 Task: Look for space in Rietberg, Germany from 11th June, 2023 to 15th June, 2023 for 2 adults in price range Rs.7000 to Rs.16000. Place can be private room with 1  bedroom having 2 beds and 1 bathroom. Property type can be house, flat, guest house, hotel. Booking option can be shelf check-in. Required host language is English.
Action: Mouse moved to (300, 146)
Screenshot: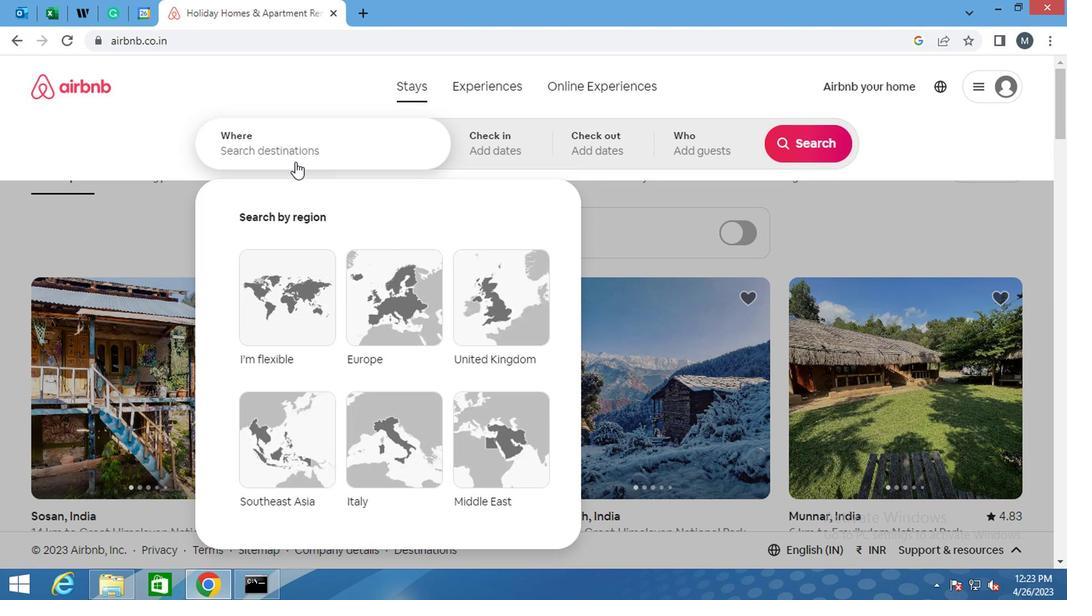 
Action: Mouse pressed left at (300, 146)
Screenshot: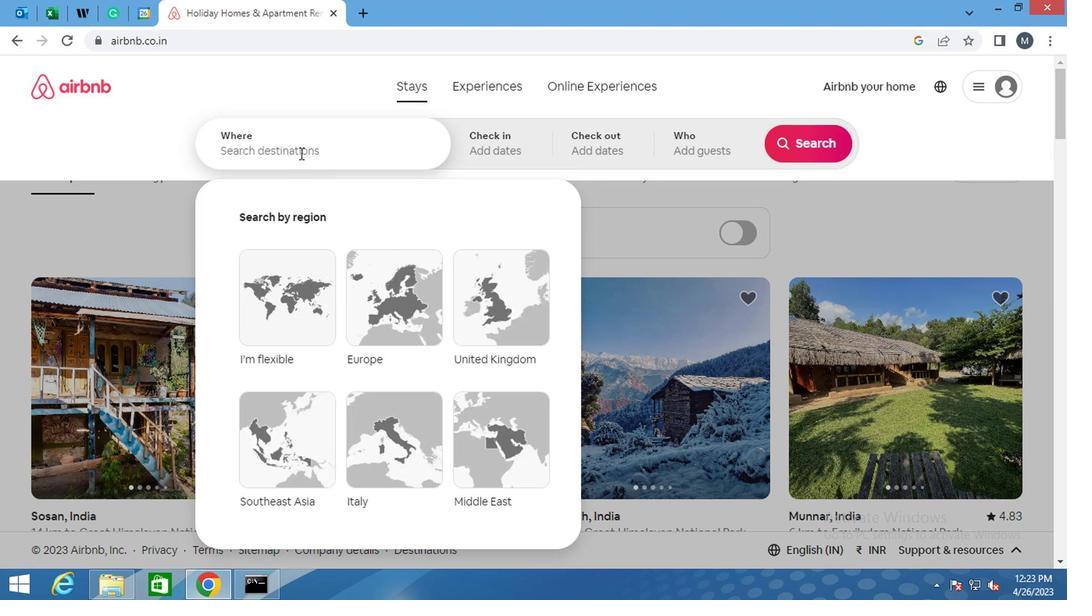 
Action: Mouse moved to (300, 147)
Screenshot: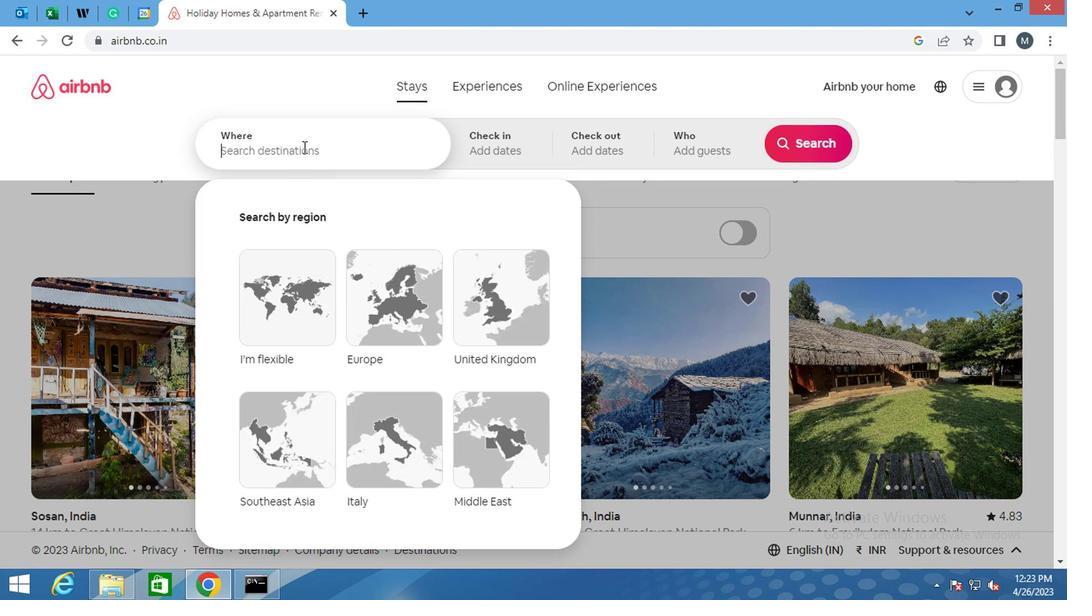 
Action: Key pressed <Key.shift><Key.shift>RIETBERG,<Key.space><Key.shift>GER
Screenshot: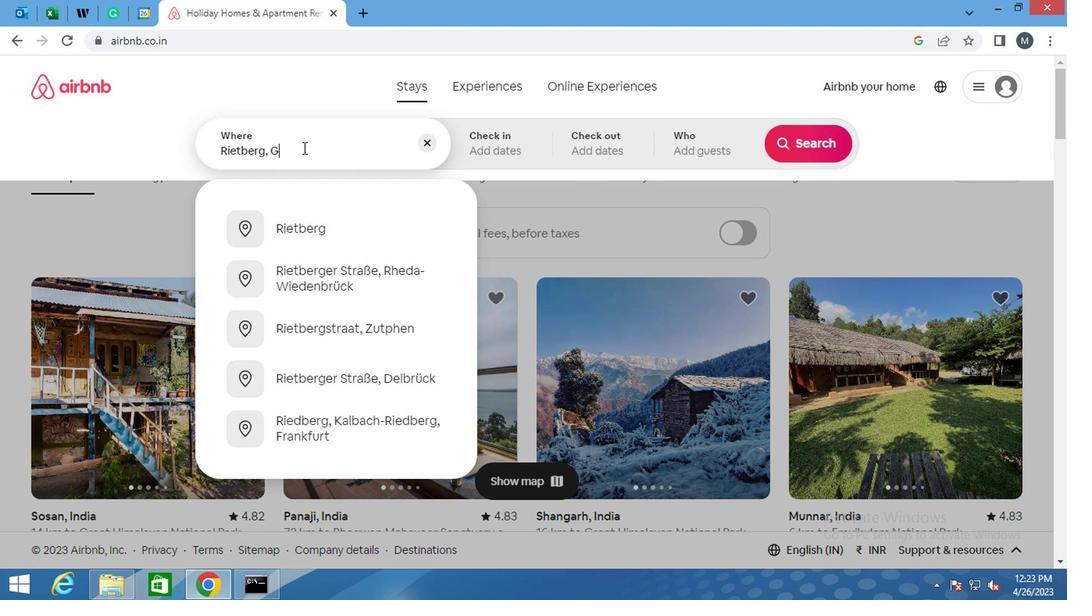 
Action: Mouse moved to (300, 230)
Screenshot: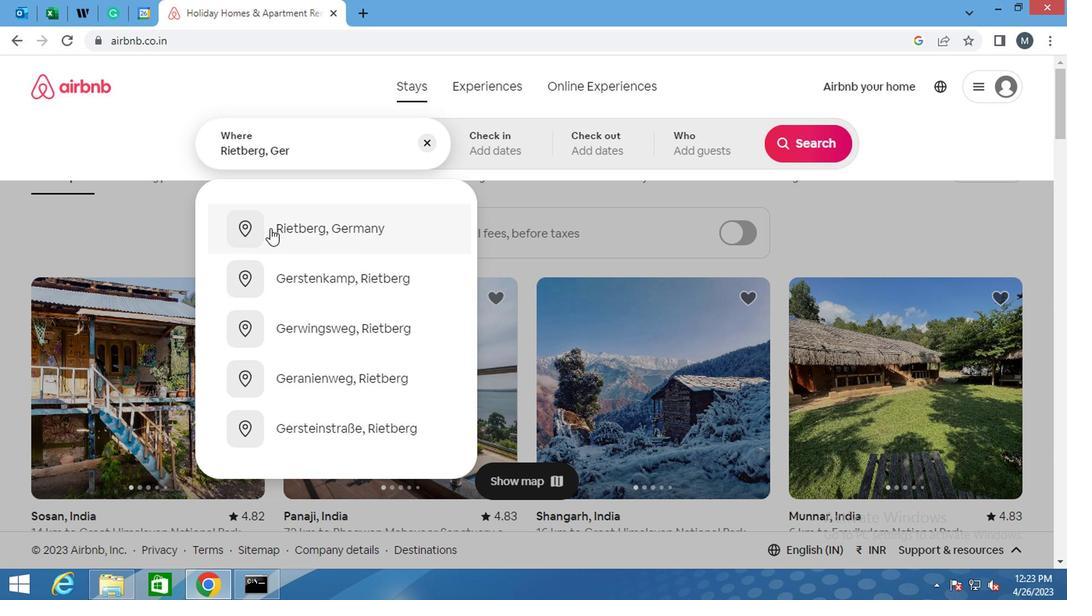 
Action: Mouse pressed left at (300, 230)
Screenshot: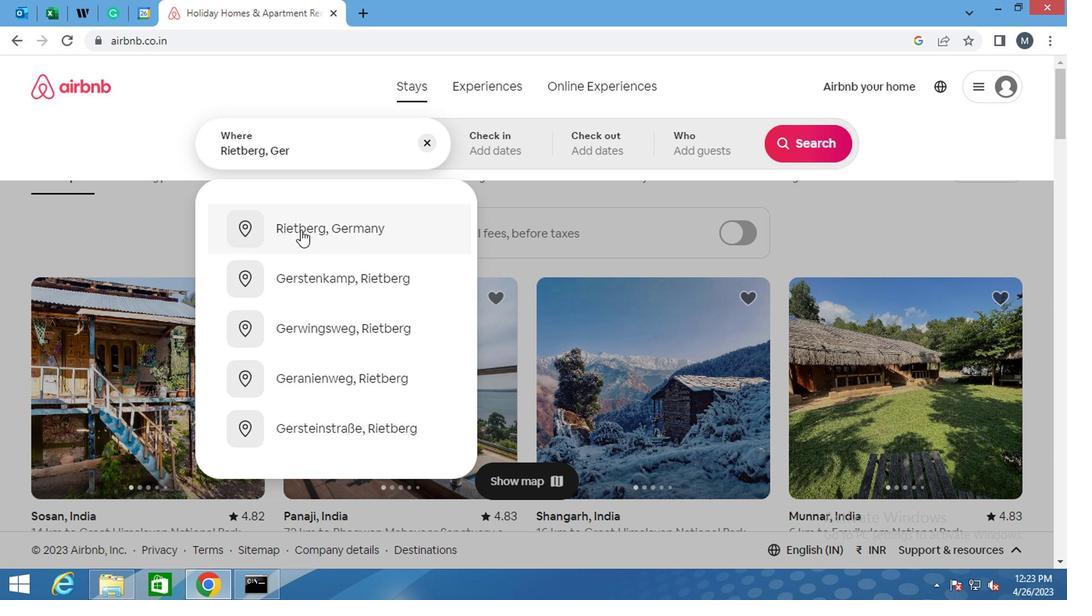 
Action: Mouse moved to (367, 237)
Screenshot: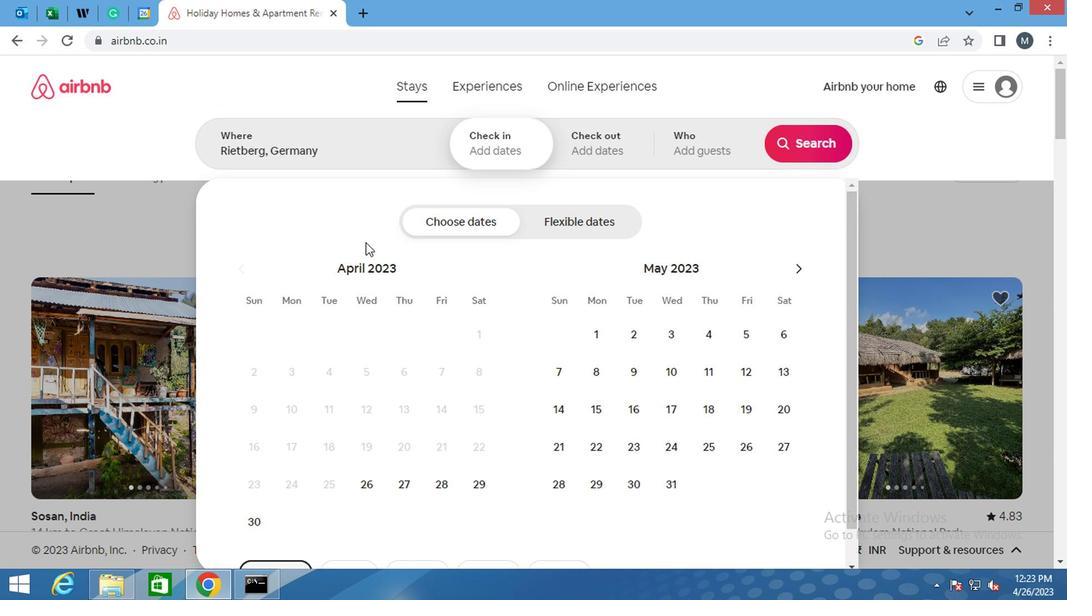 
Action: Mouse pressed left at (367, 237)
Screenshot: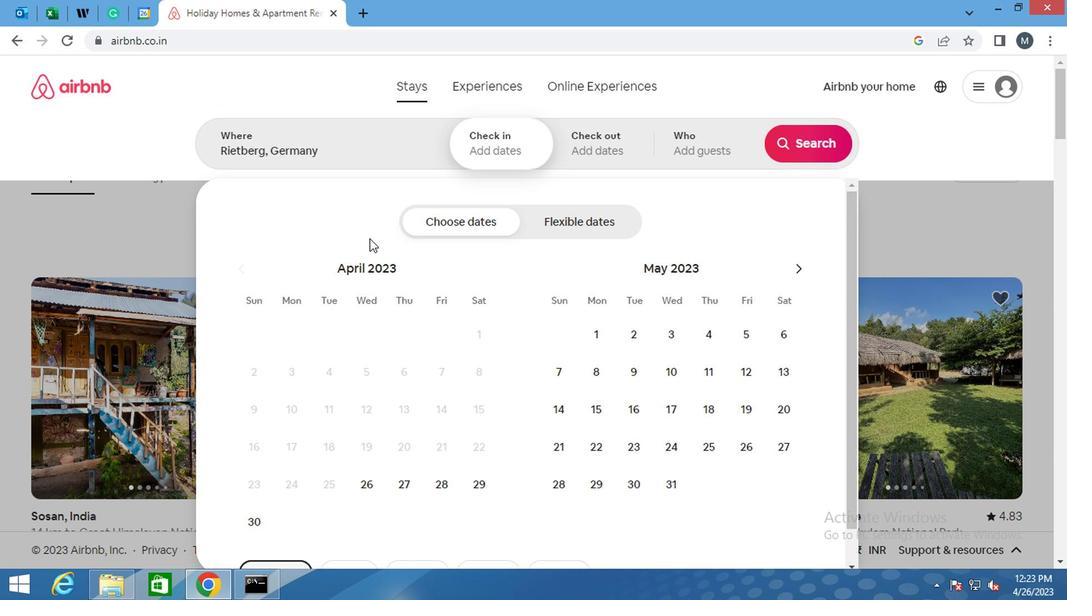 
Action: Mouse moved to (789, 267)
Screenshot: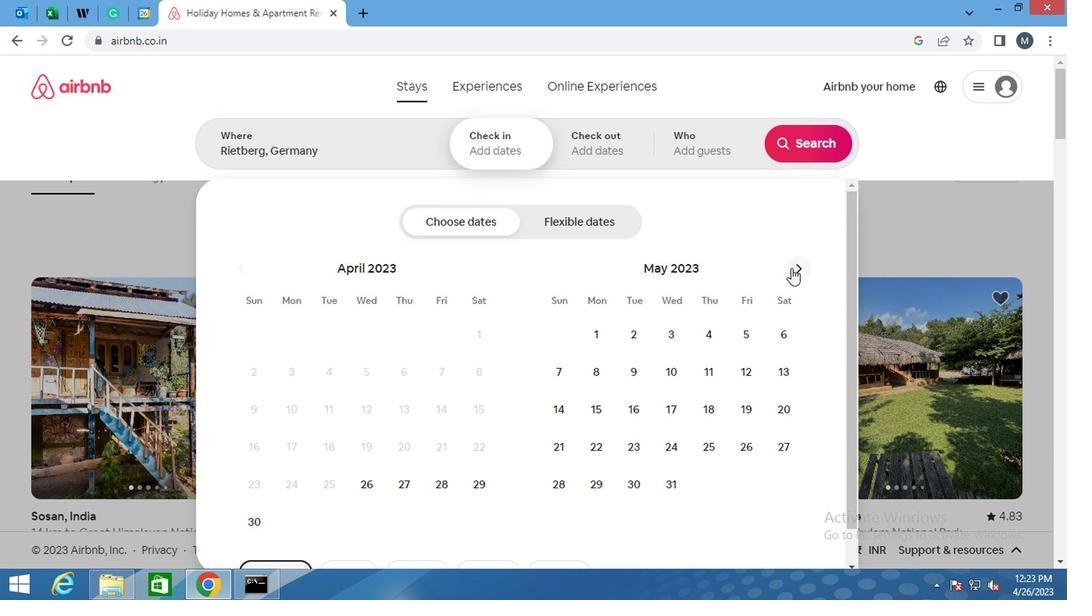 
Action: Mouse pressed left at (789, 267)
Screenshot: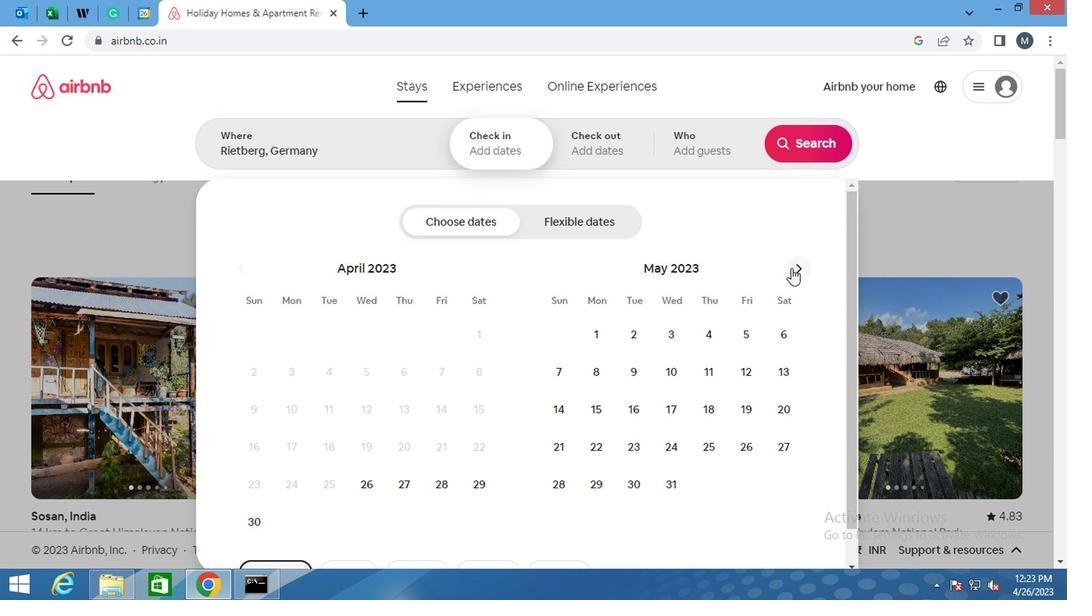 
Action: Mouse moved to (559, 415)
Screenshot: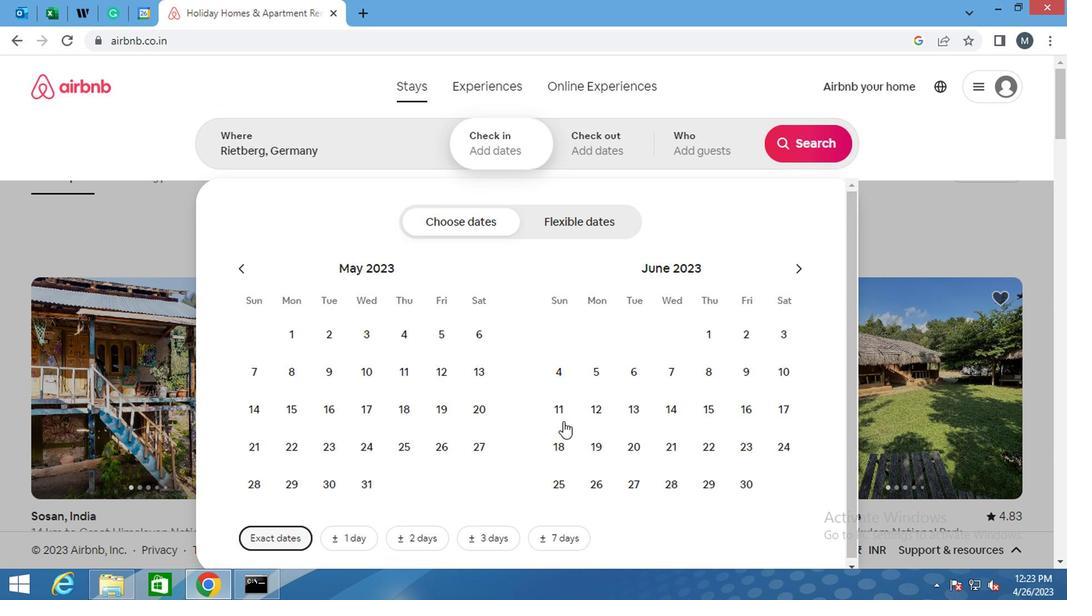 
Action: Mouse pressed left at (559, 415)
Screenshot: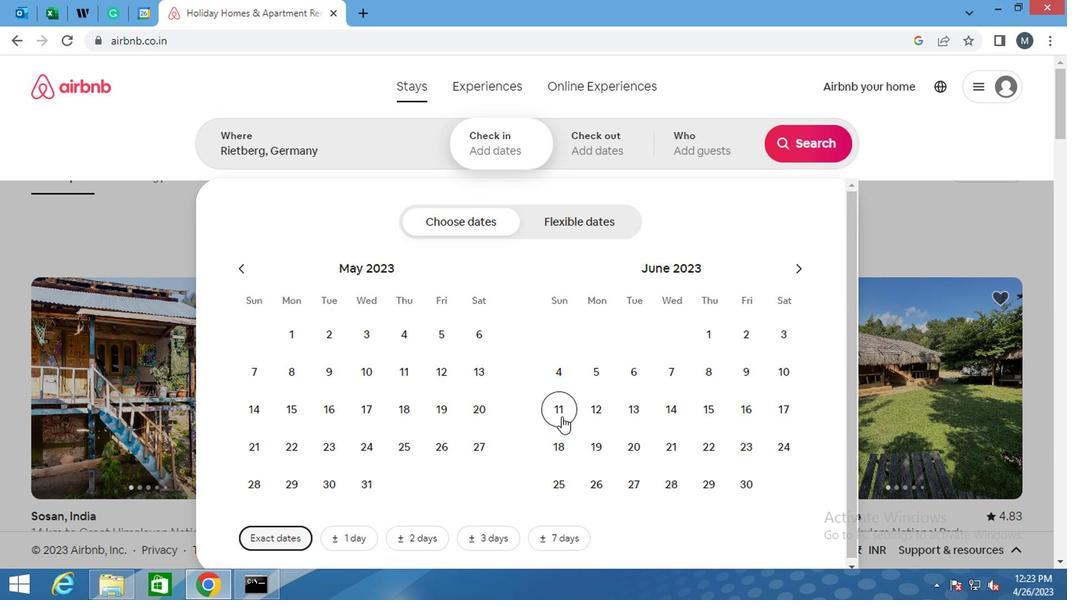 
Action: Mouse moved to (698, 407)
Screenshot: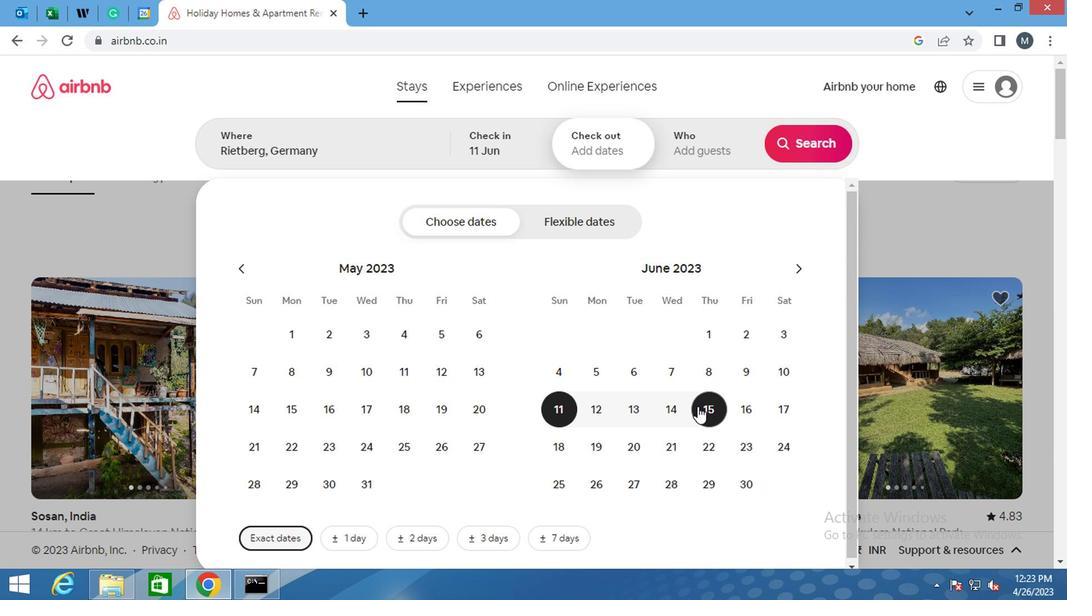 
Action: Mouse pressed left at (698, 407)
Screenshot: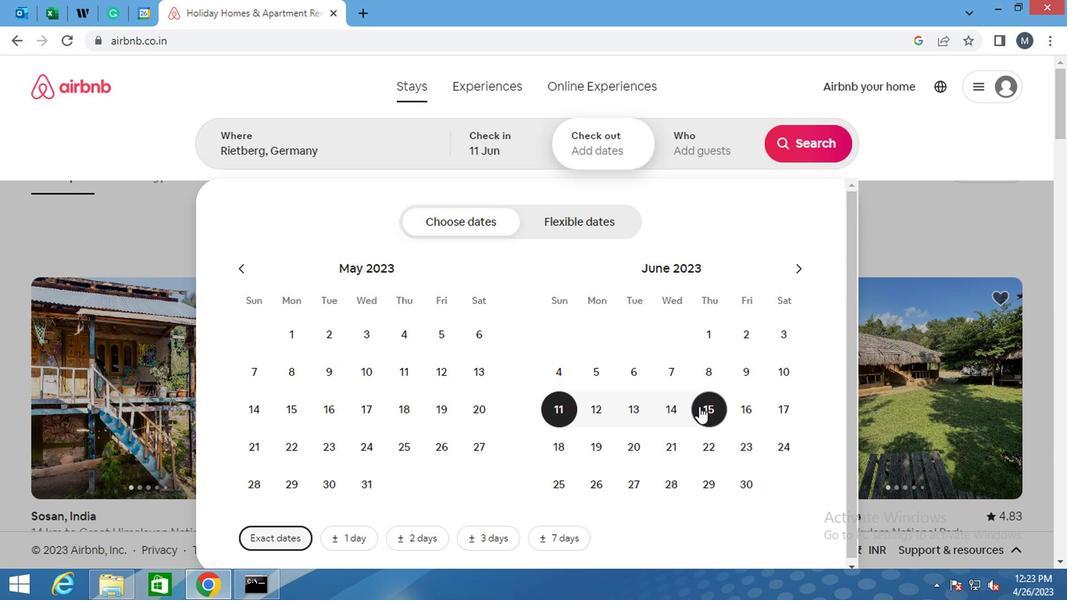 
Action: Mouse moved to (719, 138)
Screenshot: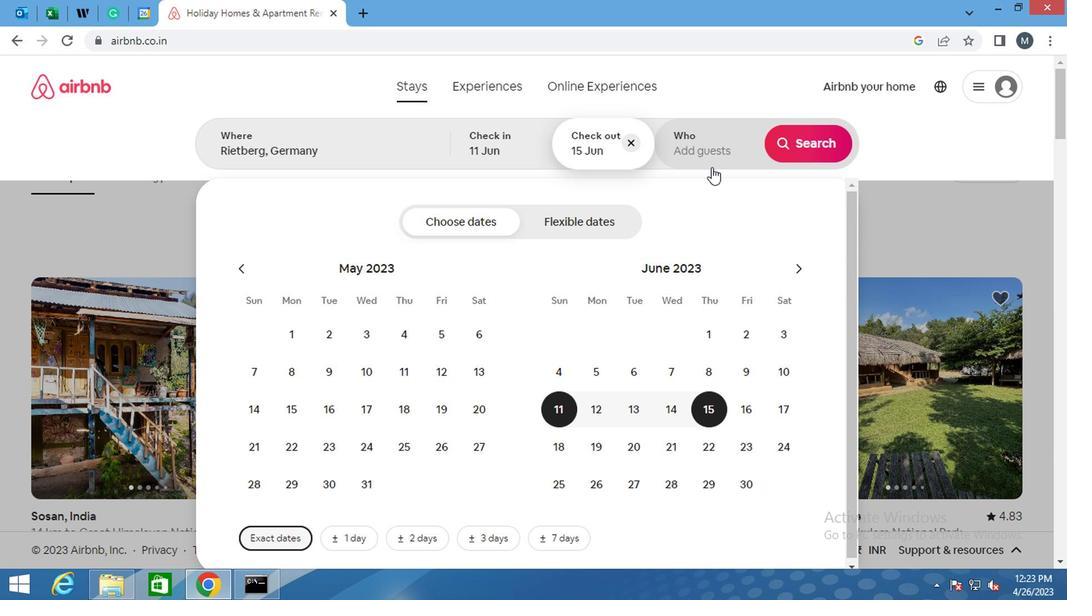 
Action: Mouse pressed left at (719, 138)
Screenshot: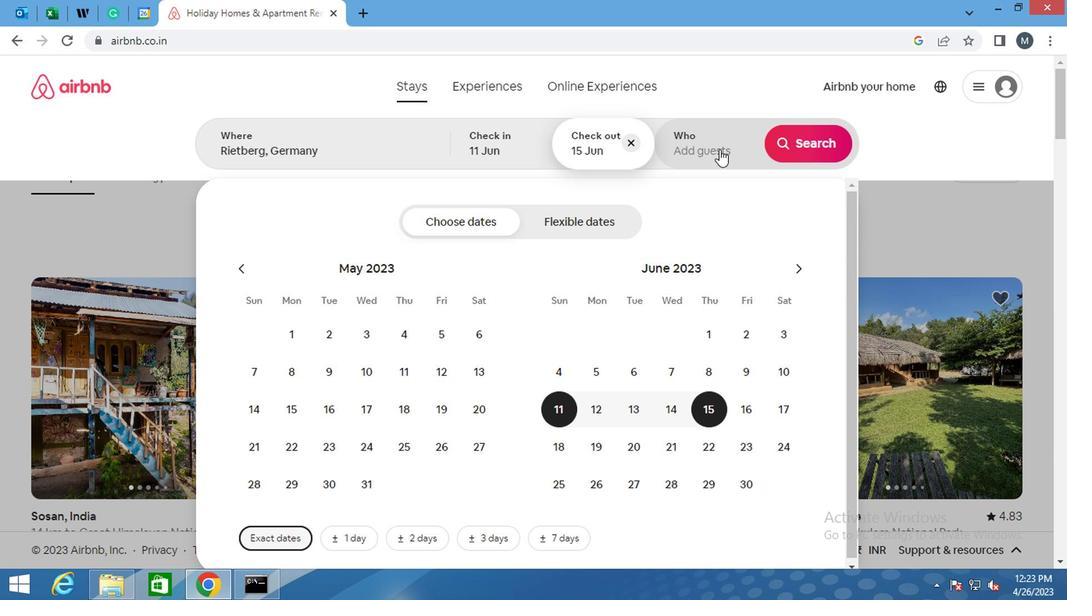 
Action: Mouse moved to (797, 226)
Screenshot: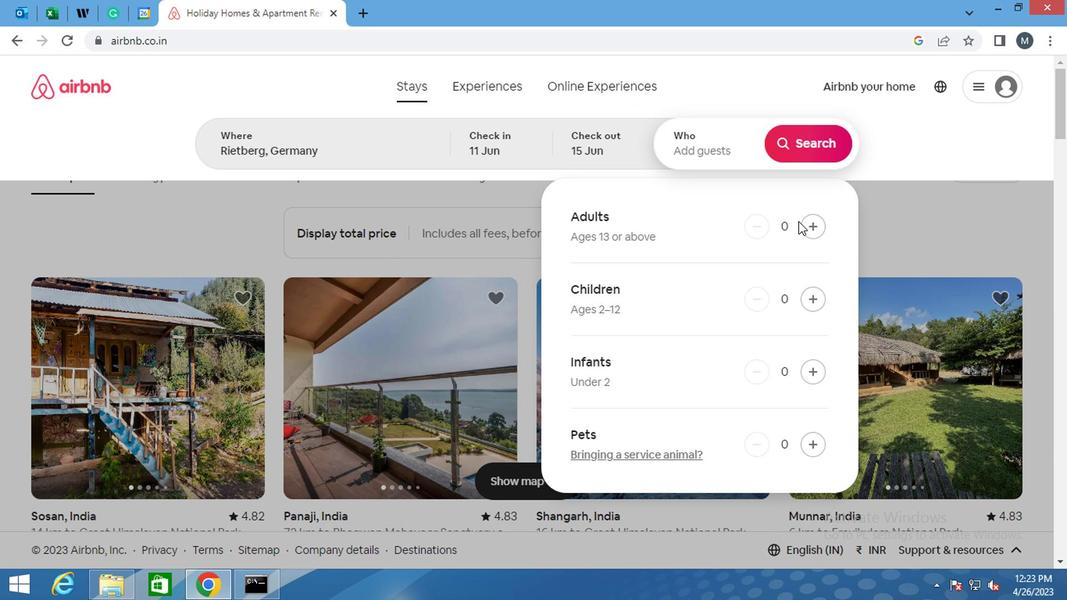 
Action: Mouse pressed left at (797, 226)
Screenshot: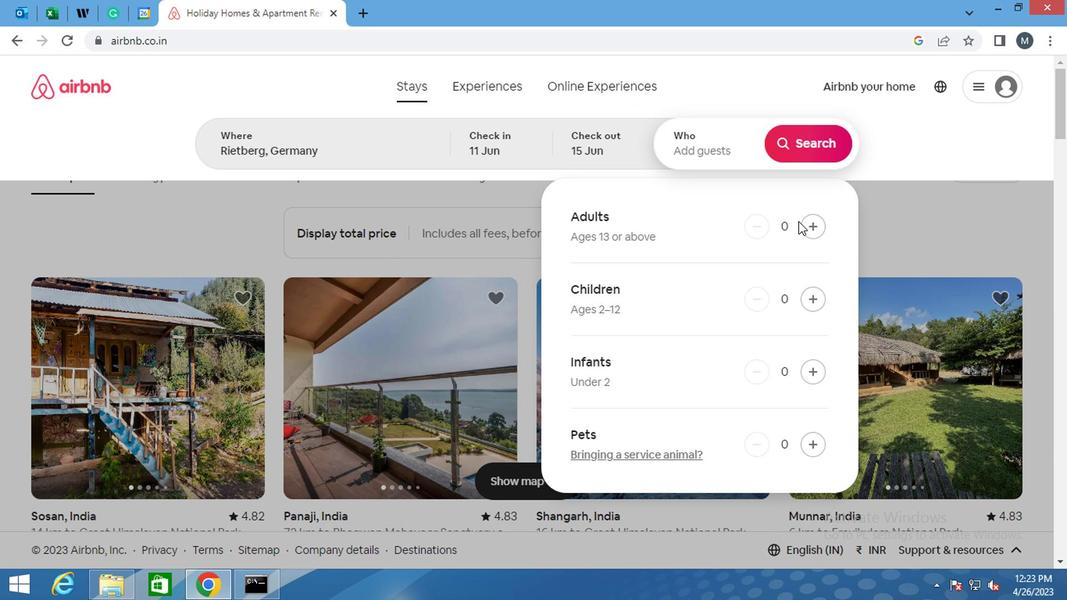 
Action: Mouse moved to (797, 227)
Screenshot: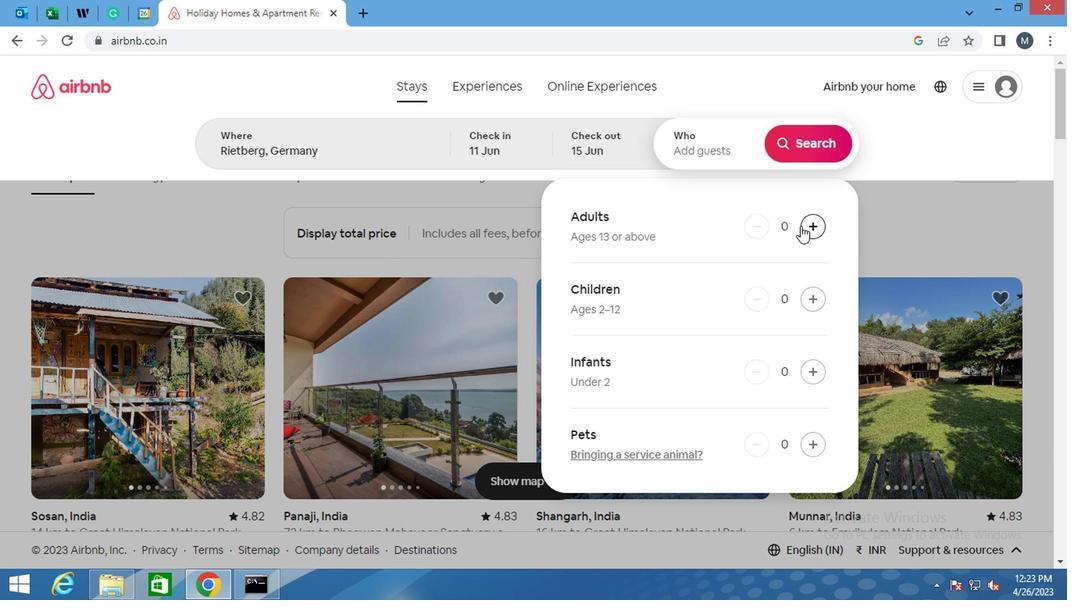 
Action: Mouse pressed left at (797, 227)
Screenshot: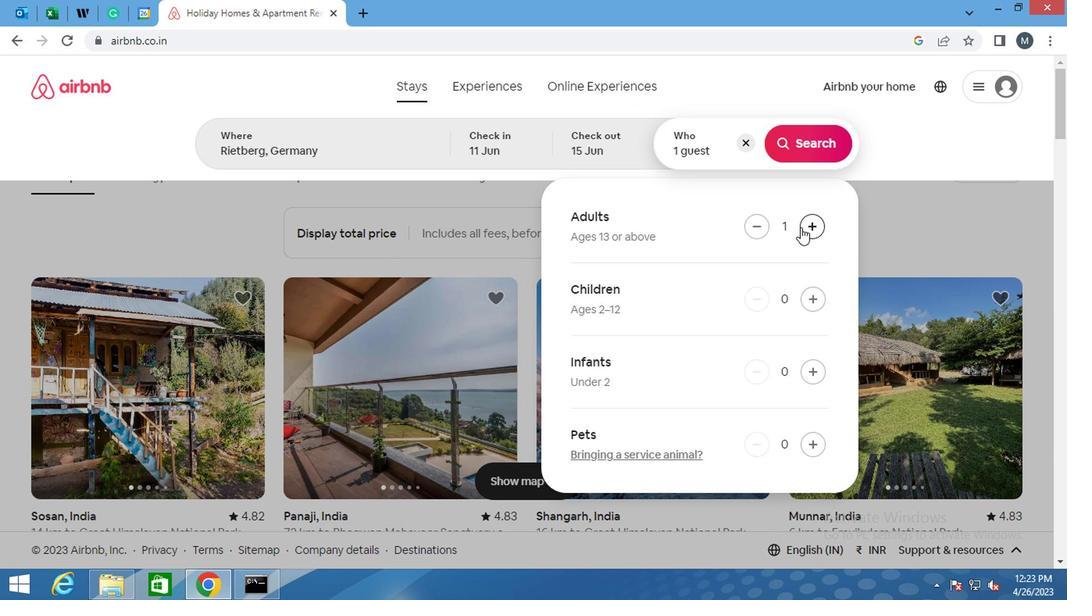 
Action: Mouse moved to (802, 137)
Screenshot: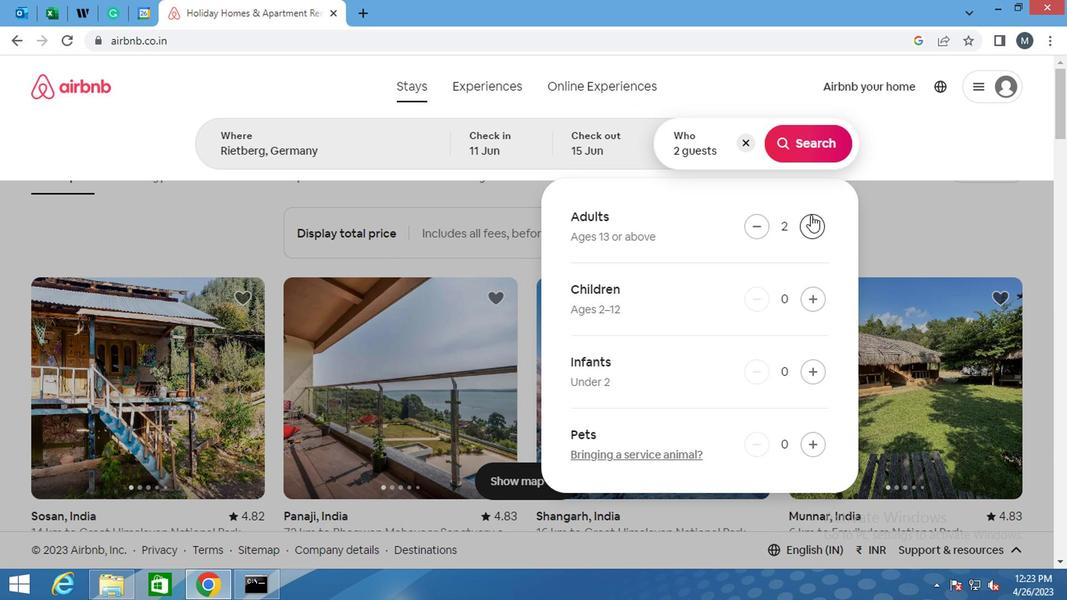 
Action: Mouse pressed left at (802, 137)
Screenshot: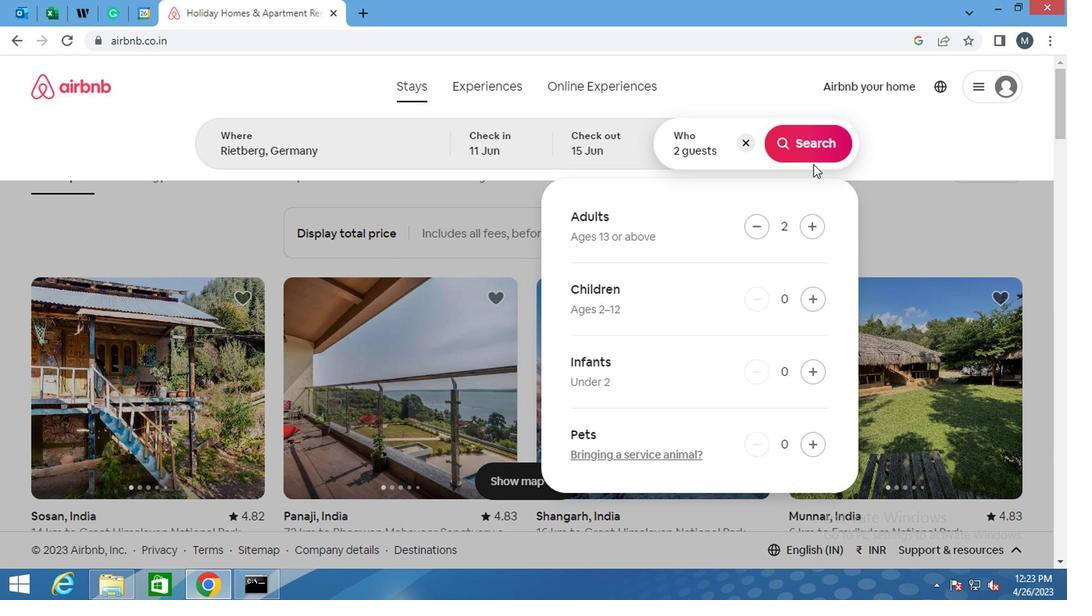 
Action: Mouse moved to (981, 148)
Screenshot: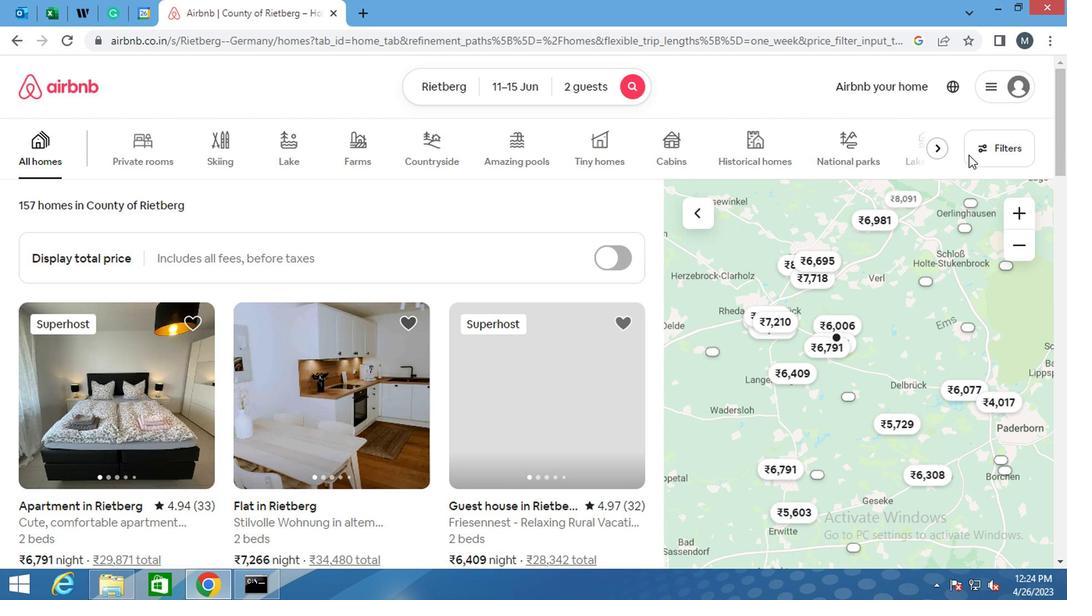
Action: Mouse pressed left at (981, 148)
Screenshot: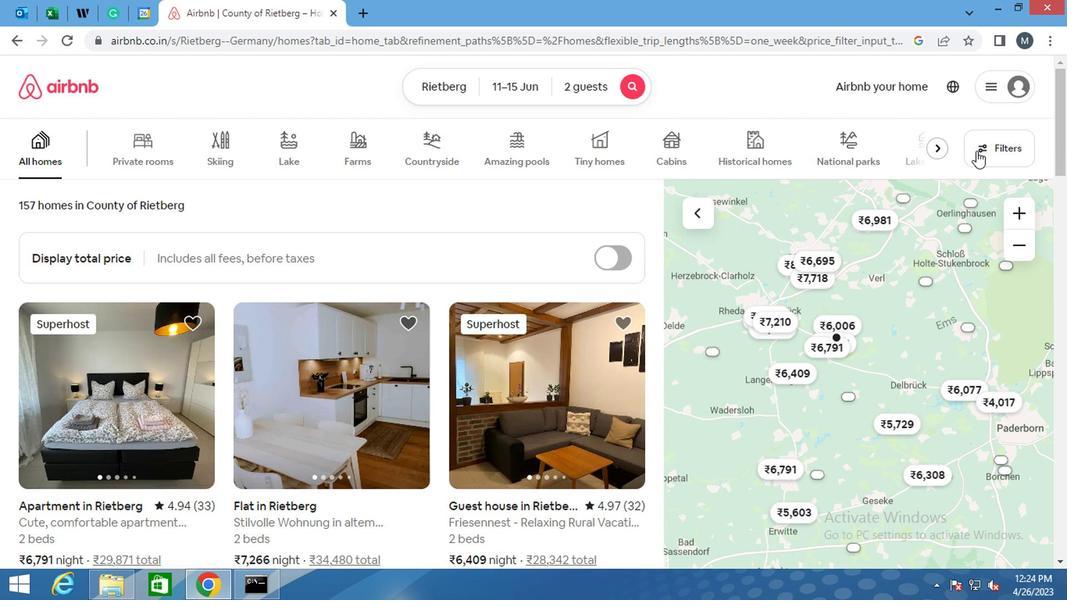 
Action: Mouse moved to (321, 342)
Screenshot: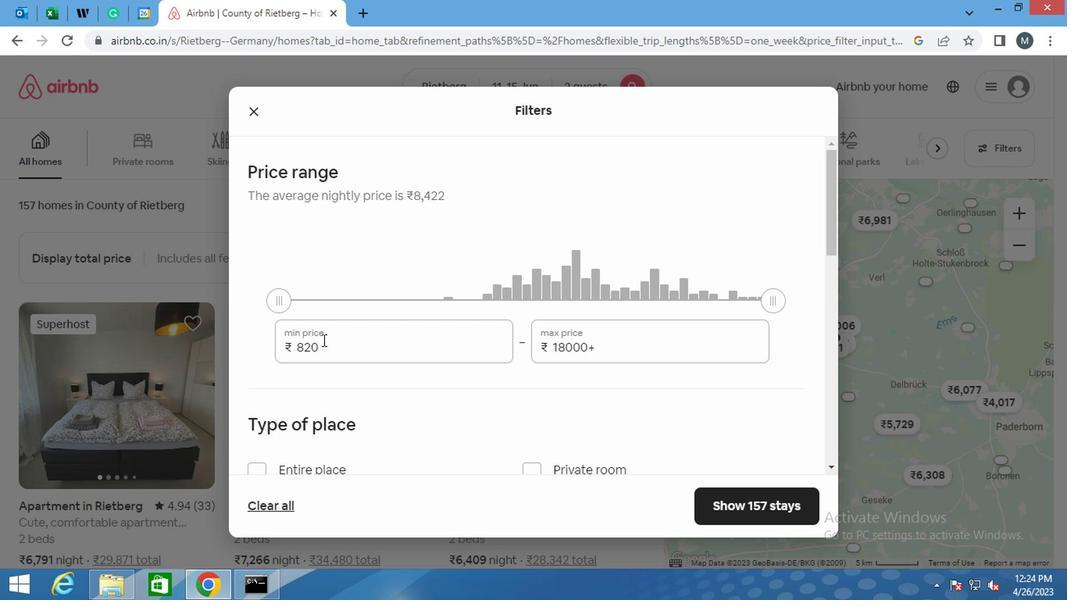 
Action: Mouse pressed left at (321, 342)
Screenshot: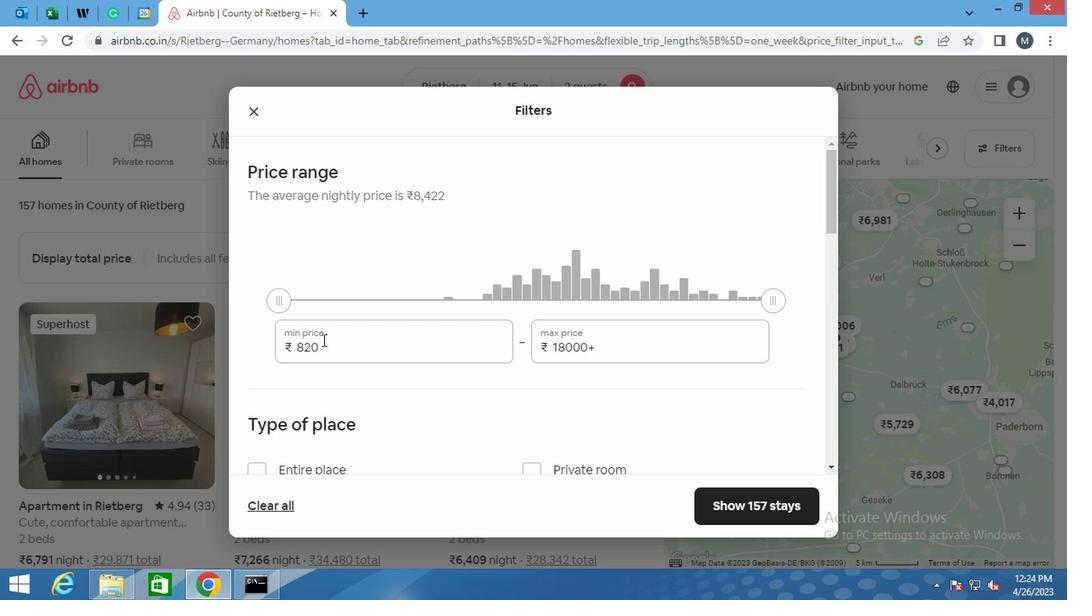 
Action: Mouse moved to (324, 343)
Screenshot: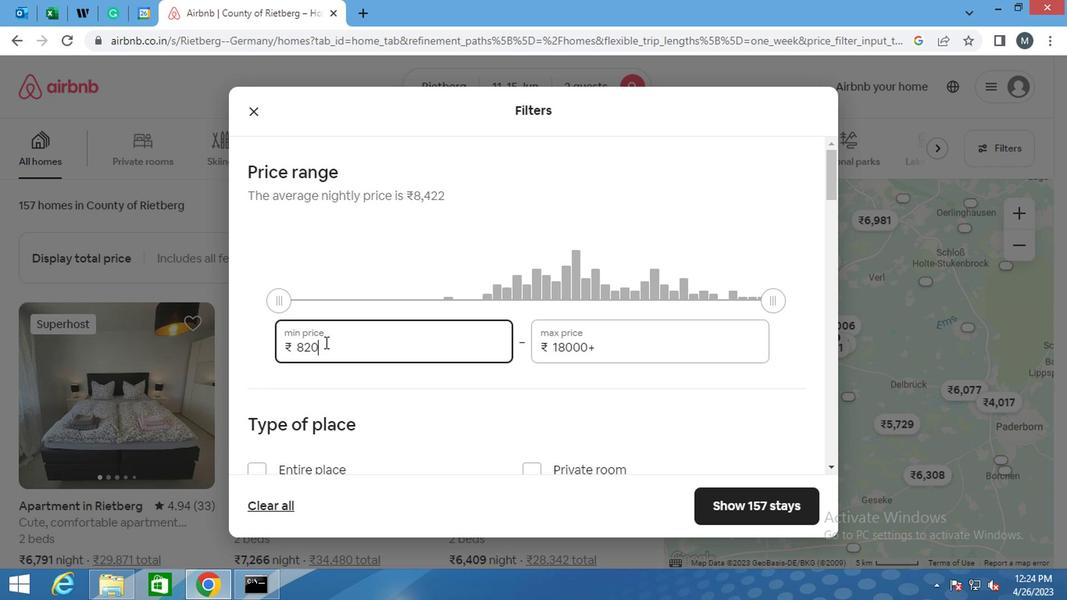 
Action: Key pressed <Key.backspace>
Screenshot: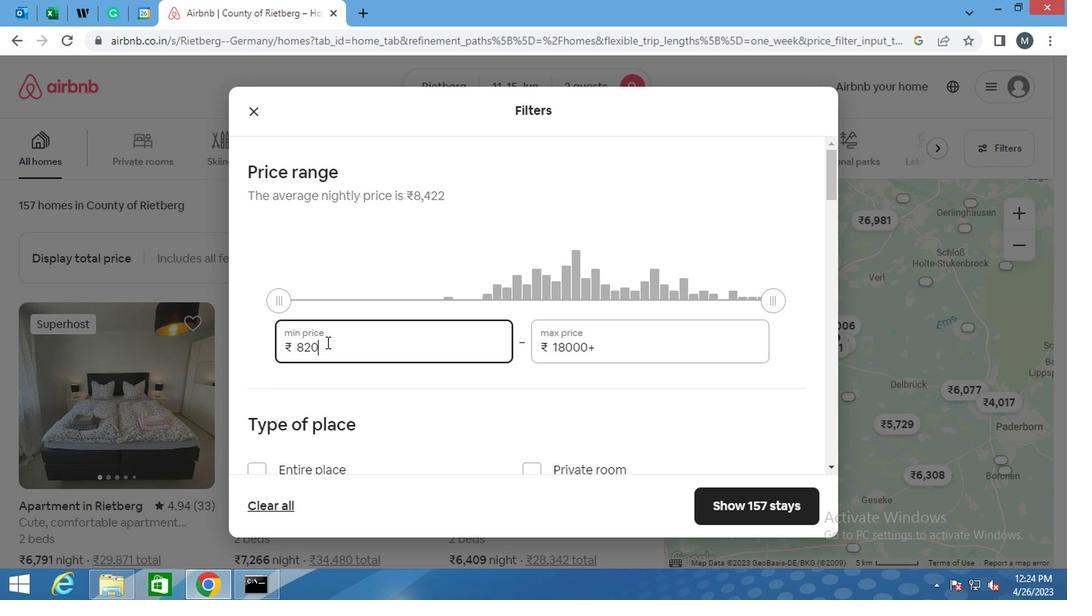 
Action: Mouse moved to (325, 343)
Screenshot: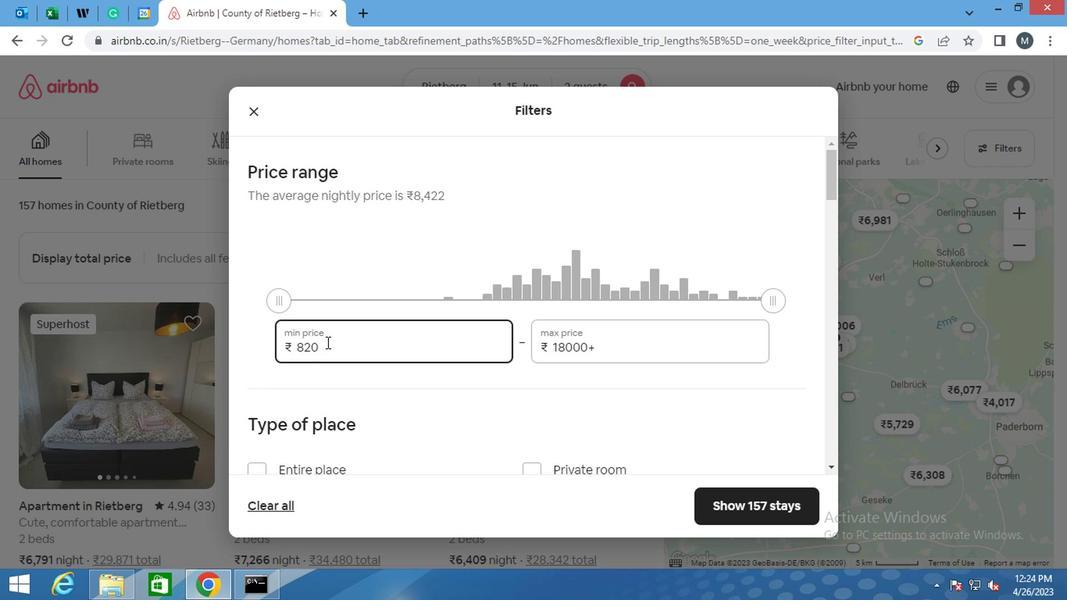 
Action: Key pressed <Key.backspace><Key.backspace>7000
Screenshot: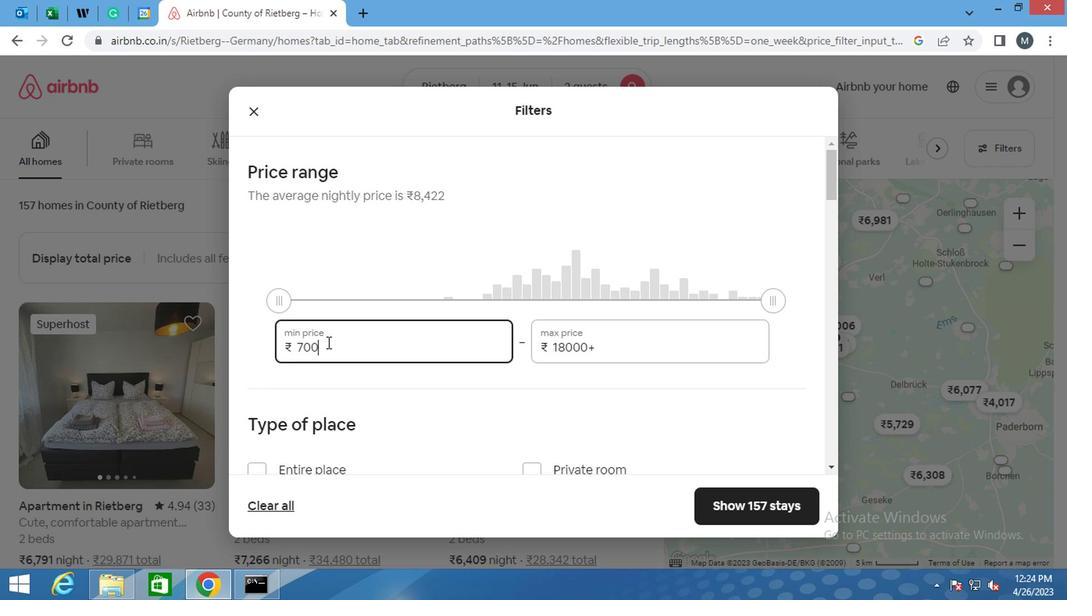 
Action: Mouse moved to (583, 347)
Screenshot: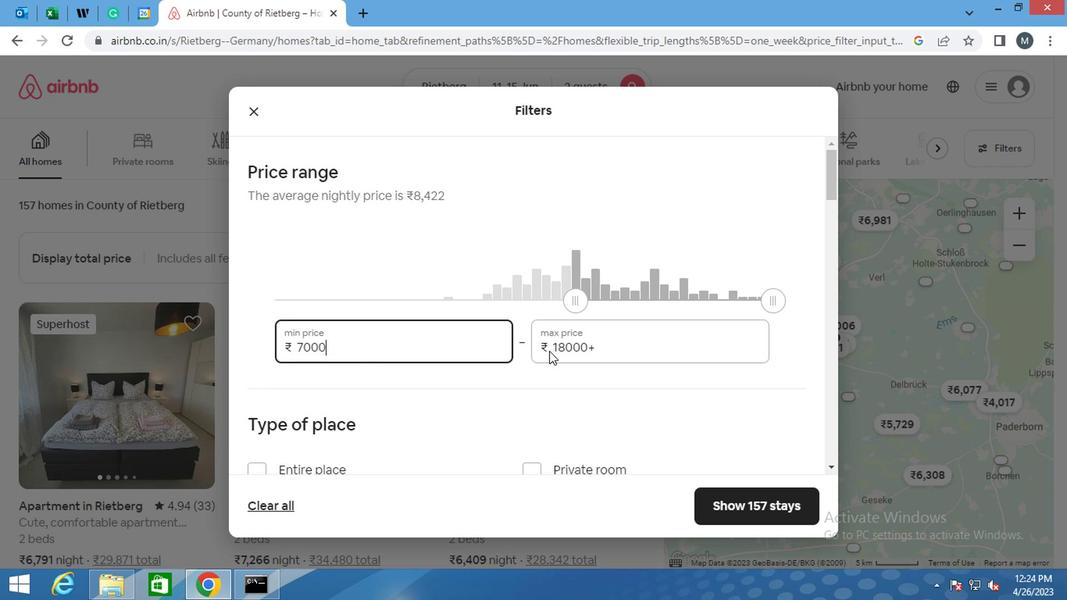 
Action: Mouse pressed left at (583, 347)
Screenshot: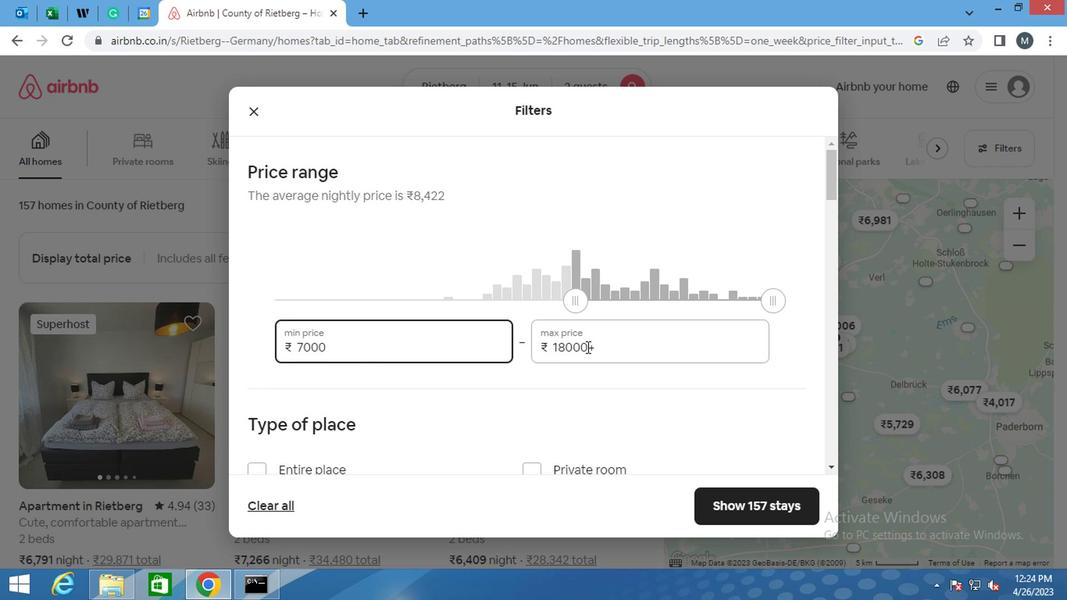 
Action: Mouse moved to (610, 355)
Screenshot: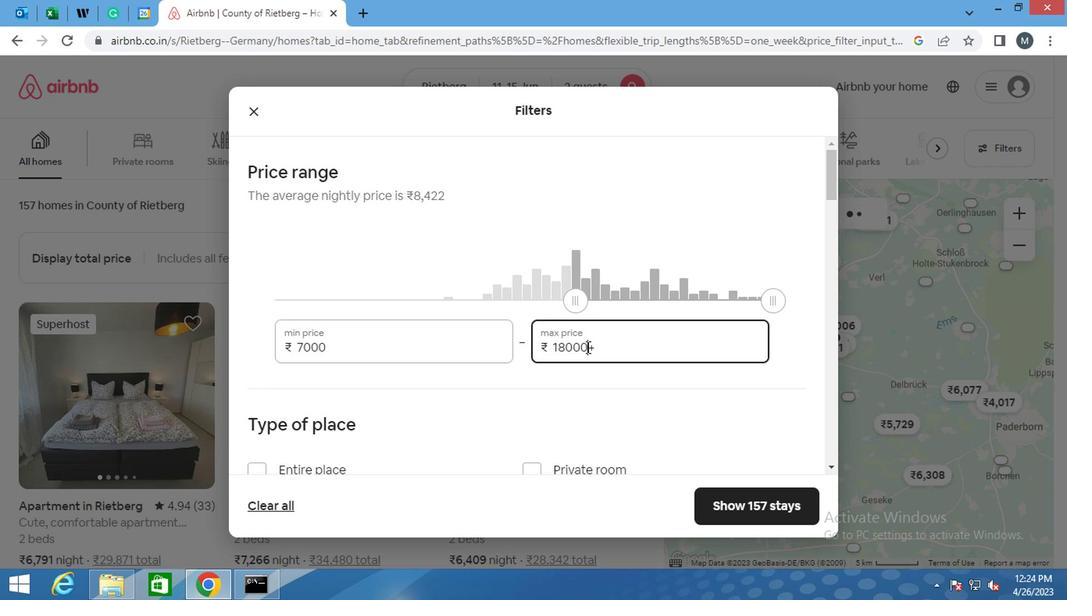 
Action: Mouse pressed left at (610, 355)
Screenshot: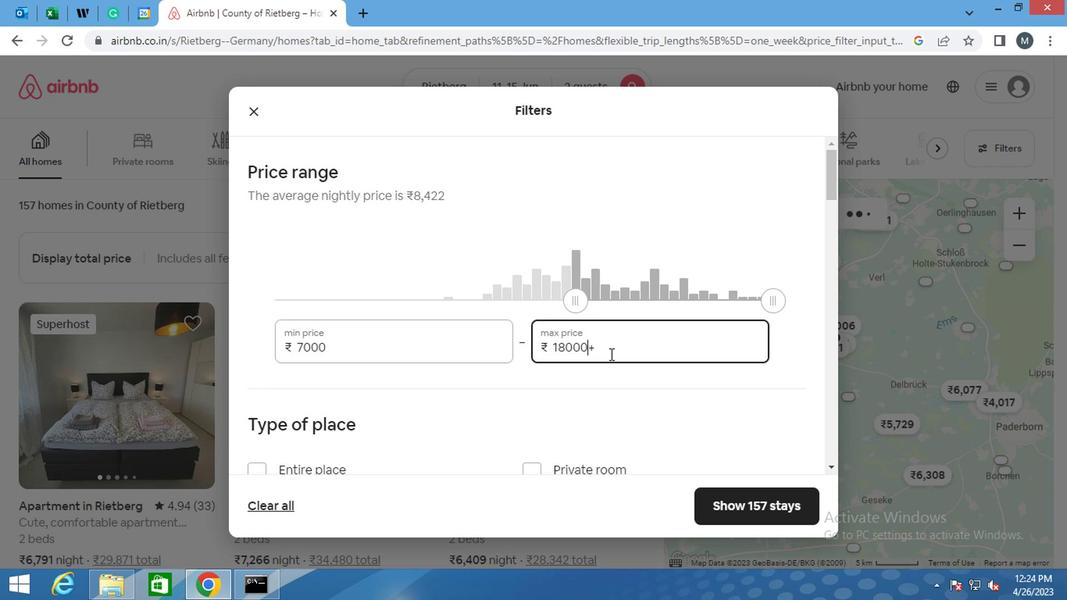 
Action: Mouse moved to (609, 356)
Screenshot: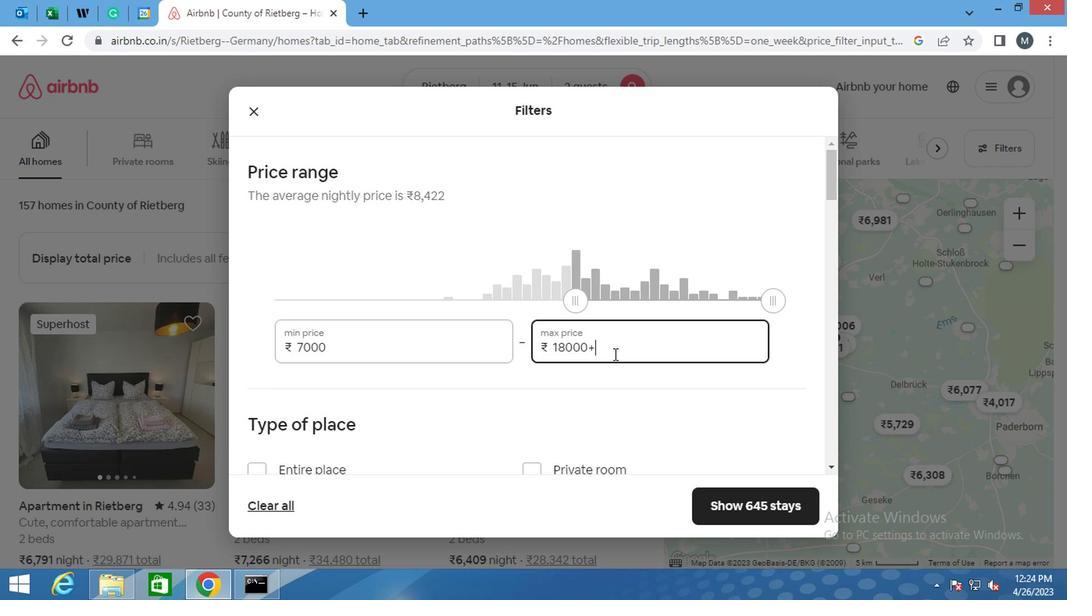 
Action: Key pressed <Key.backspace>
Screenshot: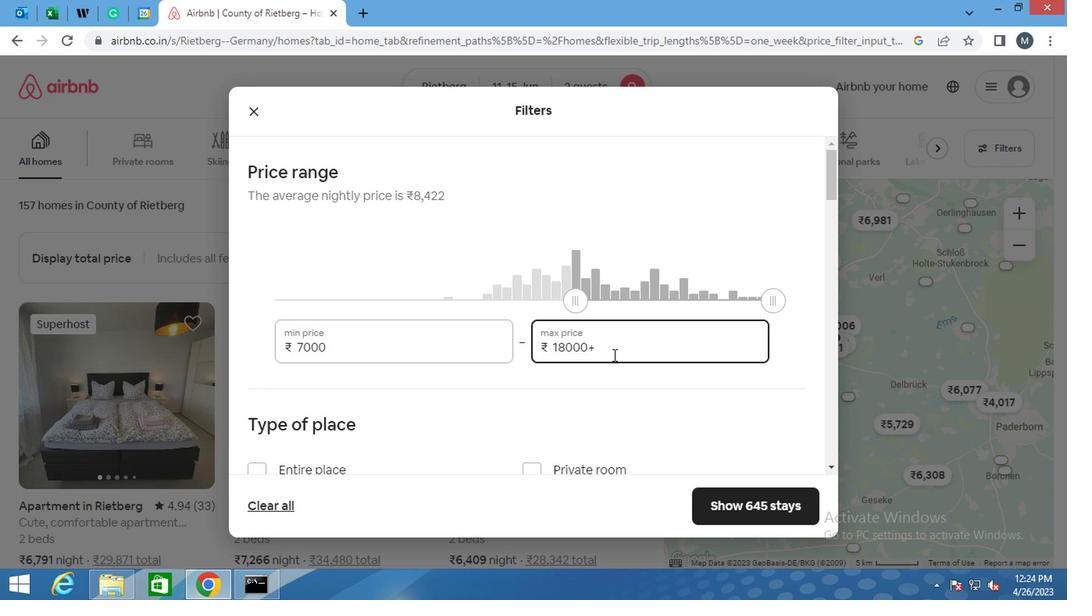 
Action: Mouse moved to (609, 357)
Screenshot: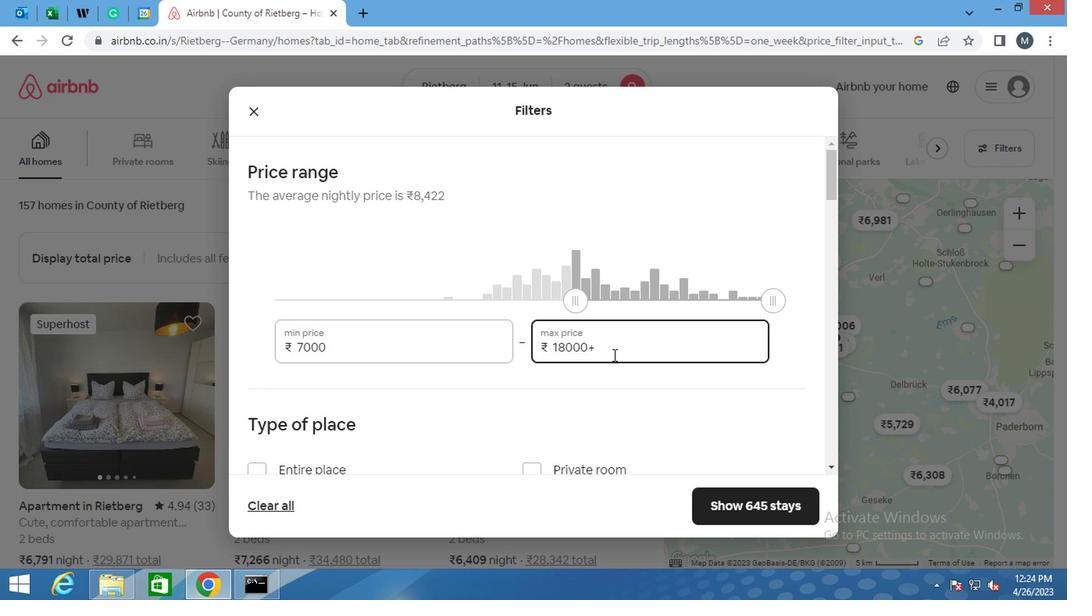 
Action: Key pressed <Key.backspace><Key.backspace><Key.backspace><Key.backspace><Key.backspace>
Screenshot: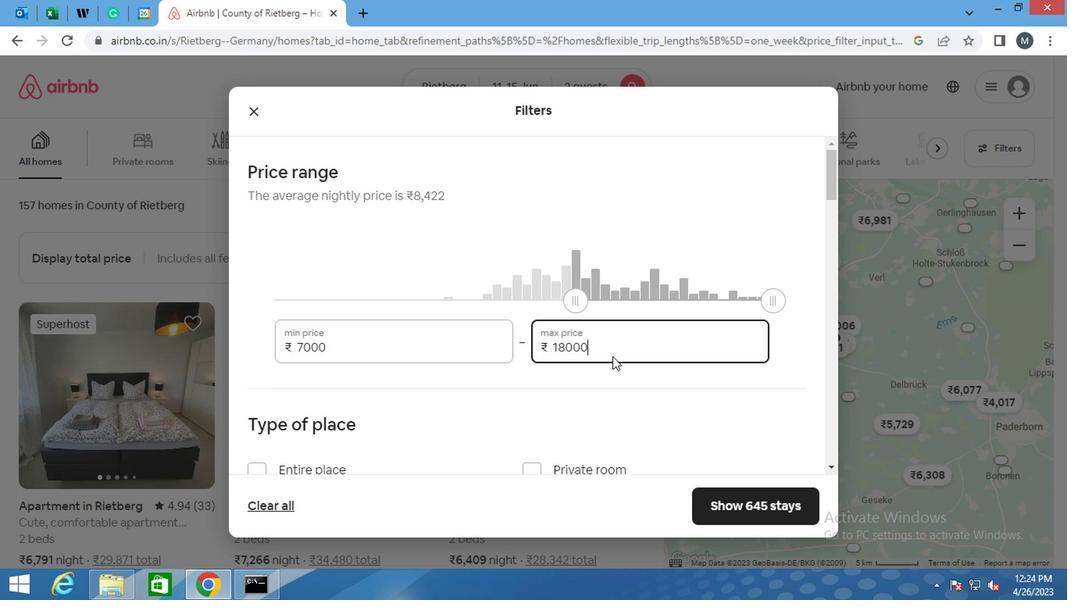 
Action: Mouse moved to (608, 357)
Screenshot: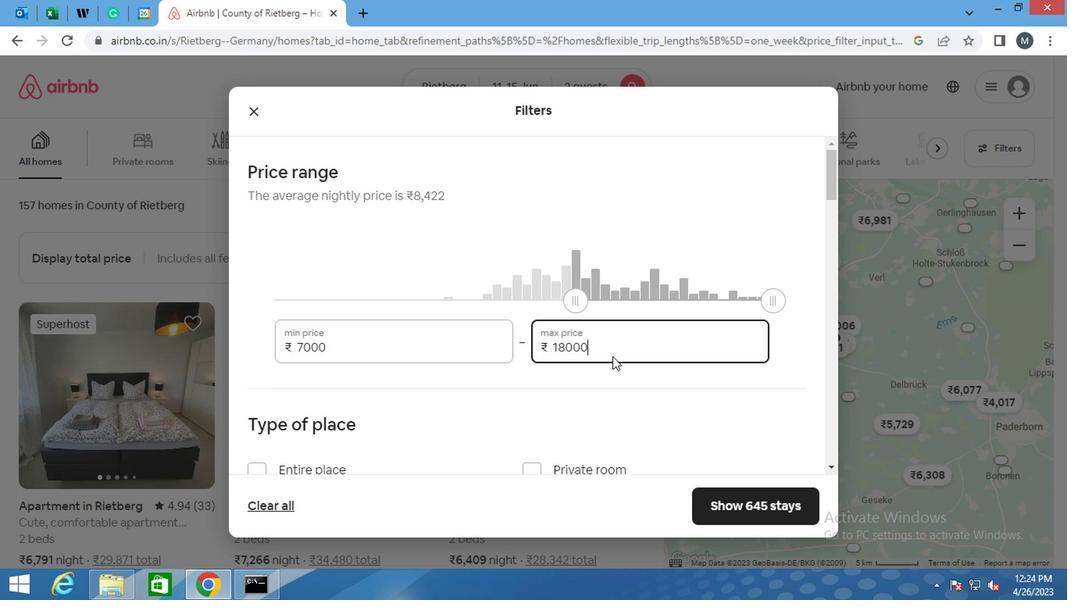 
Action: Key pressed <Key.backspace><Key.backspace>
Screenshot: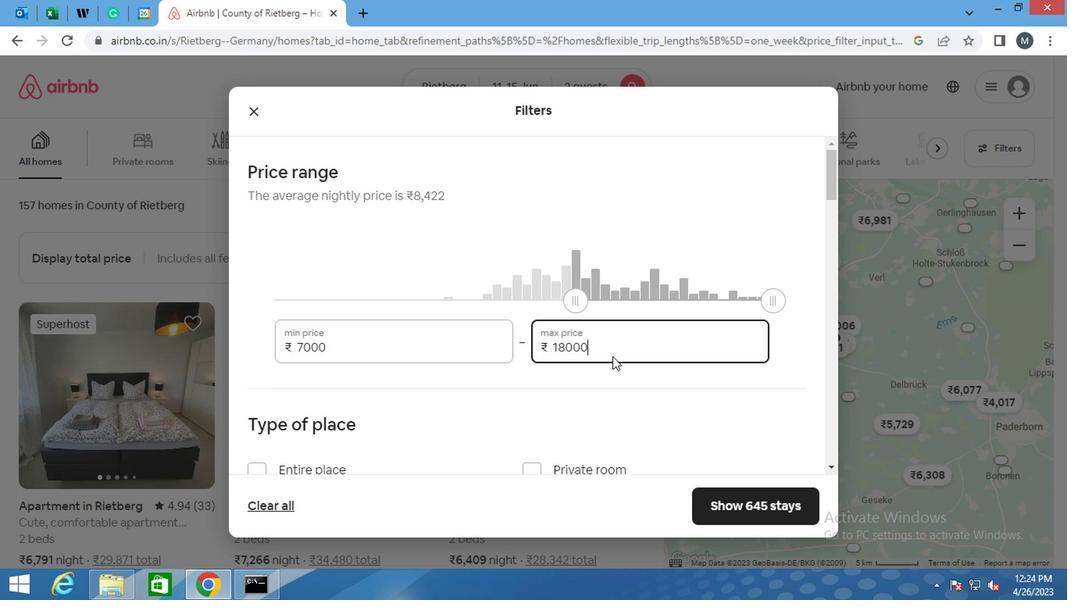 
Action: Mouse moved to (596, 351)
Screenshot: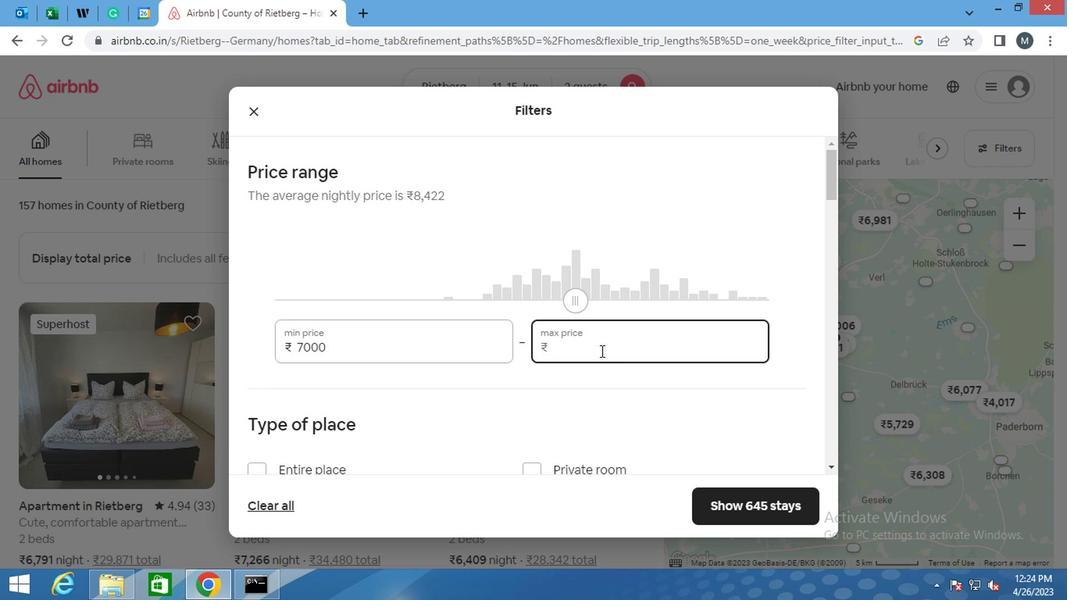 
Action: Key pressed 1
Screenshot: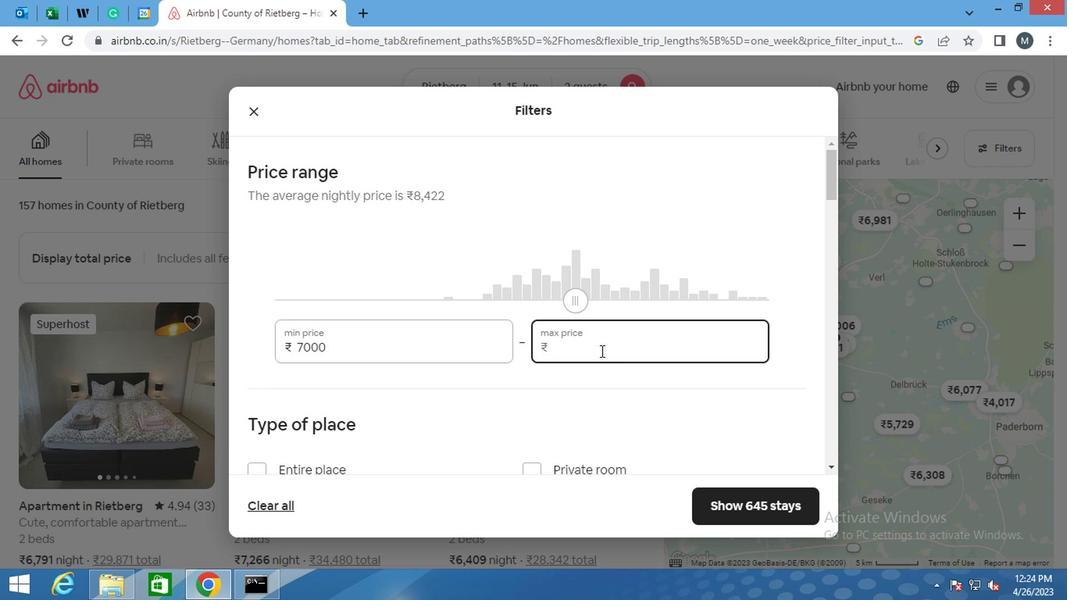 
Action: Mouse moved to (590, 352)
Screenshot: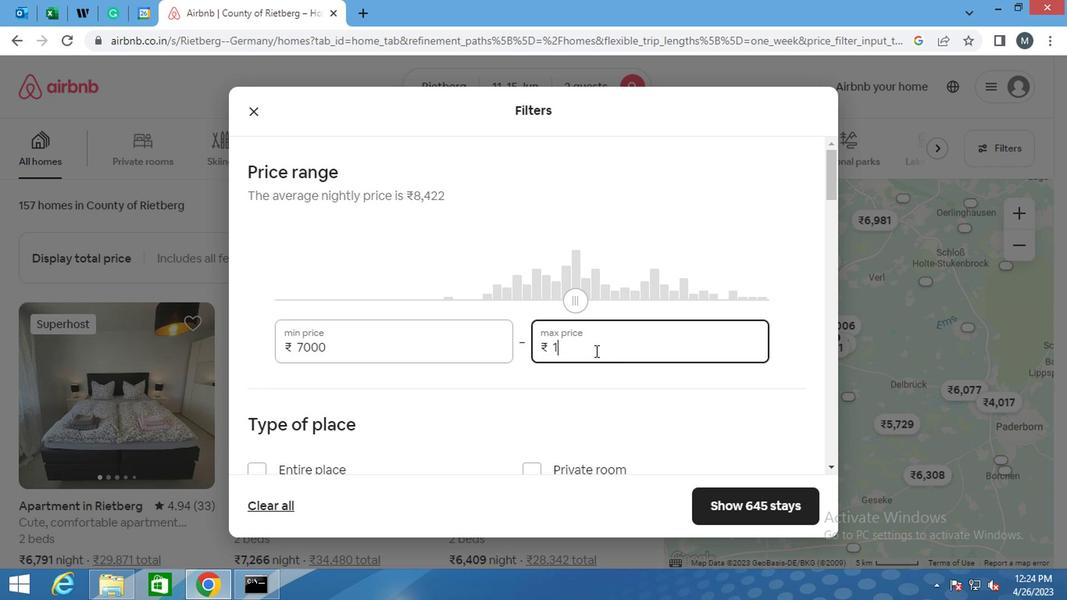 
Action: Key pressed 6
Screenshot: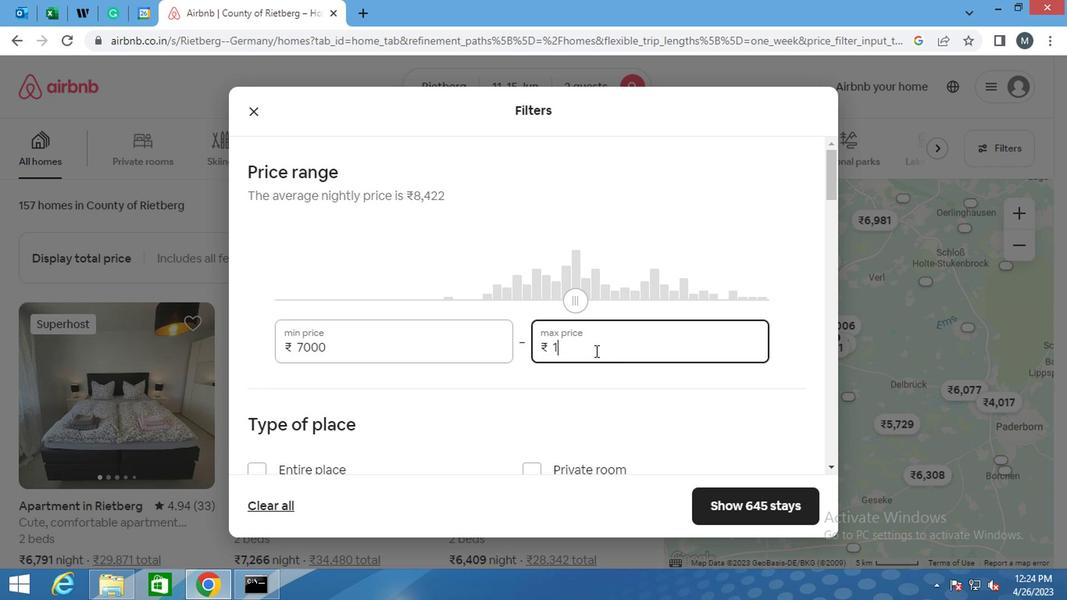 
Action: Mouse moved to (589, 352)
Screenshot: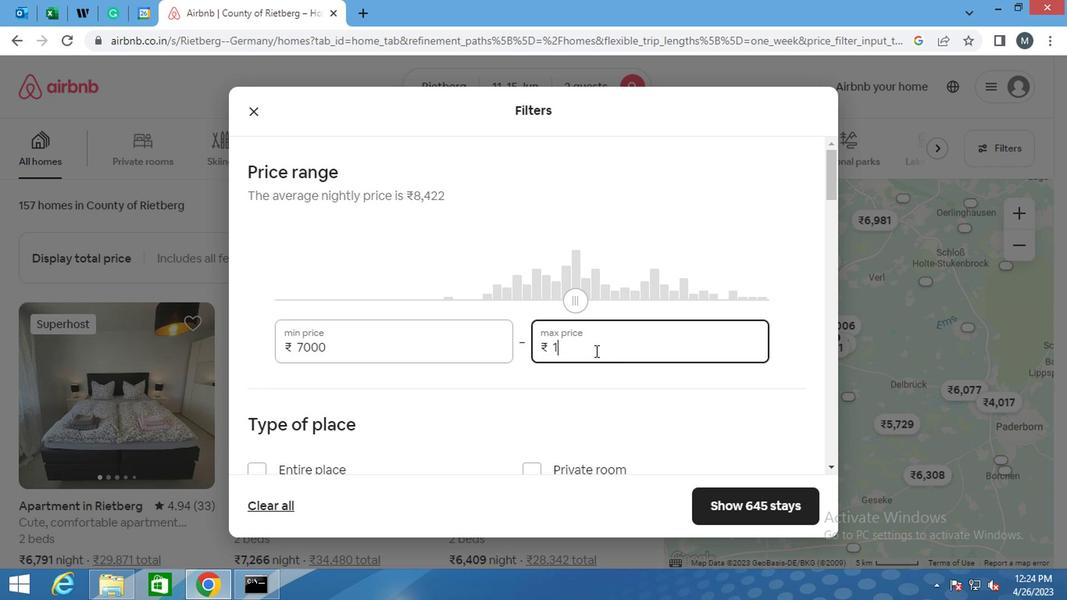 
Action: Key pressed 000
Screenshot: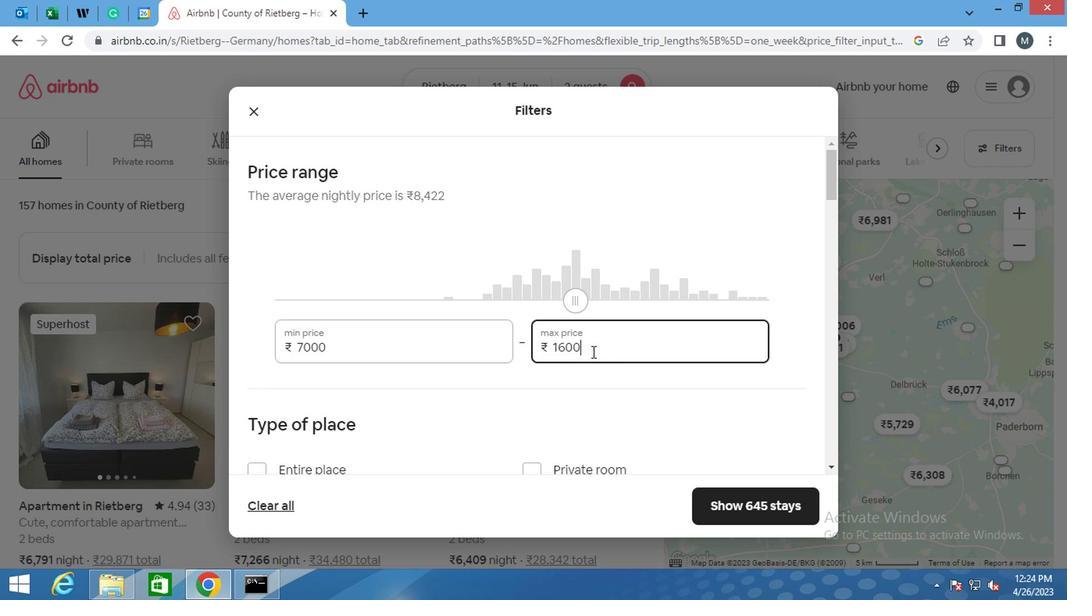 
Action: Mouse moved to (574, 336)
Screenshot: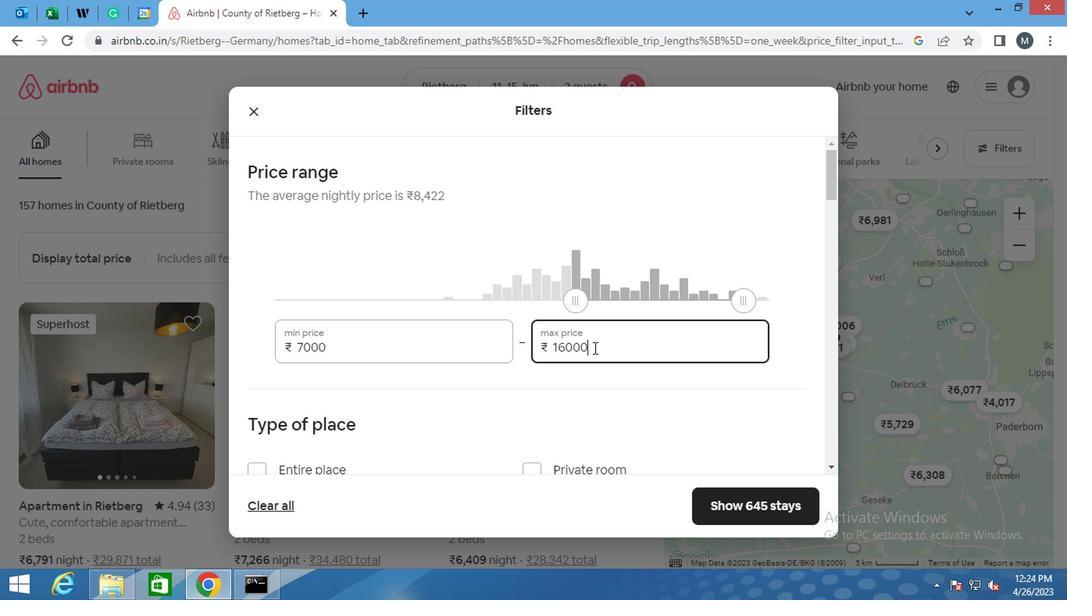 
Action: Mouse scrolled (574, 336) with delta (0, 0)
Screenshot: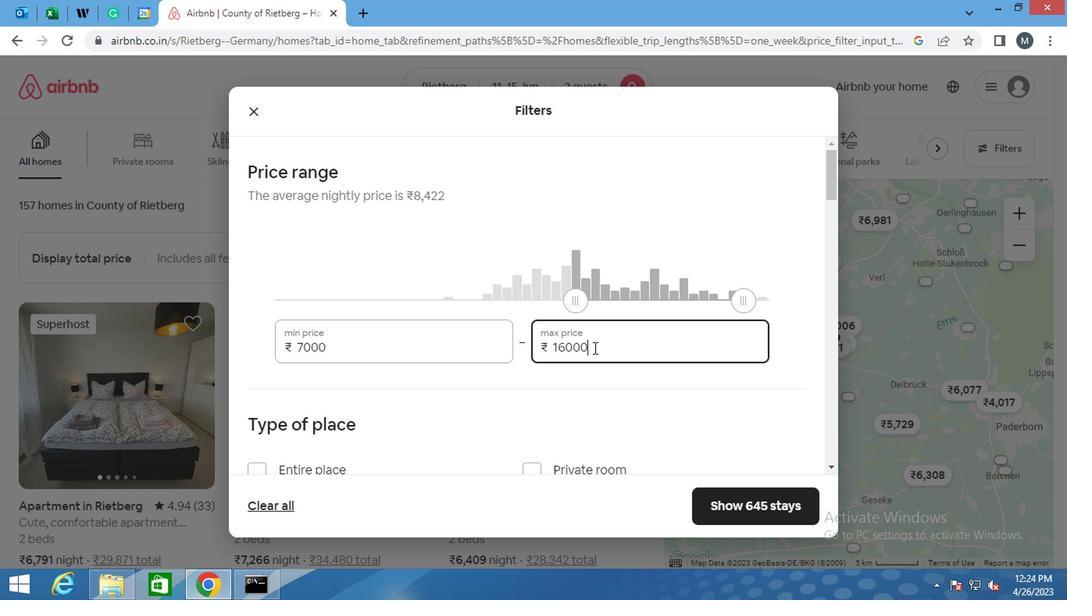 
Action: Mouse moved to (555, 329)
Screenshot: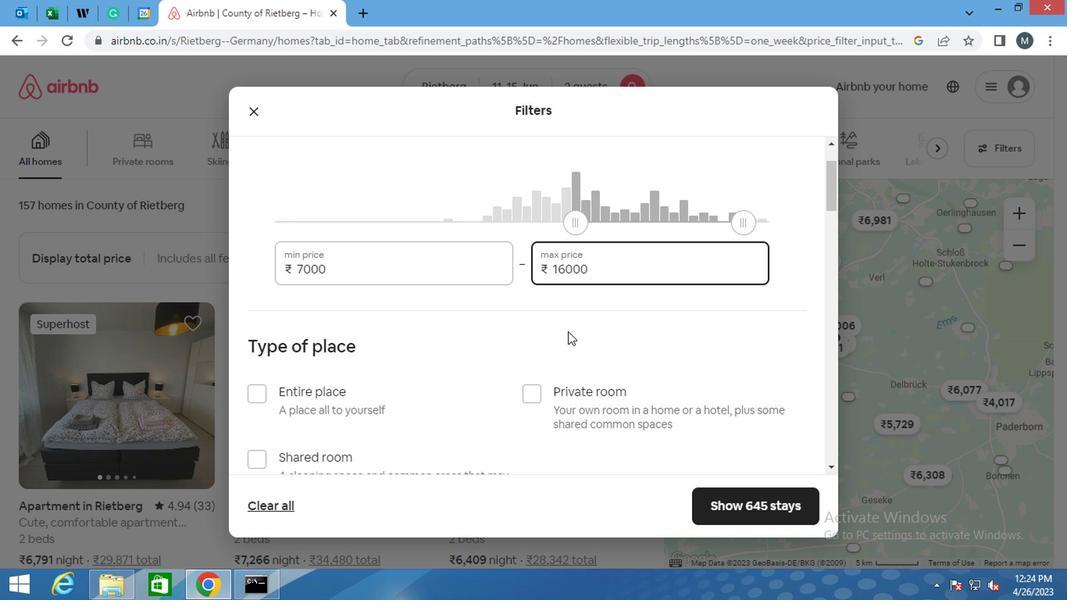 
Action: Mouse scrolled (555, 328) with delta (0, 0)
Screenshot: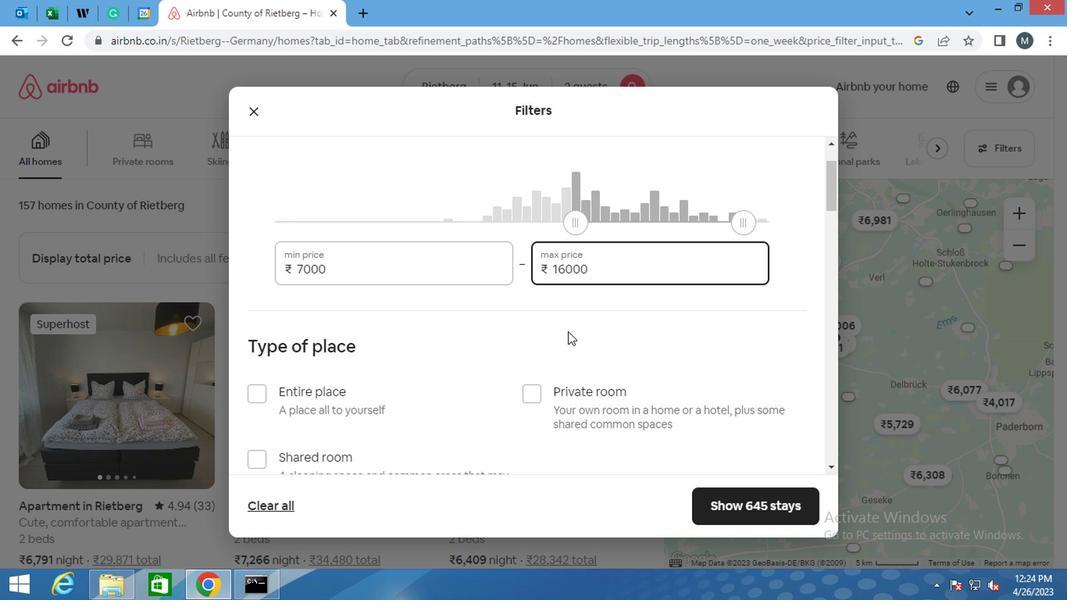 
Action: Mouse moved to (529, 325)
Screenshot: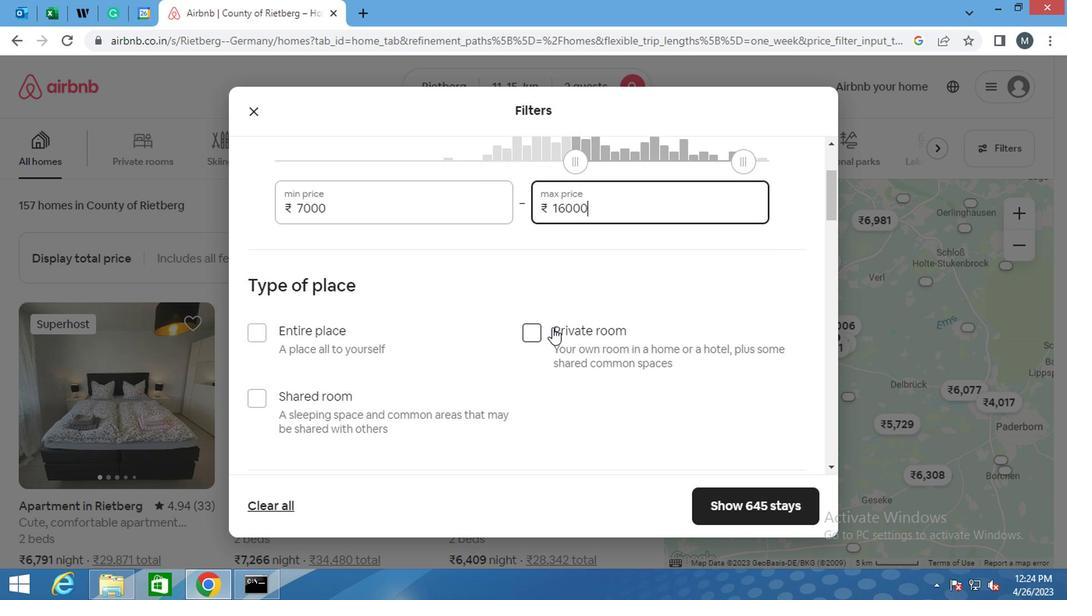 
Action: Mouse scrolled (529, 325) with delta (0, 0)
Screenshot: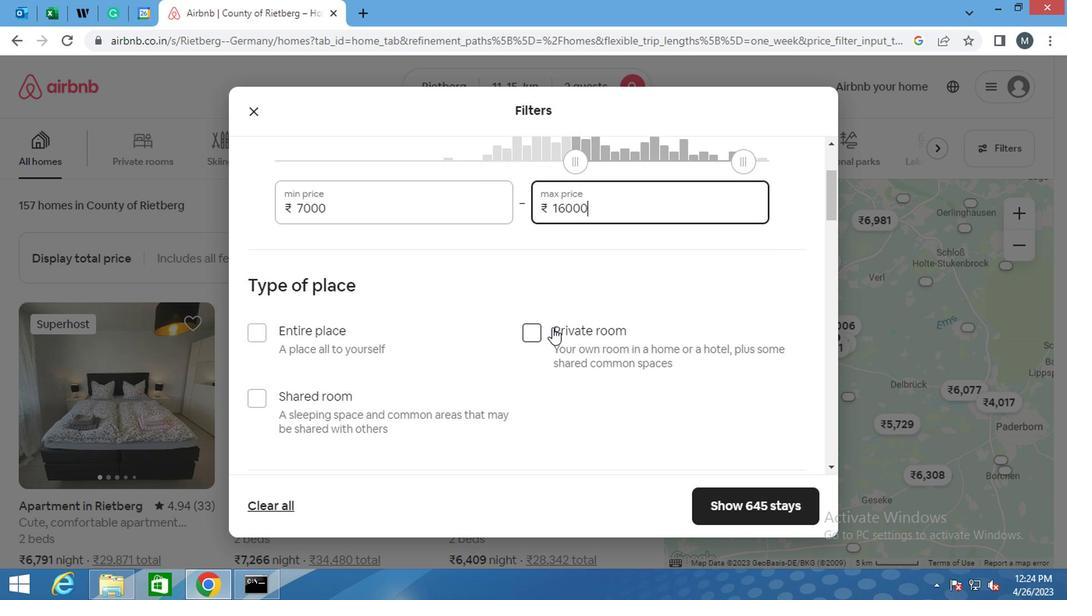 
Action: Mouse moved to (530, 239)
Screenshot: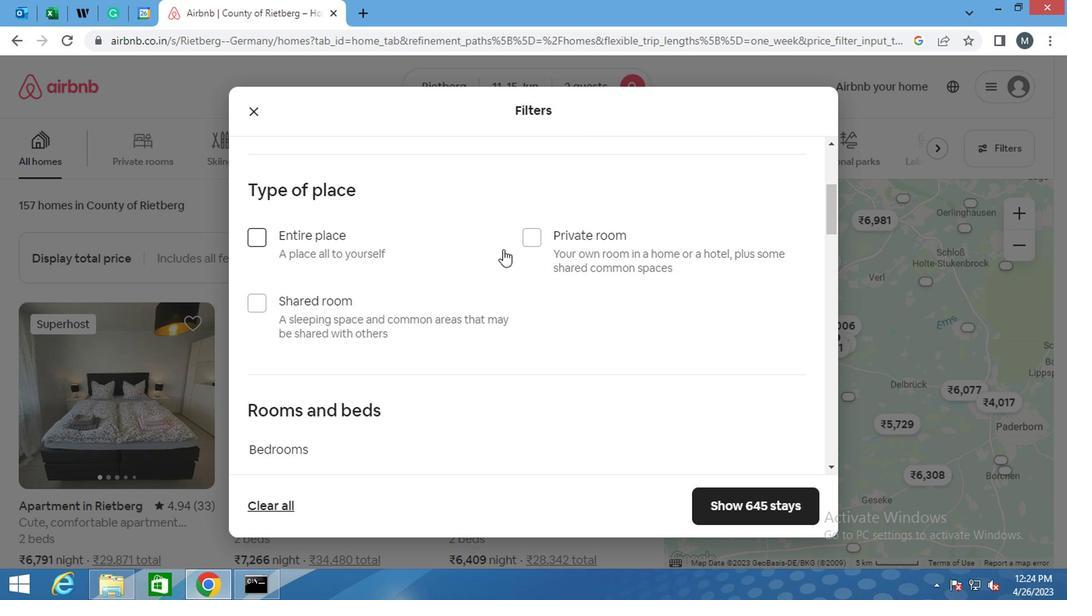 
Action: Mouse pressed left at (530, 239)
Screenshot: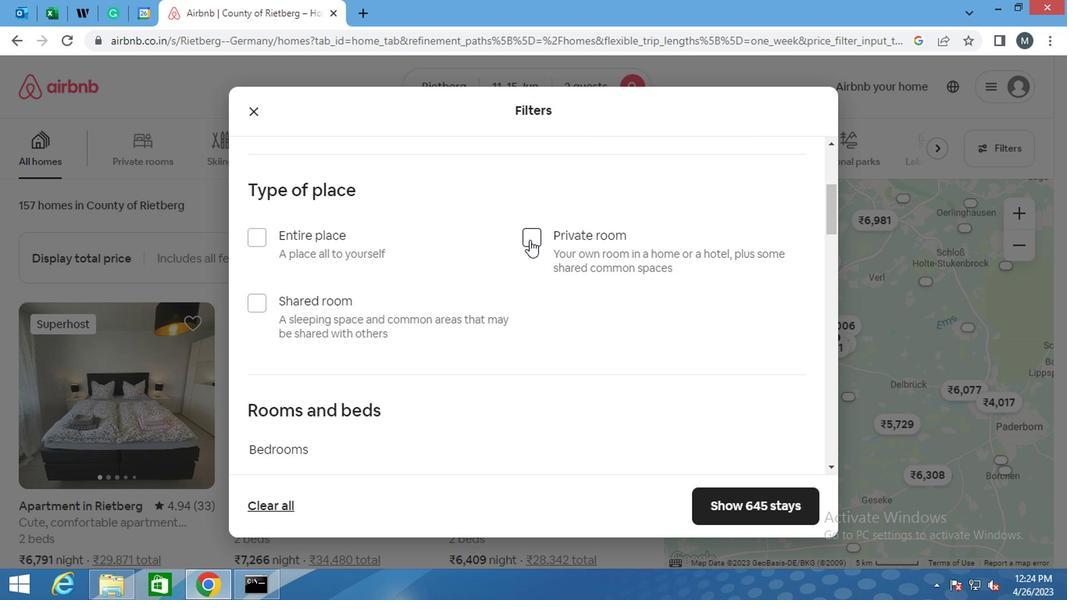 
Action: Mouse moved to (496, 250)
Screenshot: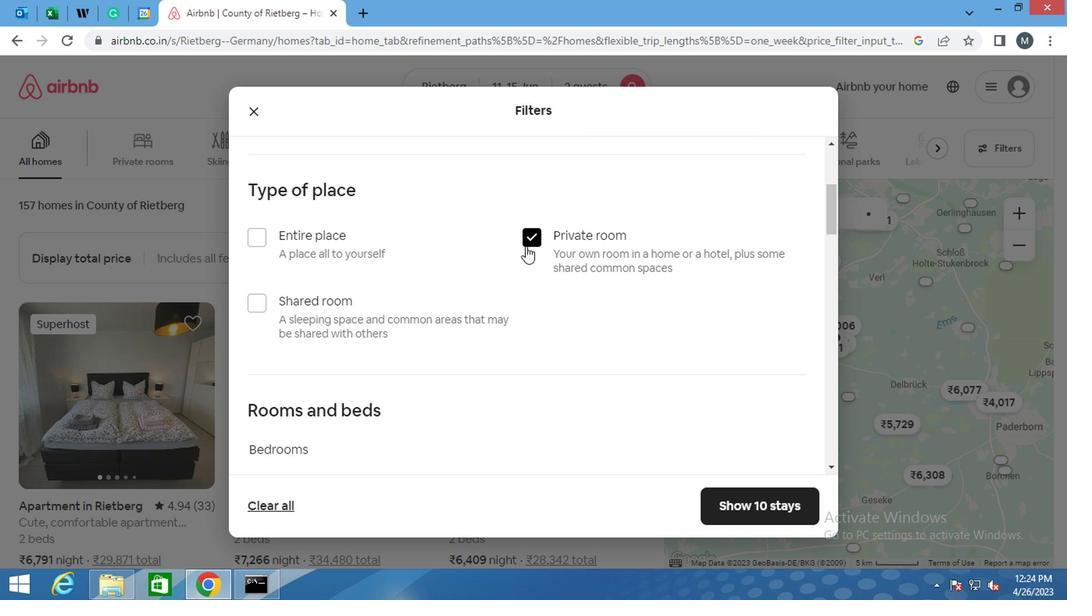 
Action: Mouse scrolled (496, 249) with delta (0, -1)
Screenshot: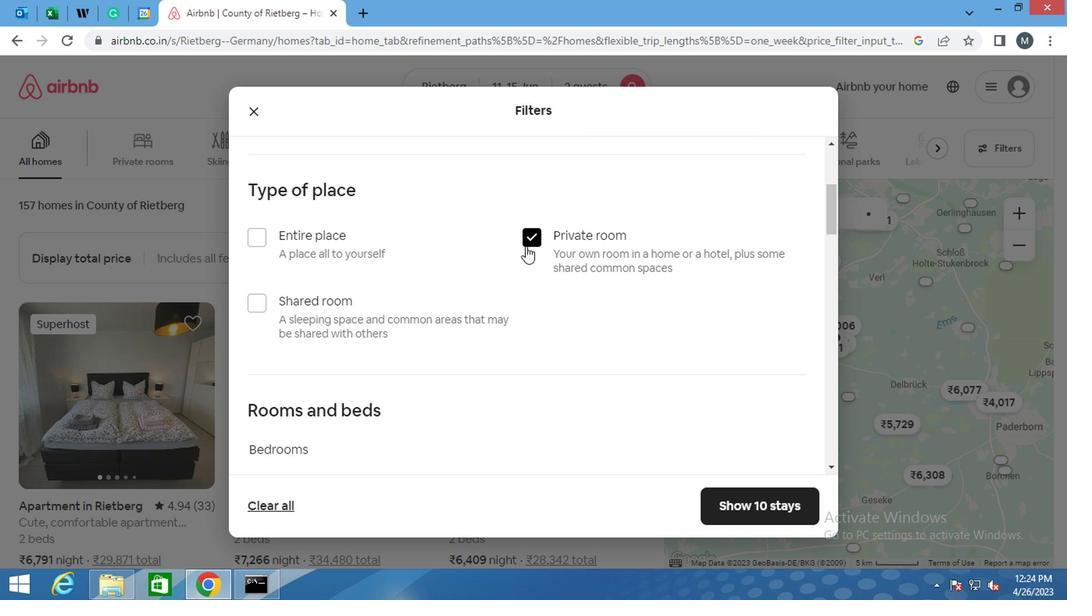 
Action: Mouse moved to (473, 244)
Screenshot: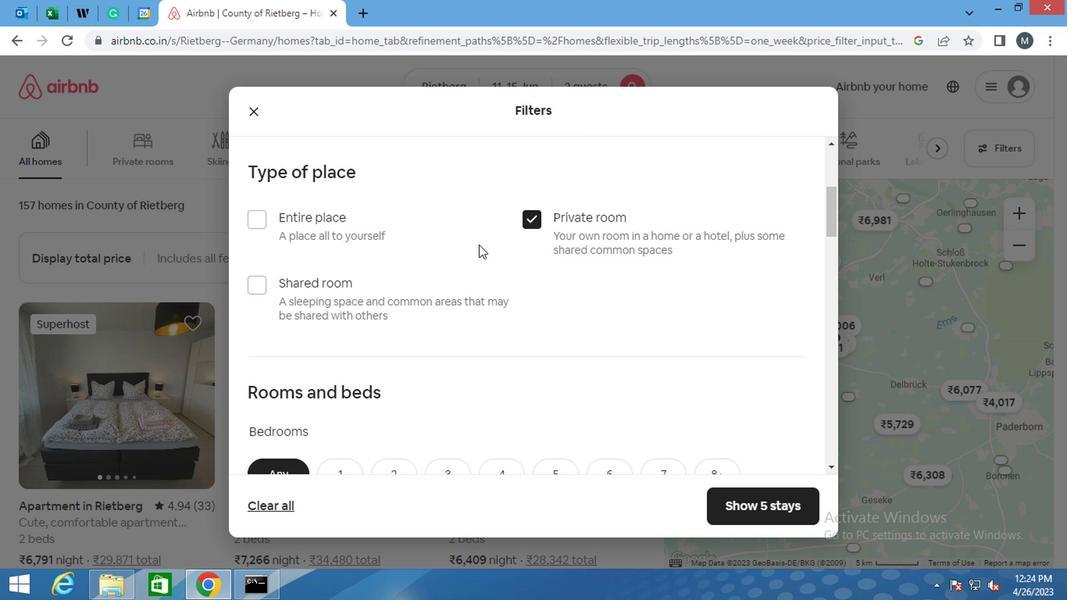 
Action: Mouse scrolled (473, 243) with delta (0, -1)
Screenshot: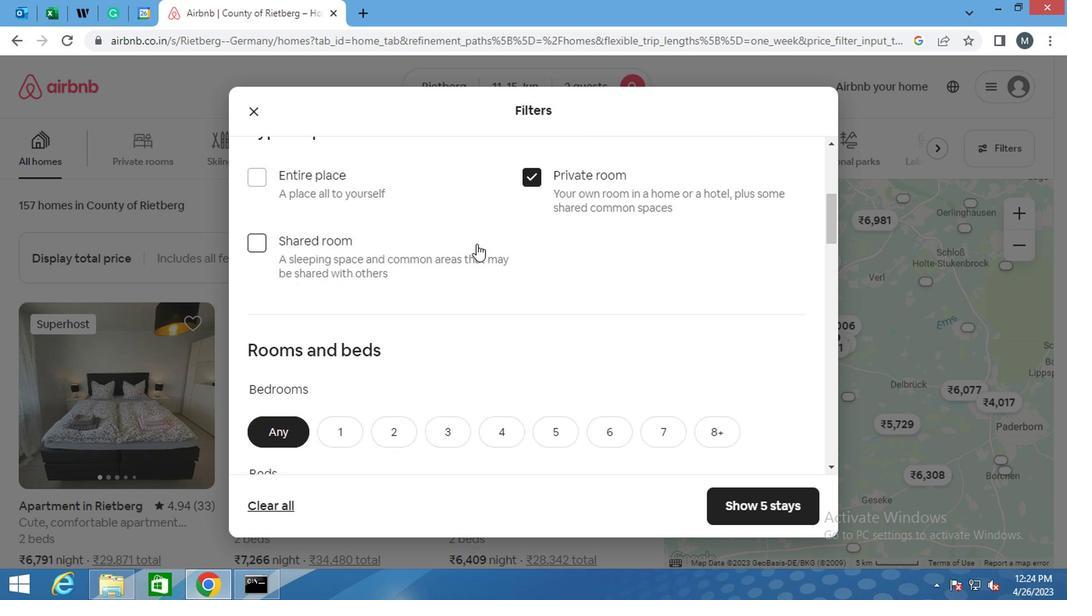 
Action: Mouse moved to (351, 330)
Screenshot: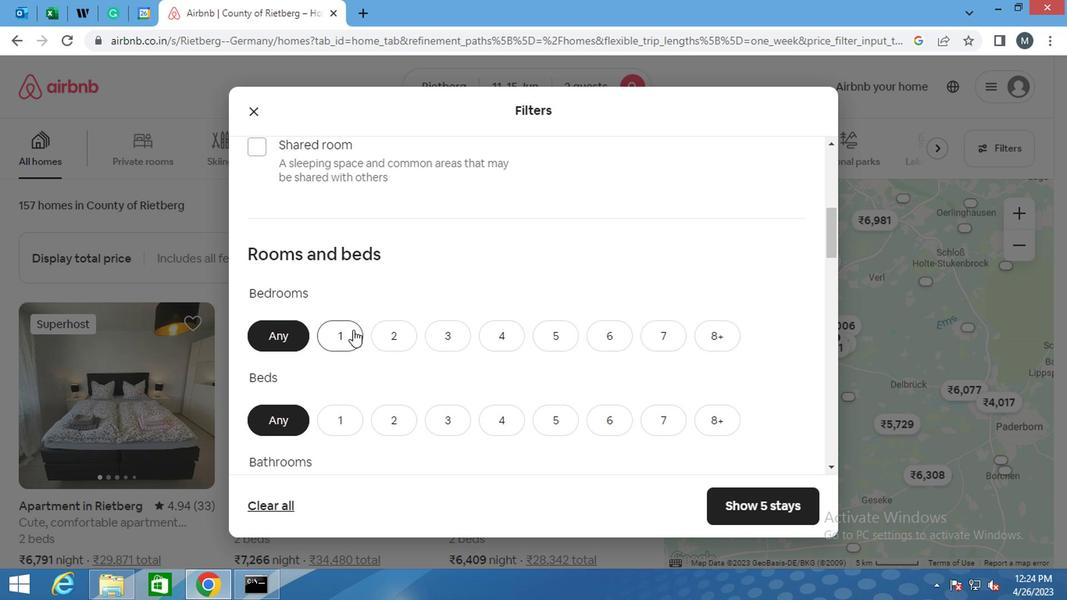 
Action: Mouse pressed left at (351, 330)
Screenshot: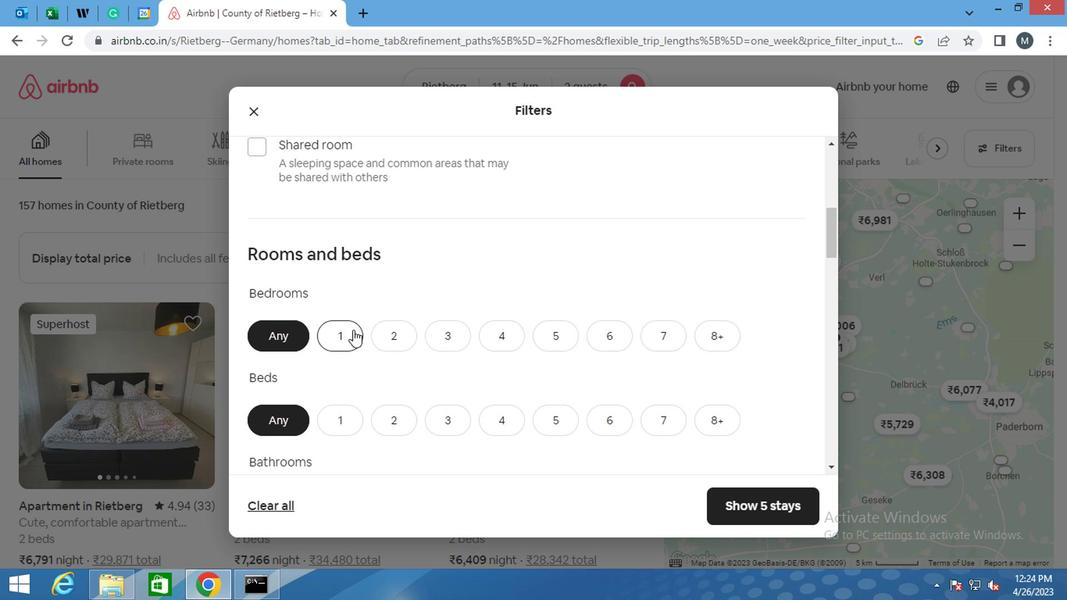 
Action: Mouse moved to (377, 275)
Screenshot: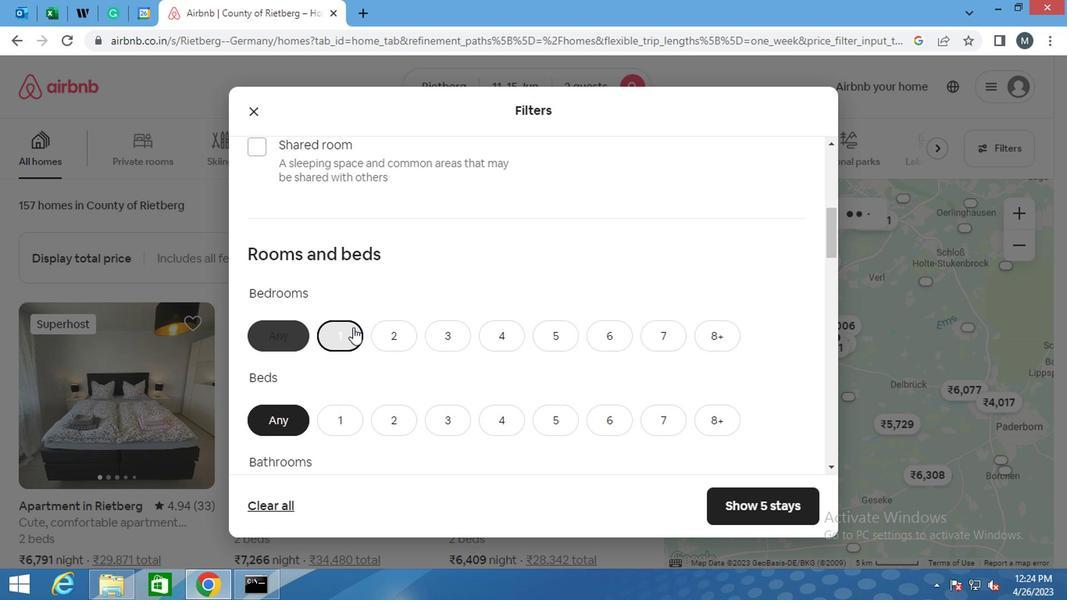 
Action: Mouse scrolled (377, 274) with delta (0, -1)
Screenshot: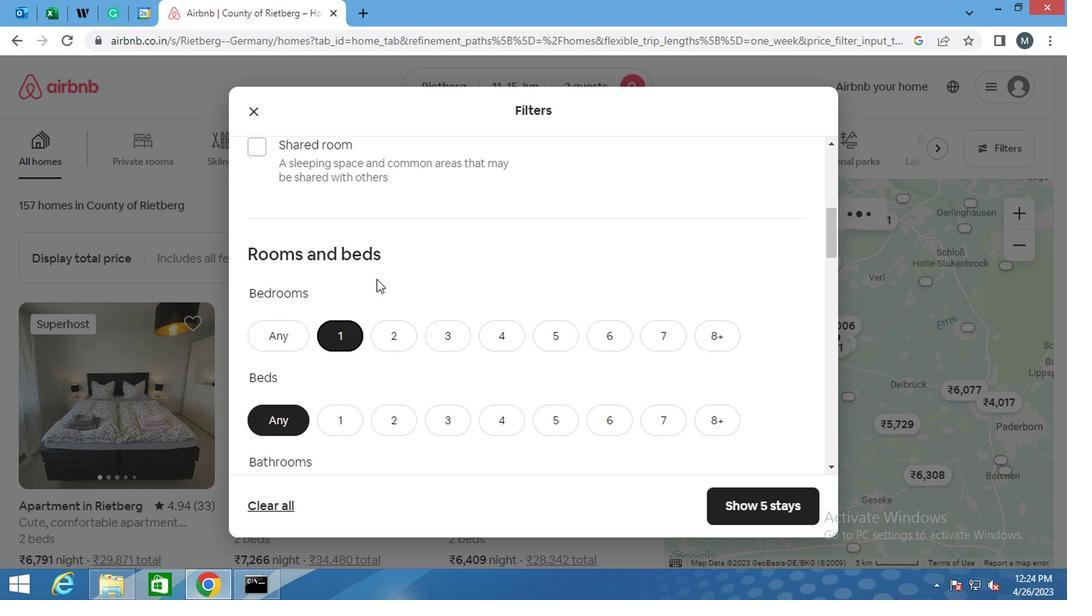
Action: Mouse scrolled (377, 274) with delta (0, -1)
Screenshot: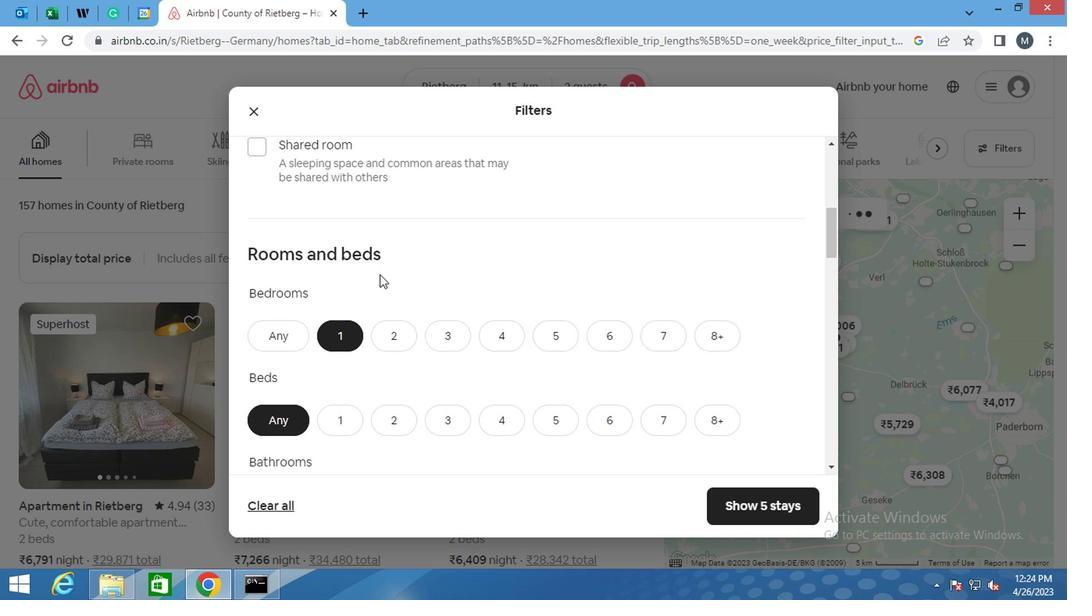
Action: Mouse moved to (374, 261)
Screenshot: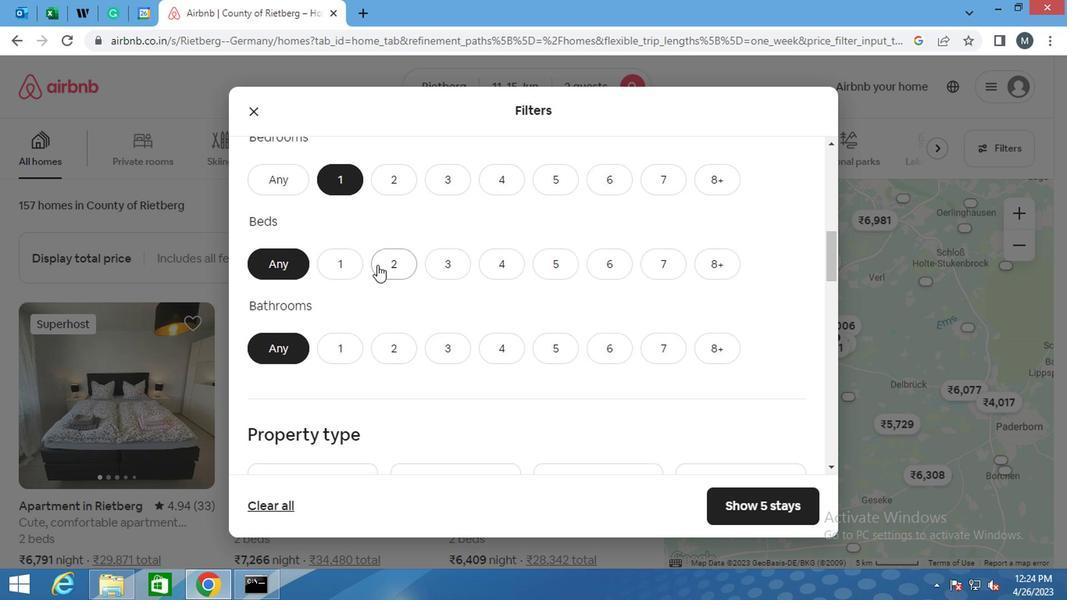 
Action: Mouse pressed left at (374, 261)
Screenshot: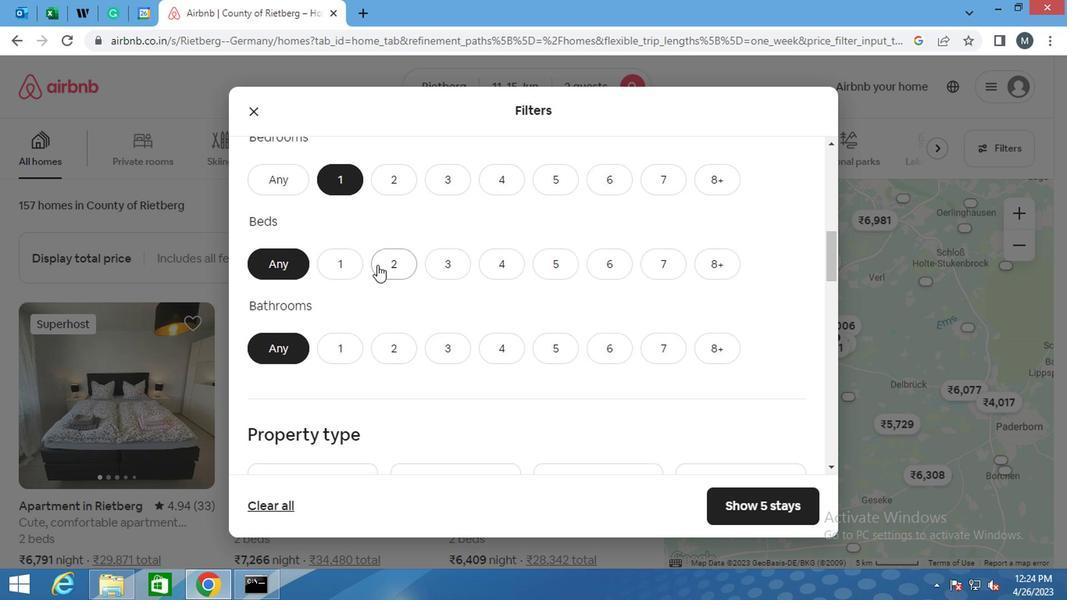 
Action: Mouse moved to (348, 355)
Screenshot: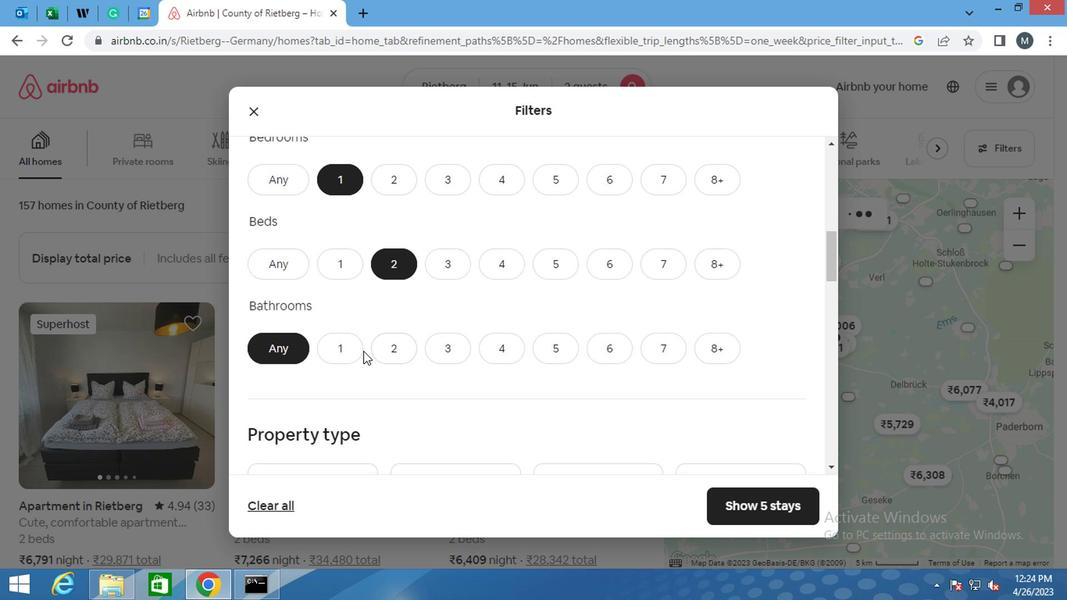 
Action: Mouse pressed left at (348, 355)
Screenshot: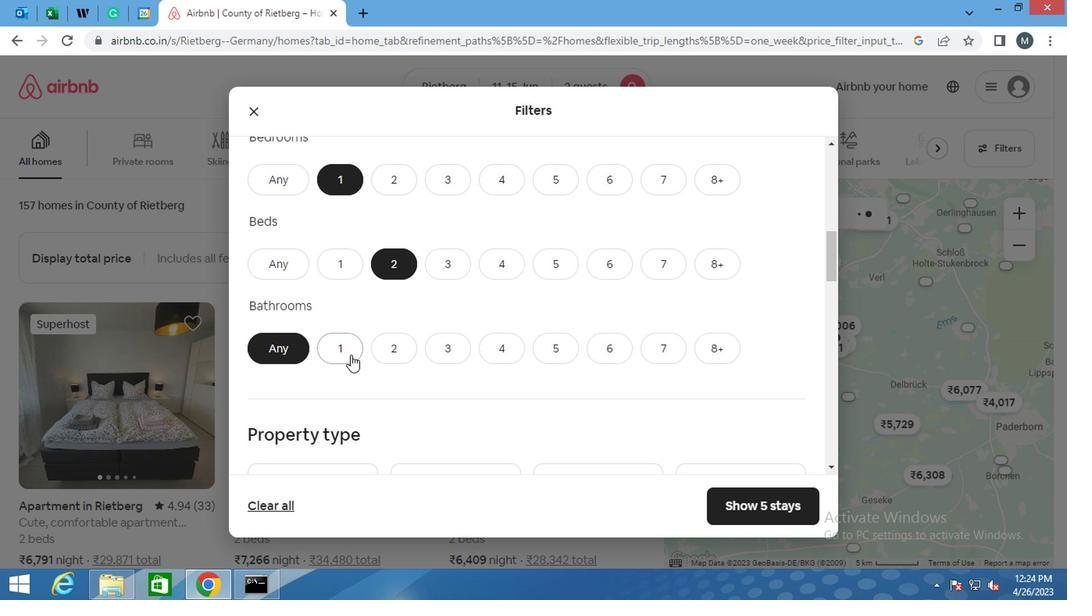 
Action: Mouse moved to (332, 306)
Screenshot: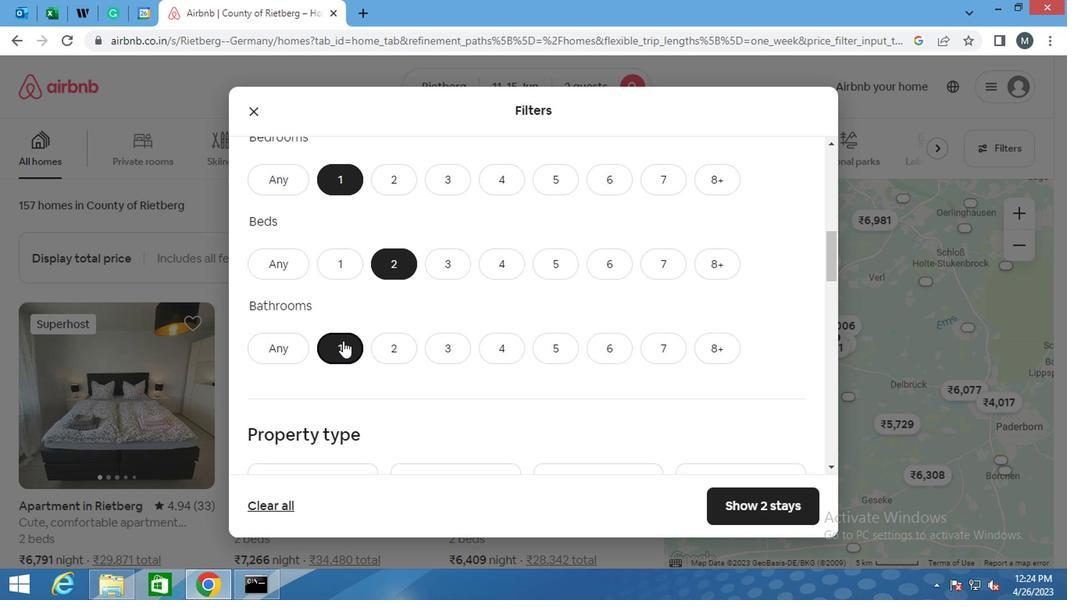 
Action: Mouse scrolled (332, 305) with delta (0, 0)
Screenshot: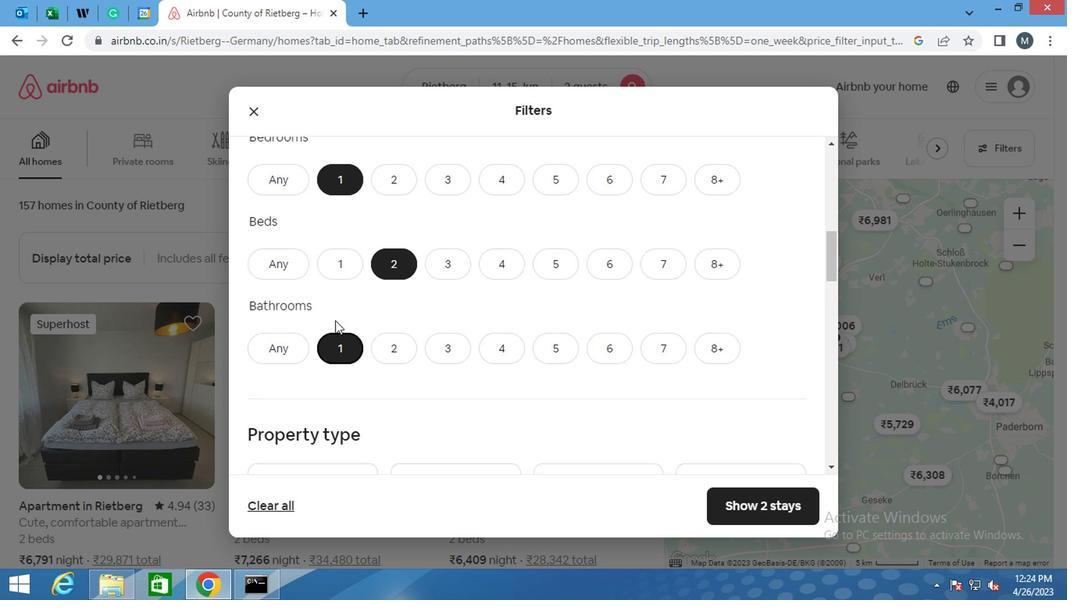 
Action: Mouse scrolled (332, 305) with delta (0, 0)
Screenshot: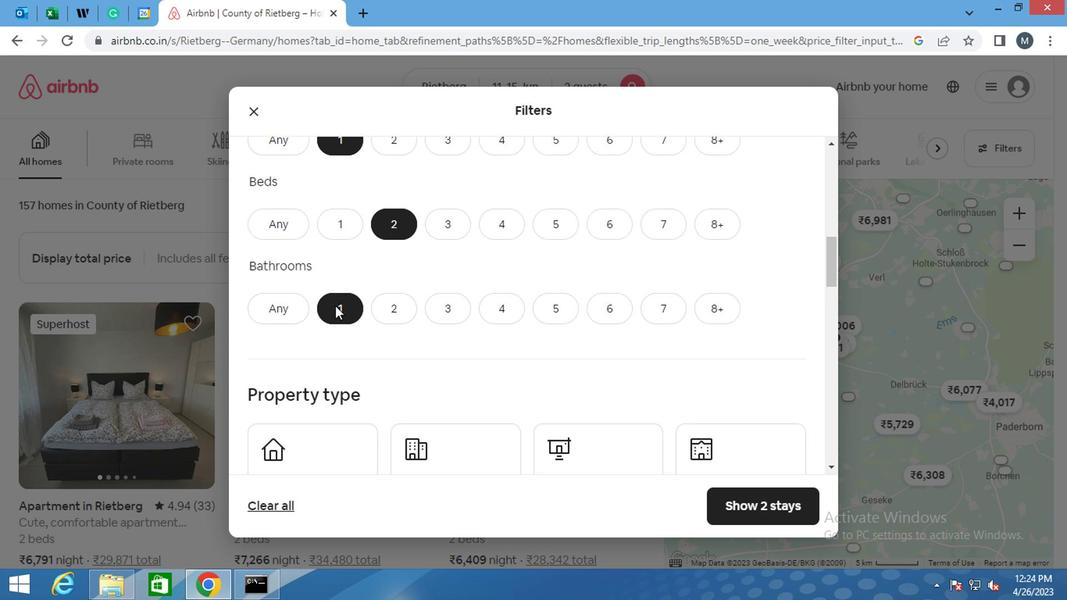 
Action: Mouse scrolled (332, 305) with delta (0, 0)
Screenshot: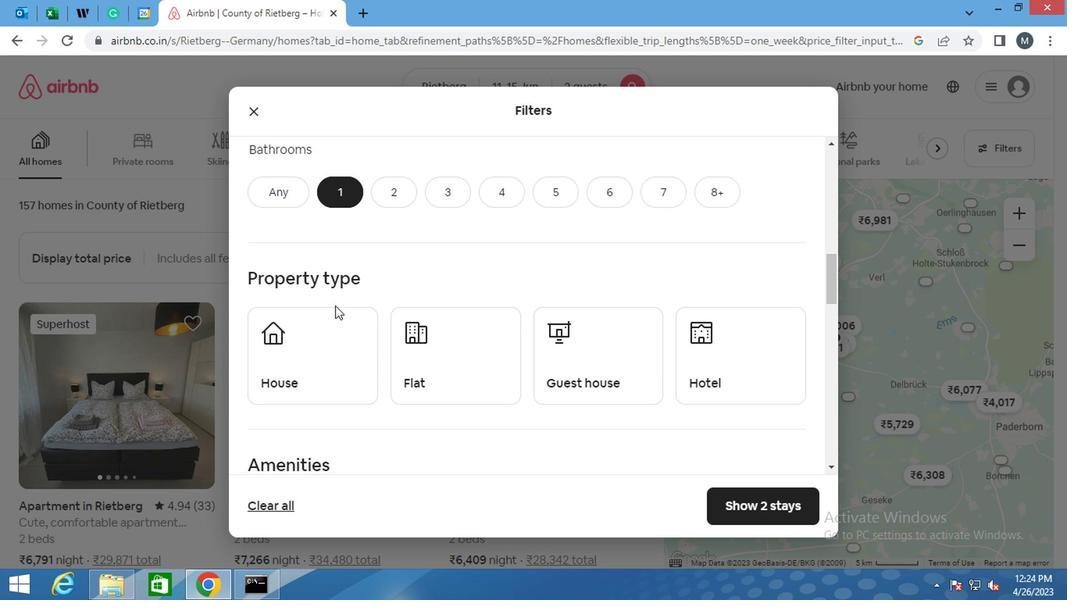 
Action: Mouse moved to (315, 297)
Screenshot: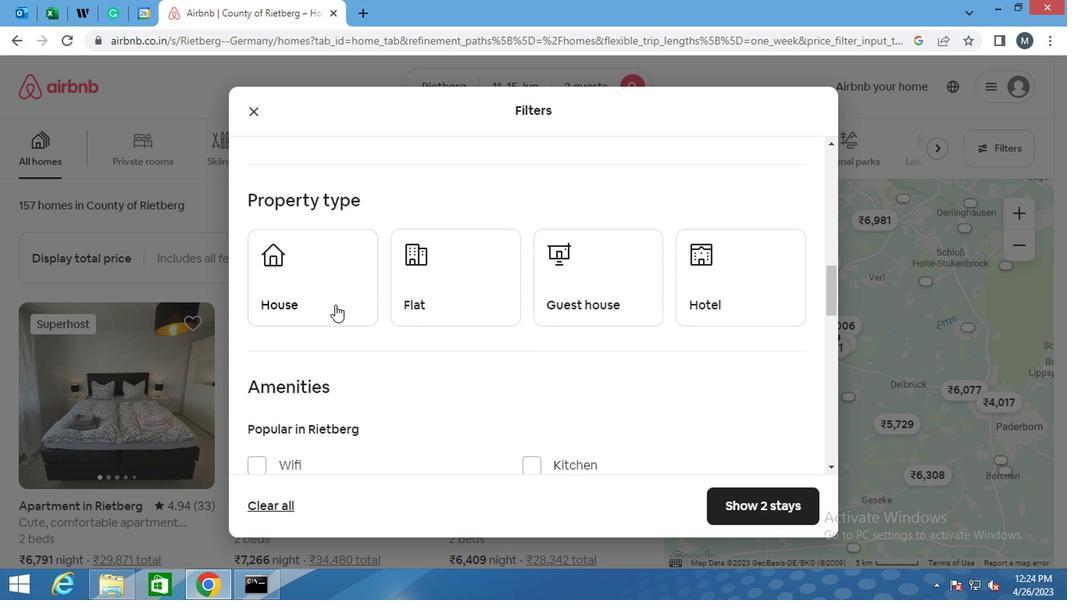 
Action: Mouse pressed left at (315, 297)
Screenshot: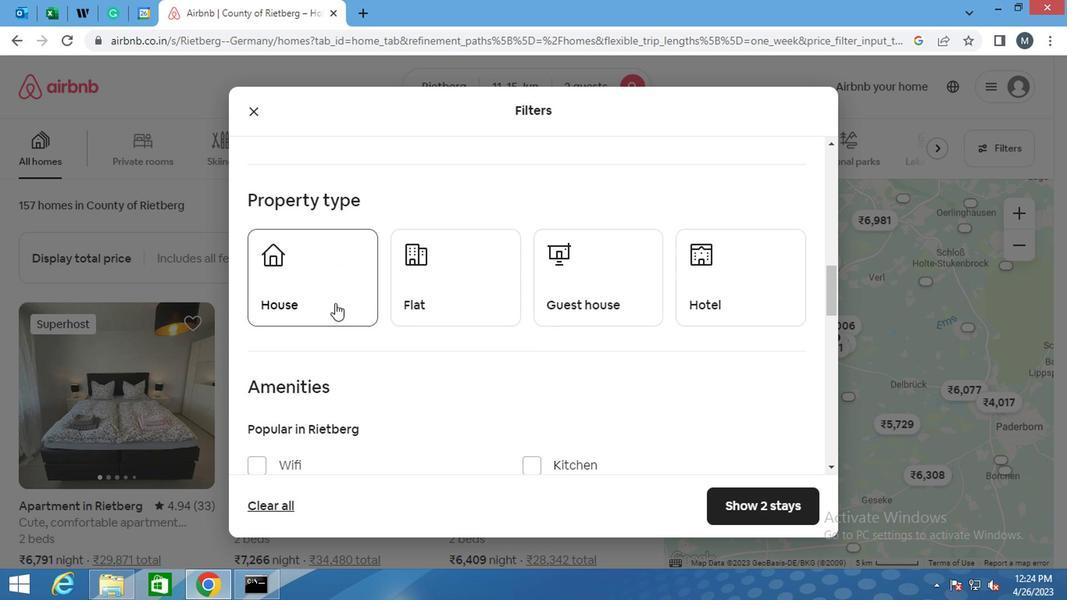 
Action: Mouse moved to (428, 291)
Screenshot: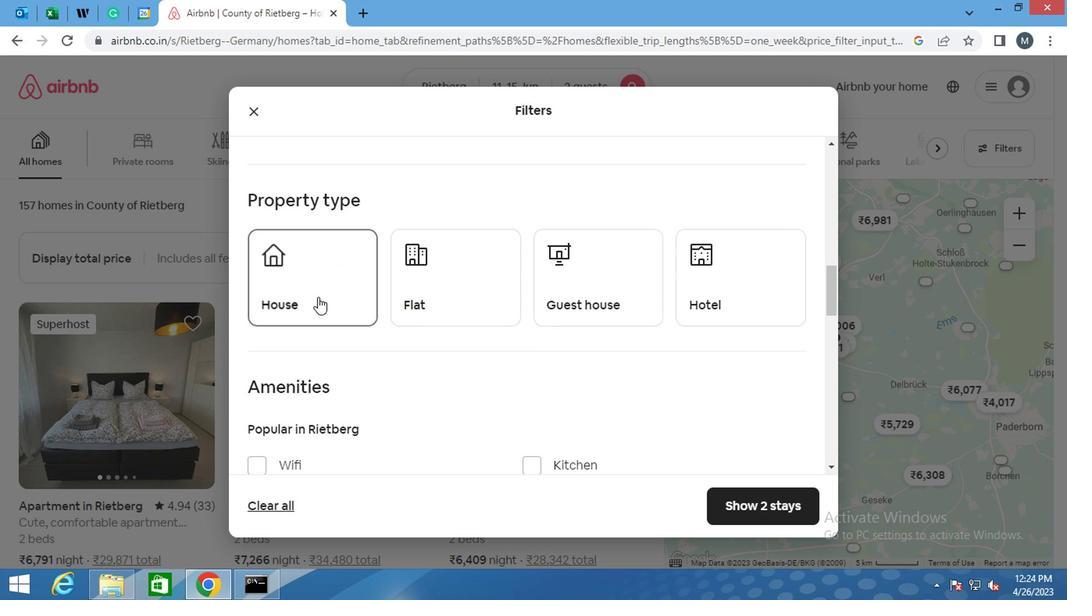 
Action: Mouse pressed left at (428, 291)
Screenshot: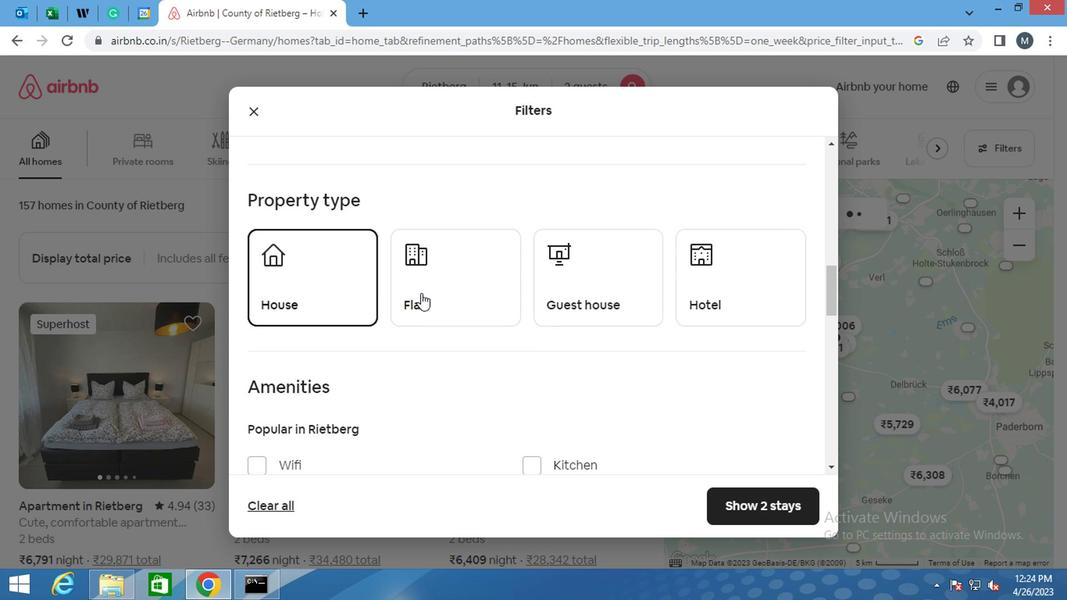 
Action: Mouse moved to (566, 290)
Screenshot: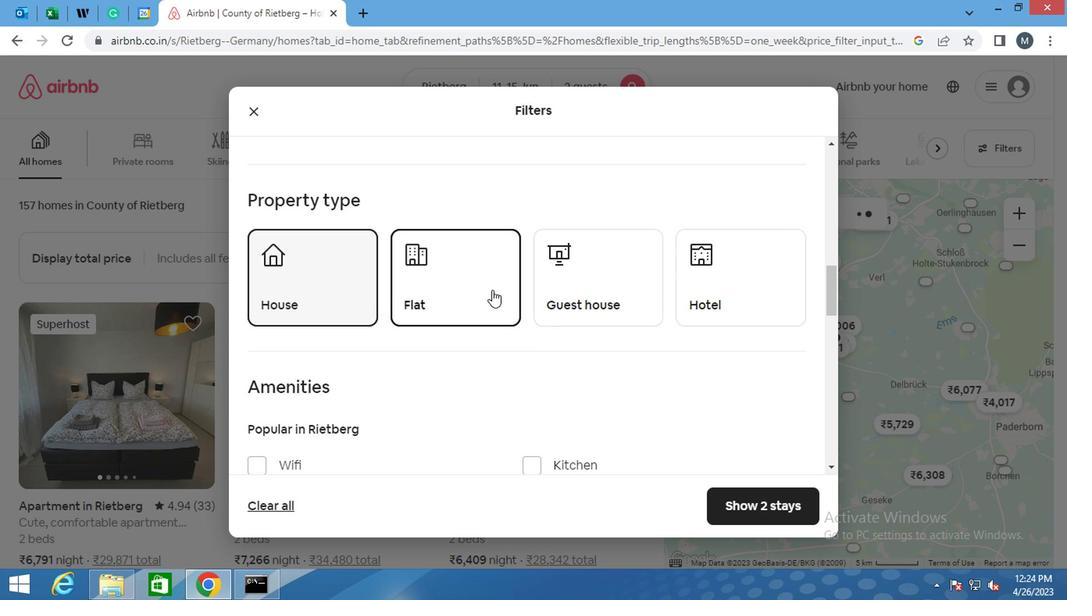 
Action: Mouse pressed left at (566, 290)
Screenshot: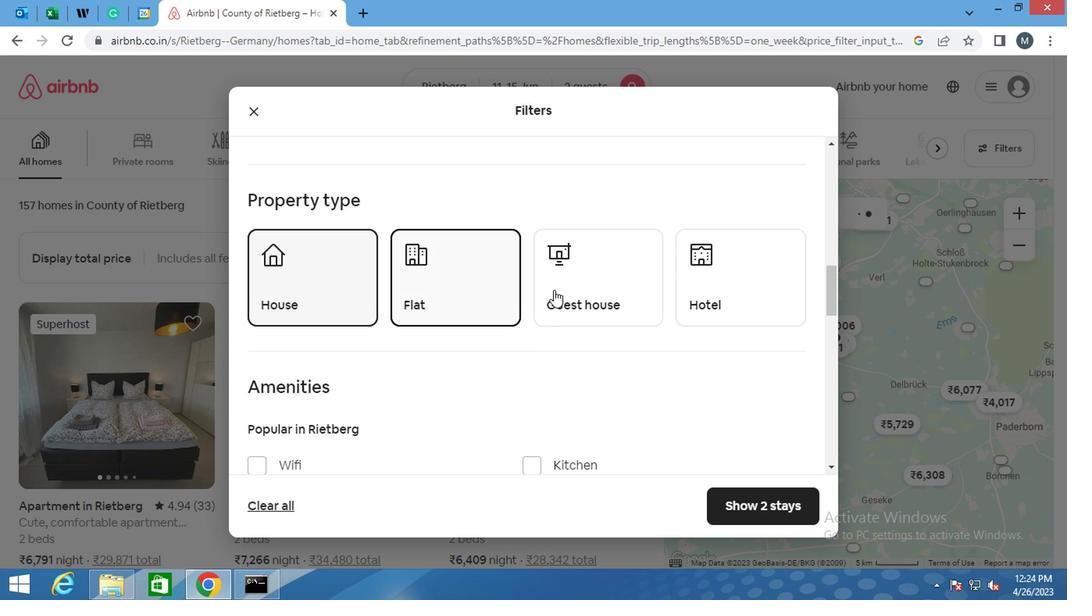 
Action: Mouse moved to (690, 288)
Screenshot: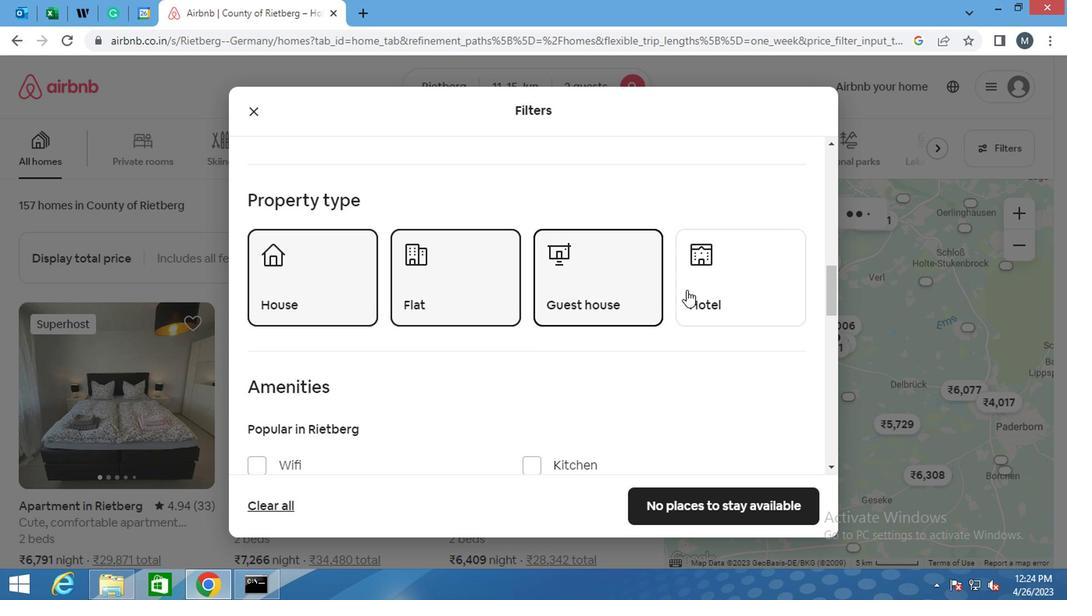 
Action: Mouse pressed left at (690, 288)
Screenshot: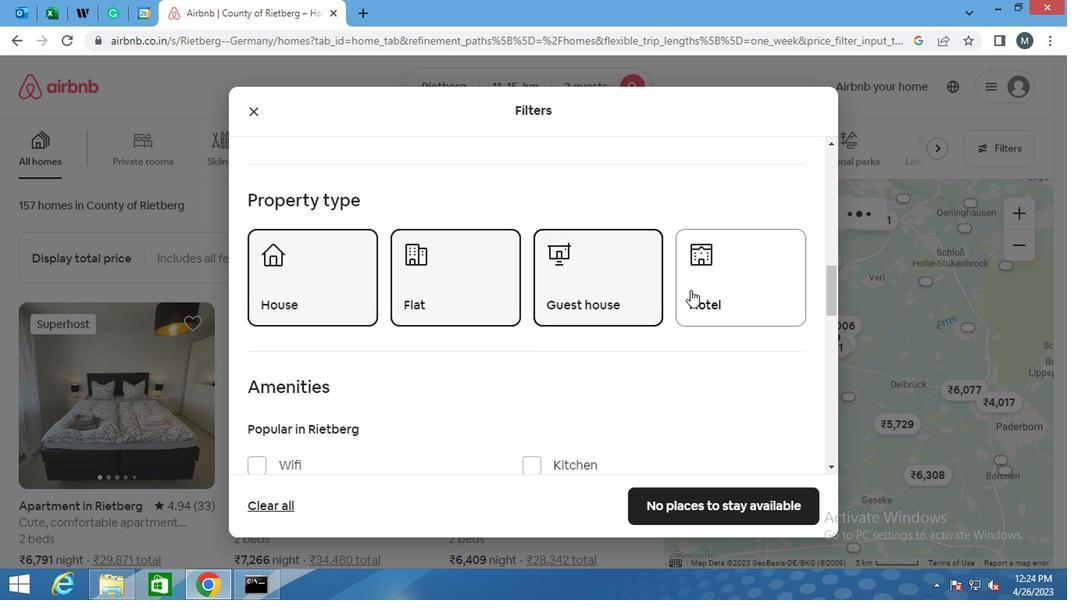
Action: Mouse moved to (402, 306)
Screenshot: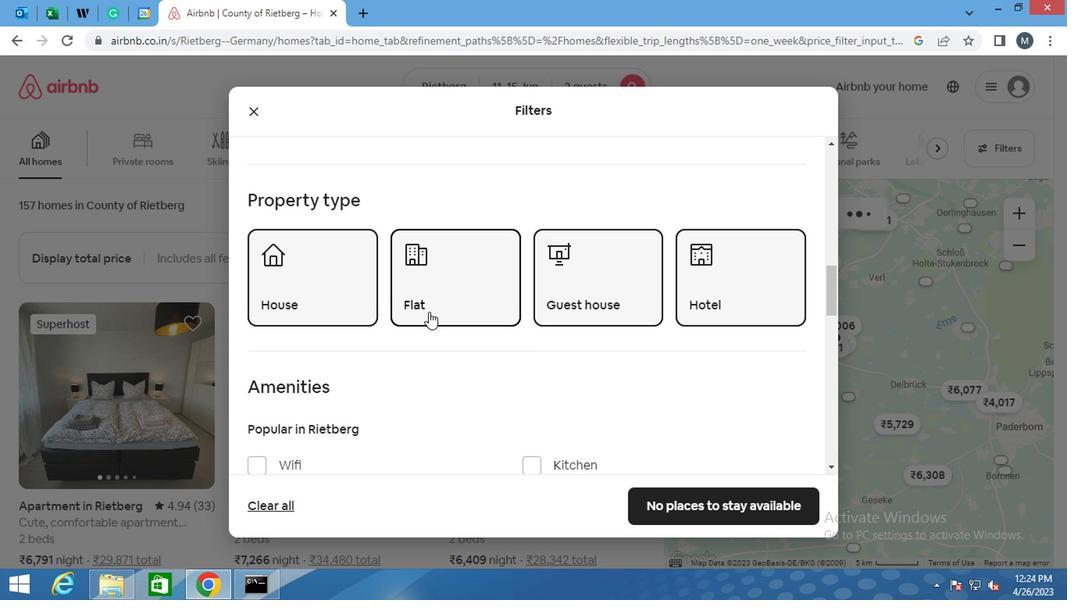 
Action: Mouse scrolled (402, 305) with delta (0, 0)
Screenshot: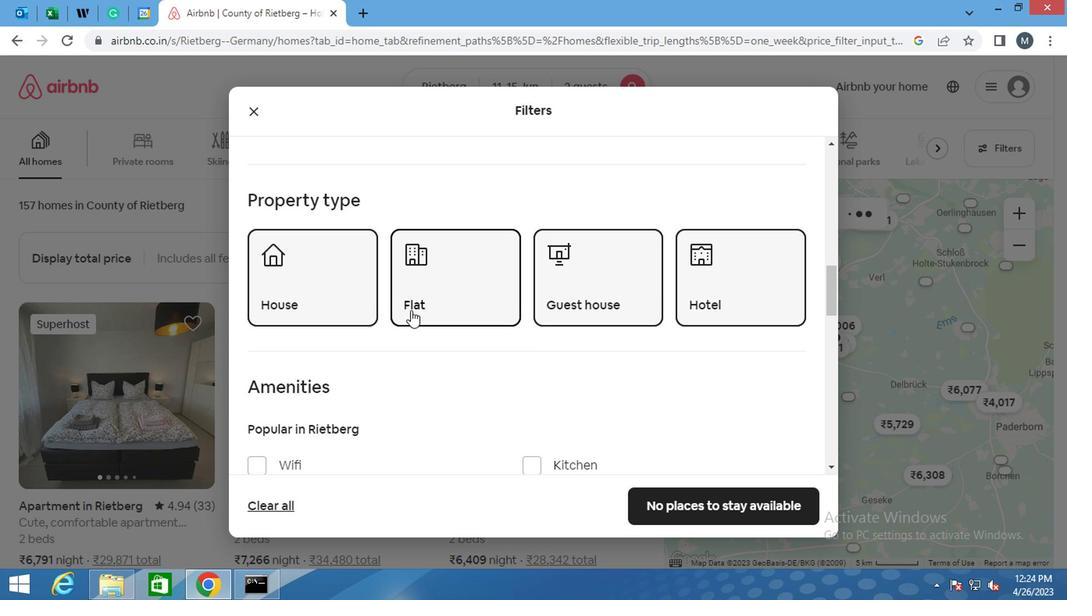 
Action: Mouse moved to (401, 304)
Screenshot: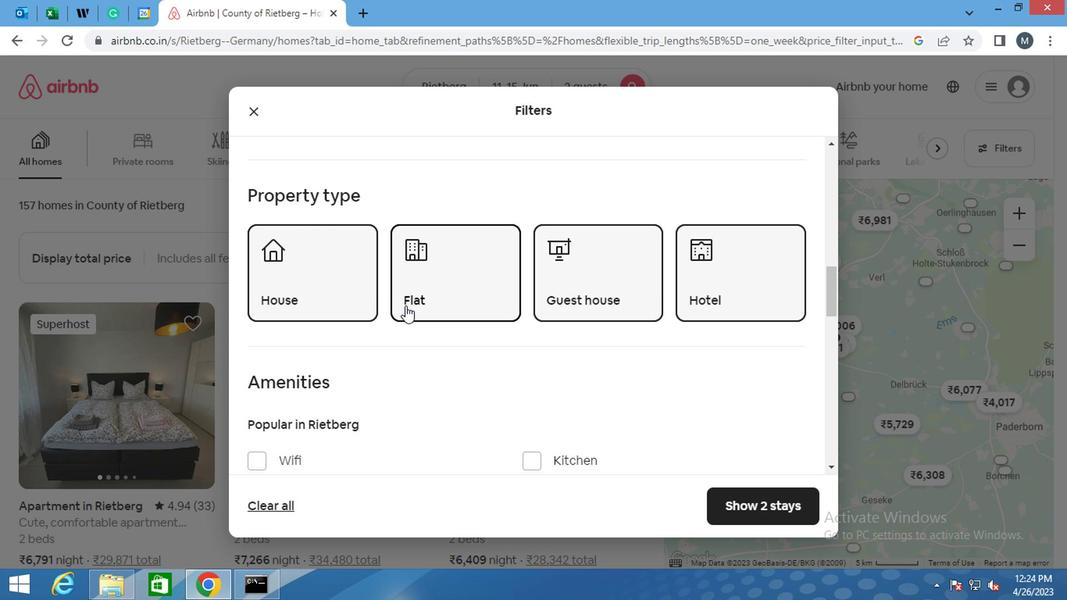 
Action: Mouse scrolled (401, 303) with delta (0, 0)
Screenshot: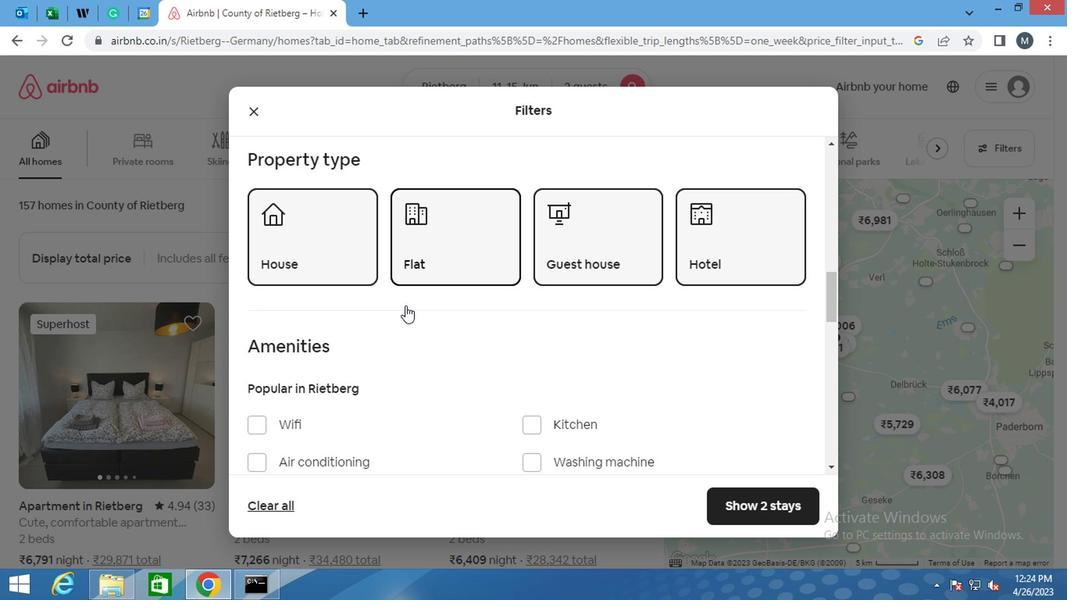
Action: Mouse scrolled (401, 303) with delta (0, 0)
Screenshot: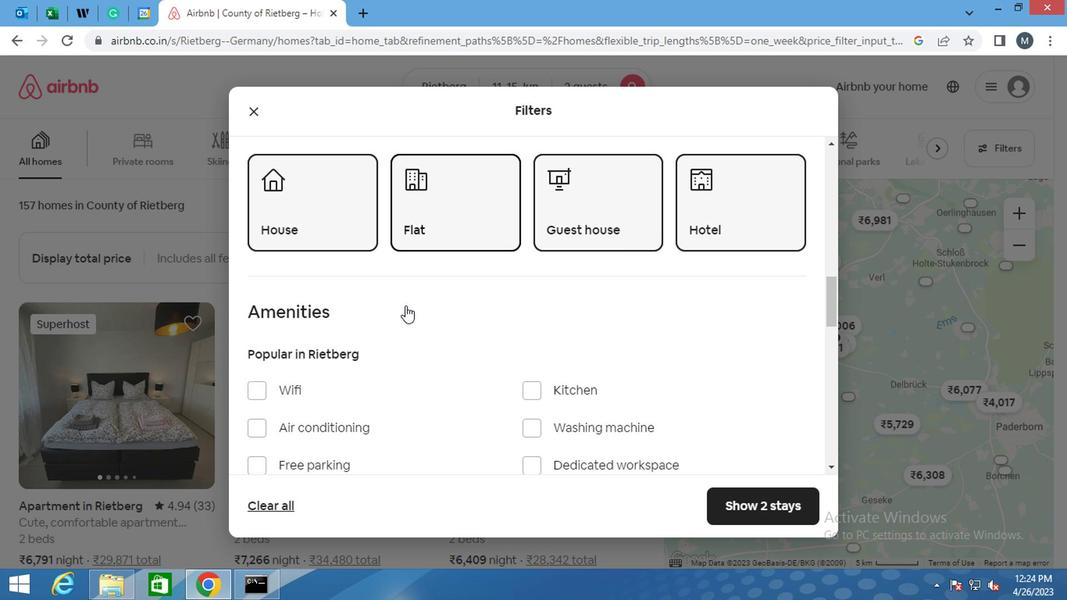 
Action: Mouse moved to (528, 286)
Screenshot: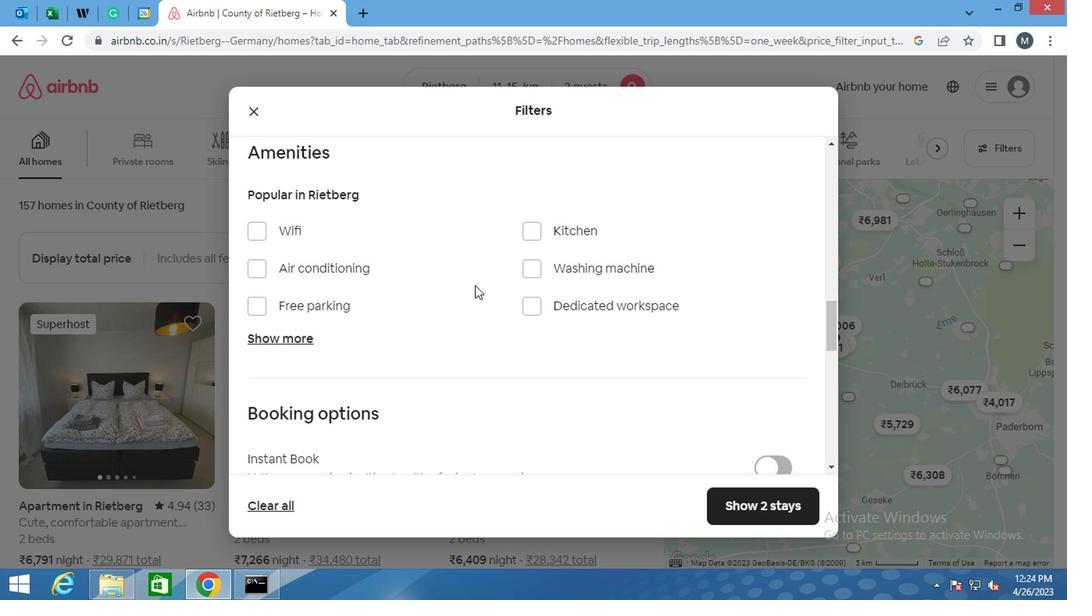 
Action: Mouse scrolled (528, 285) with delta (0, -1)
Screenshot: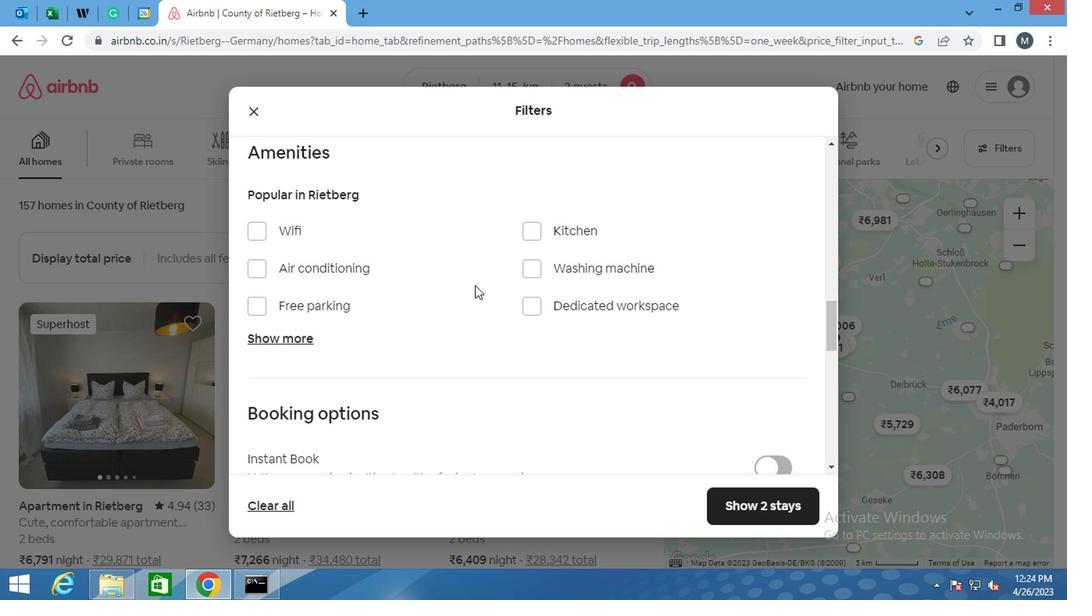 
Action: Mouse moved to (528, 289)
Screenshot: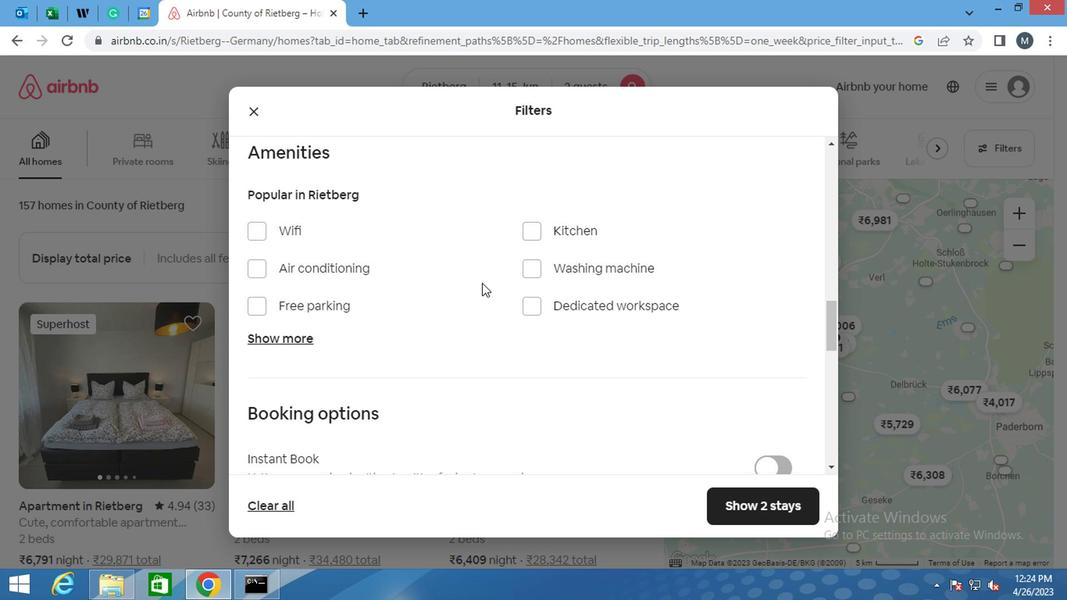 
Action: Mouse scrolled (528, 288) with delta (0, 0)
Screenshot: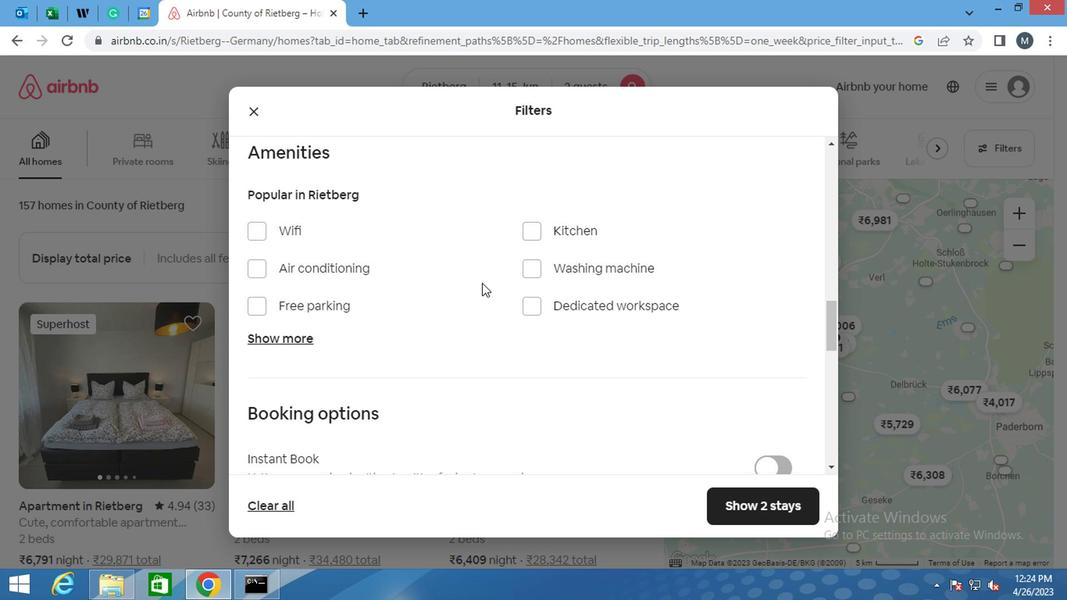 
Action: Mouse moved to (765, 357)
Screenshot: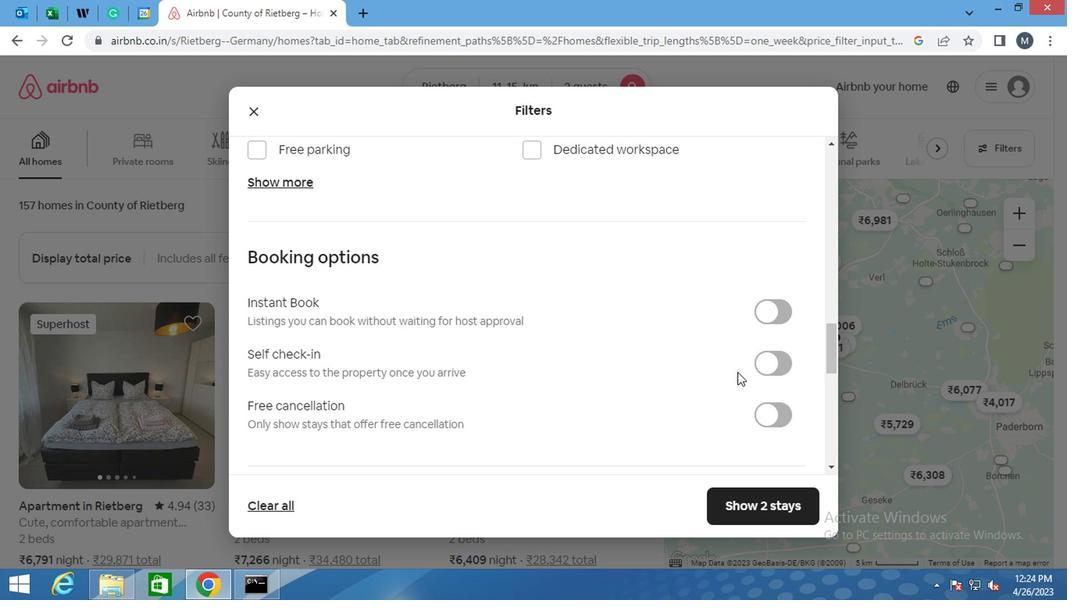 
Action: Mouse pressed left at (765, 357)
Screenshot: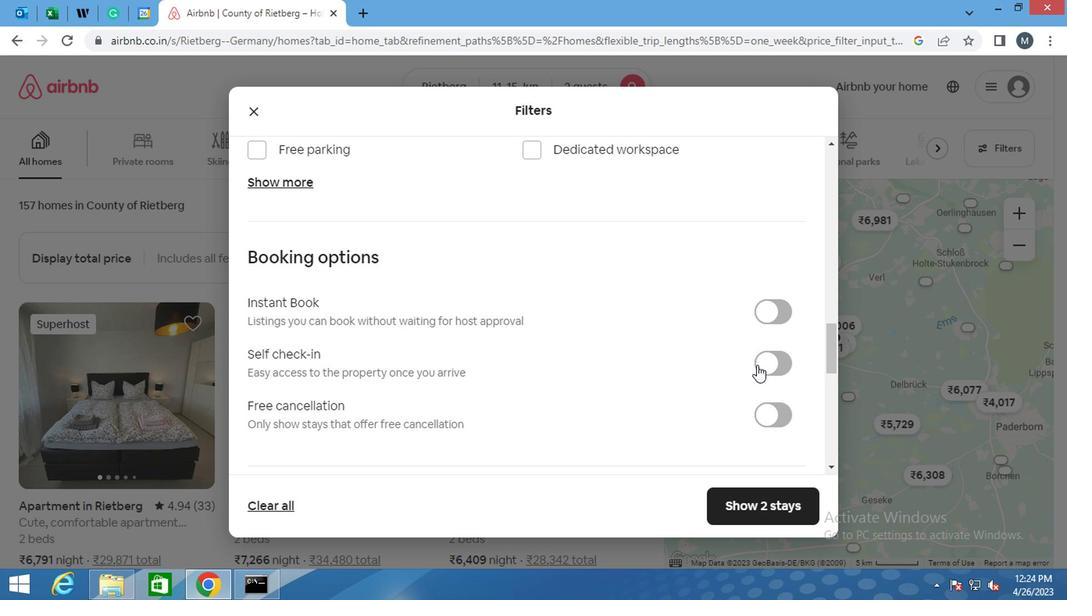 
Action: Mouse moved to (536, 346)
Screenshot: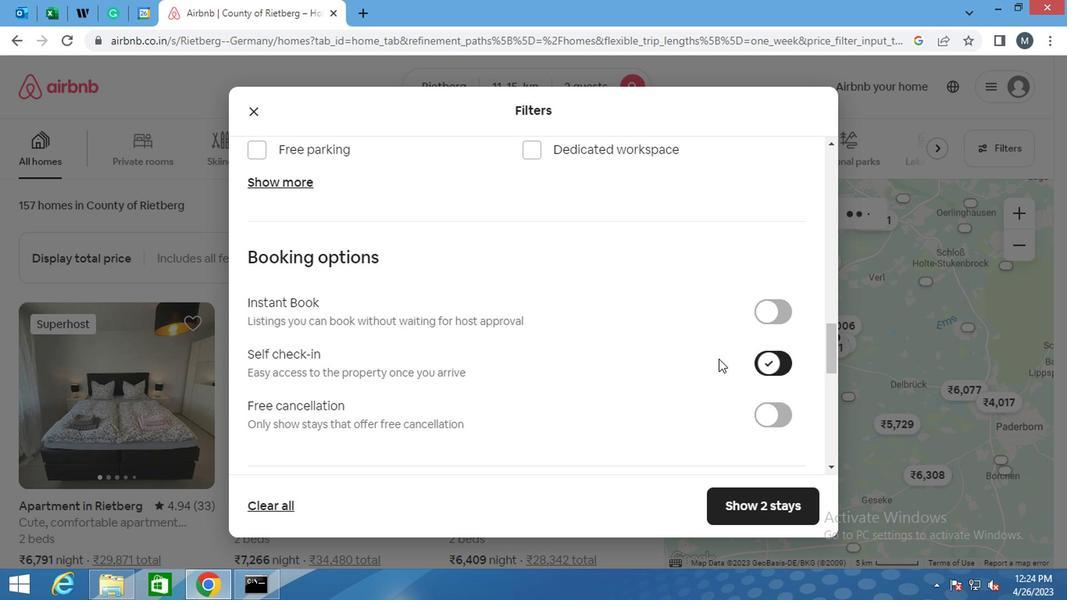 
Action: Mouse scrolled (536, 345) with delta (0, 0)
Screenshot: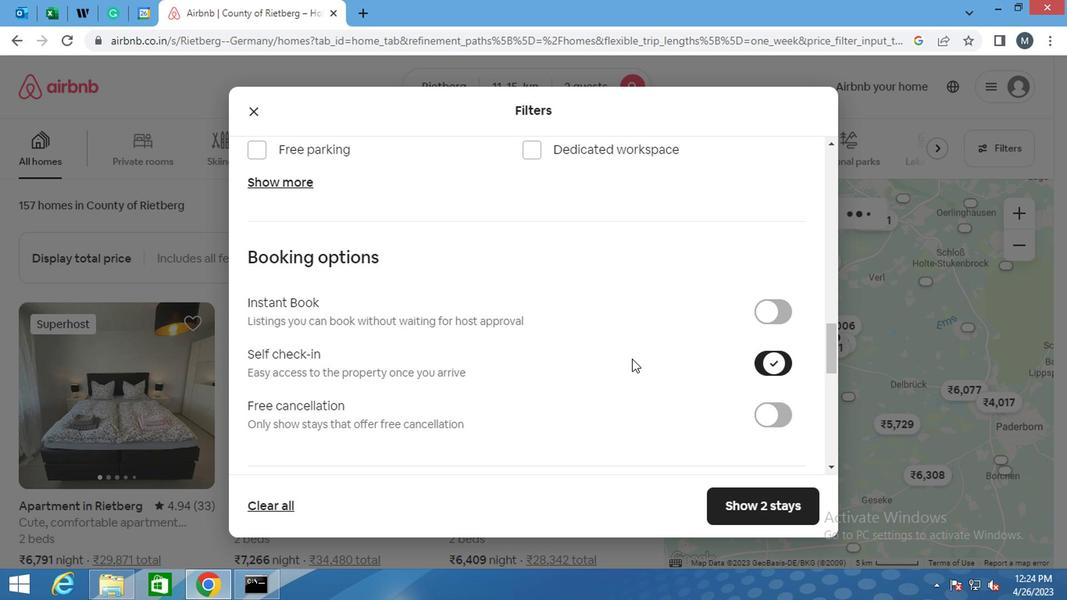 
Action: Mouse scrolled (536, 345) with delta (0, 0)
Screenshot: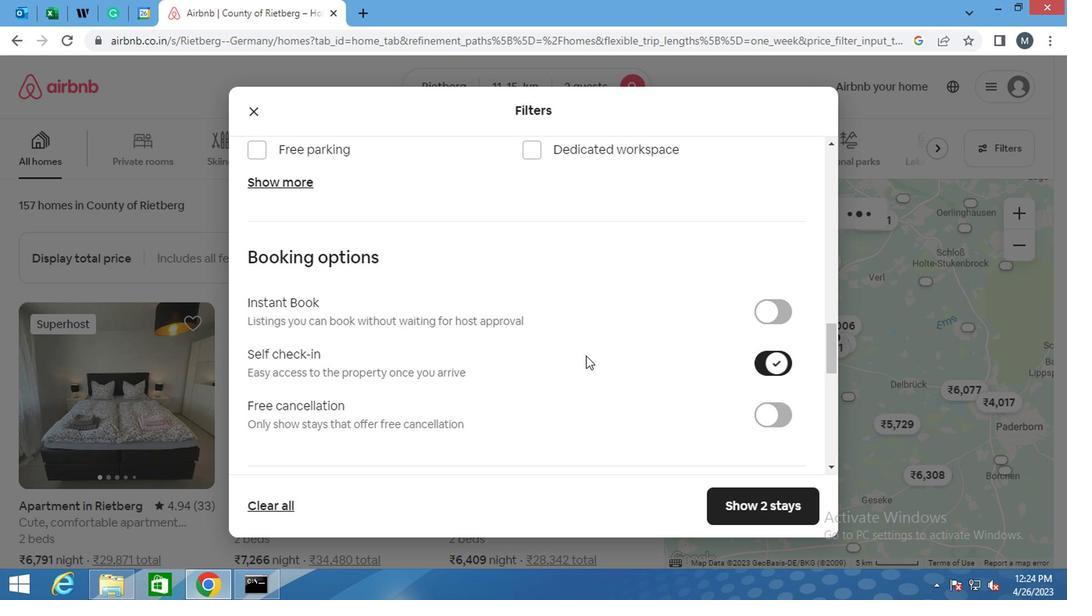 
Action: Mouse moved to (524, 346)
Screenshot: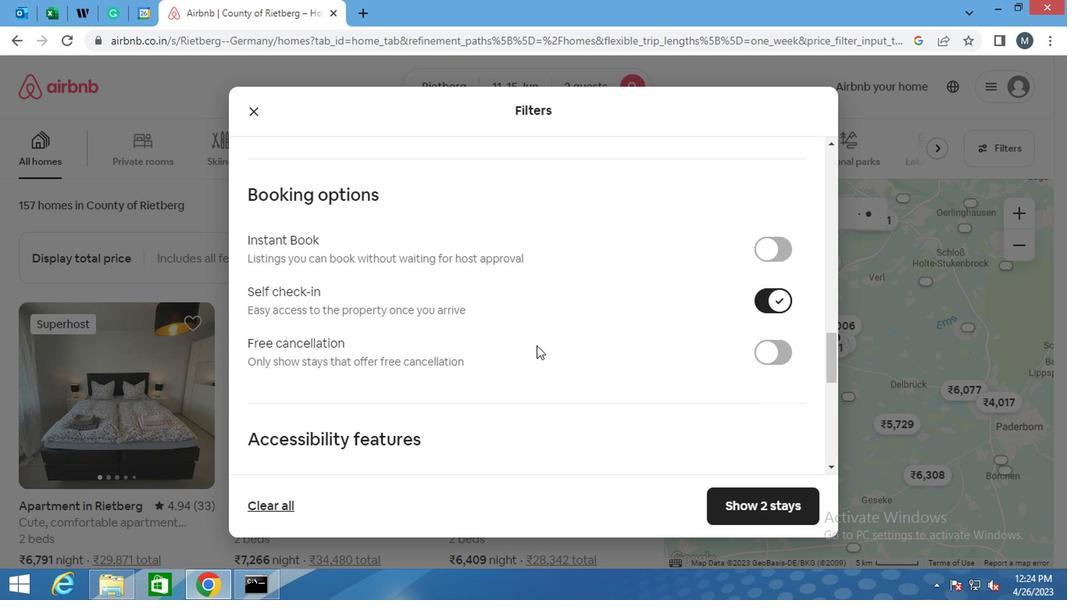 
Action: Mouse scrolled (524, 345) with delta (0, 0)
Screenshot: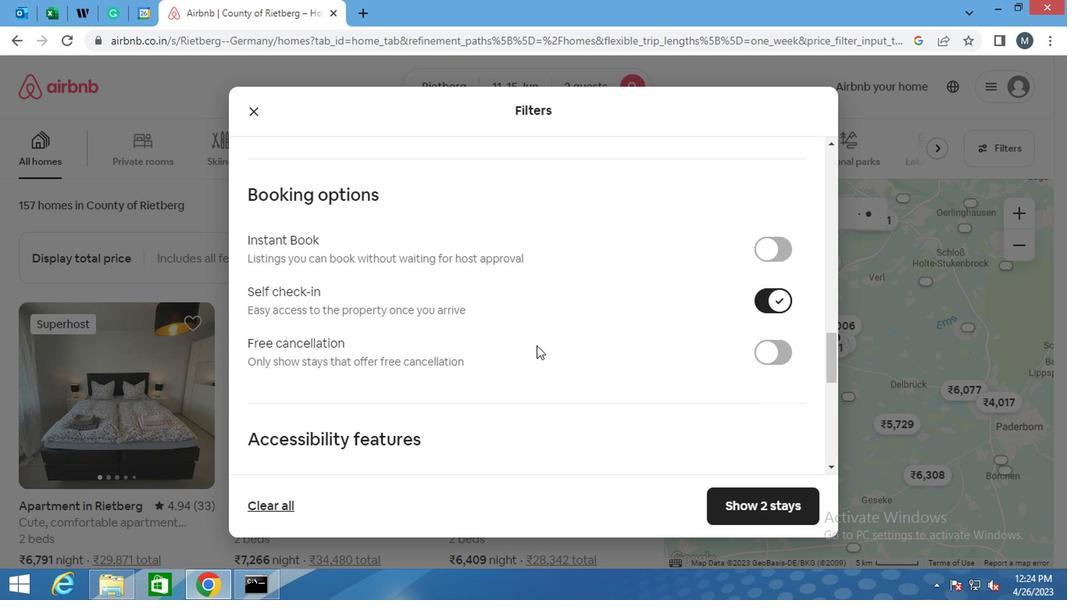 
Action: Mouse moved to (519, 347)
Screenshot: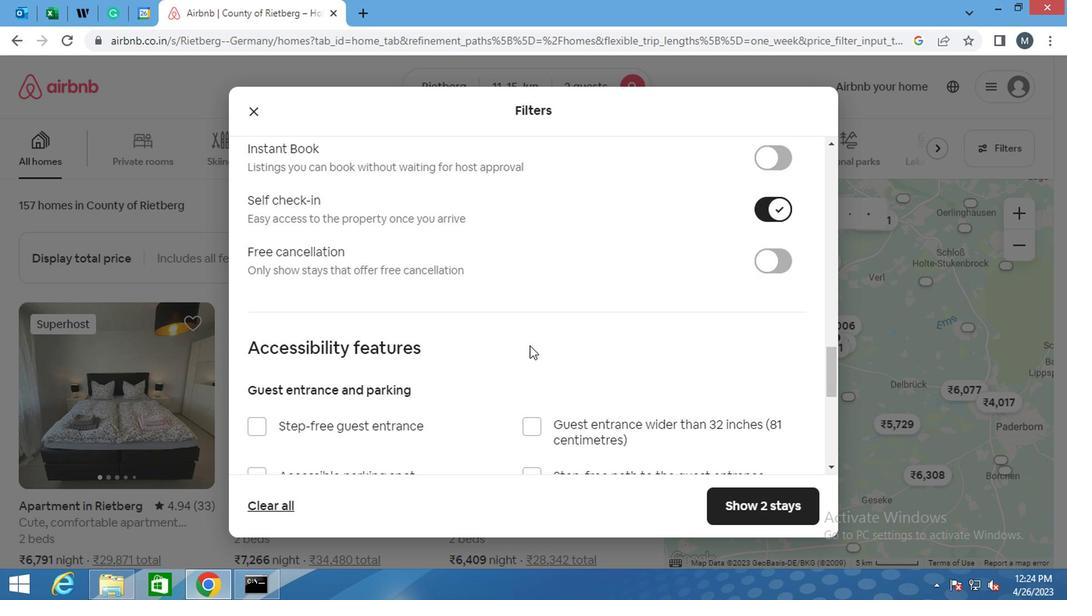 
Action: Mouse scrolled (519, 347) with delta (0, 0)
Screenshot: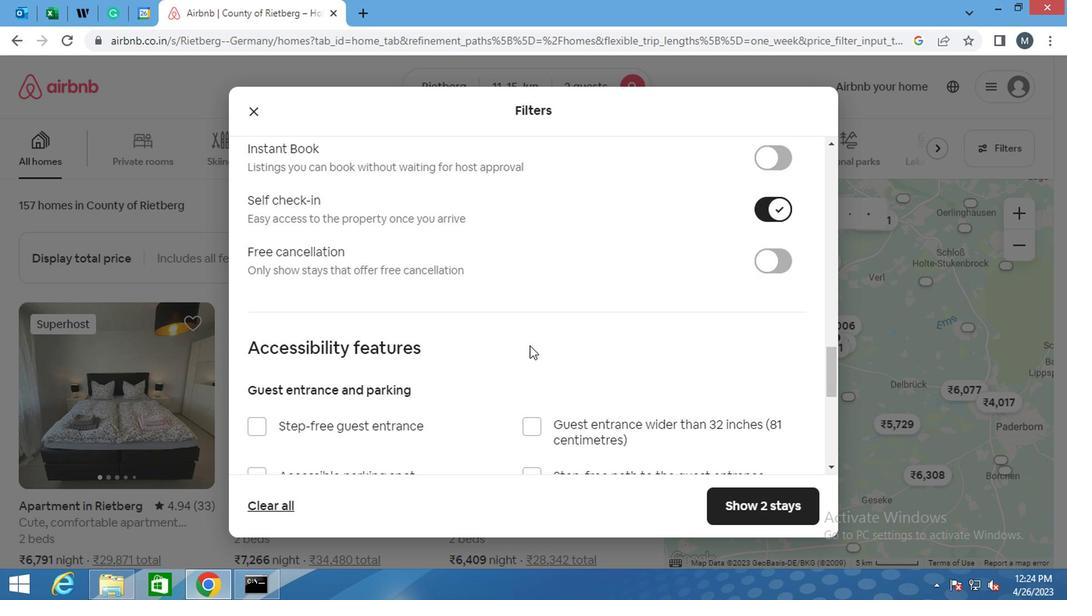 
Action: Mouse moved to (509, 349)
Screenshot: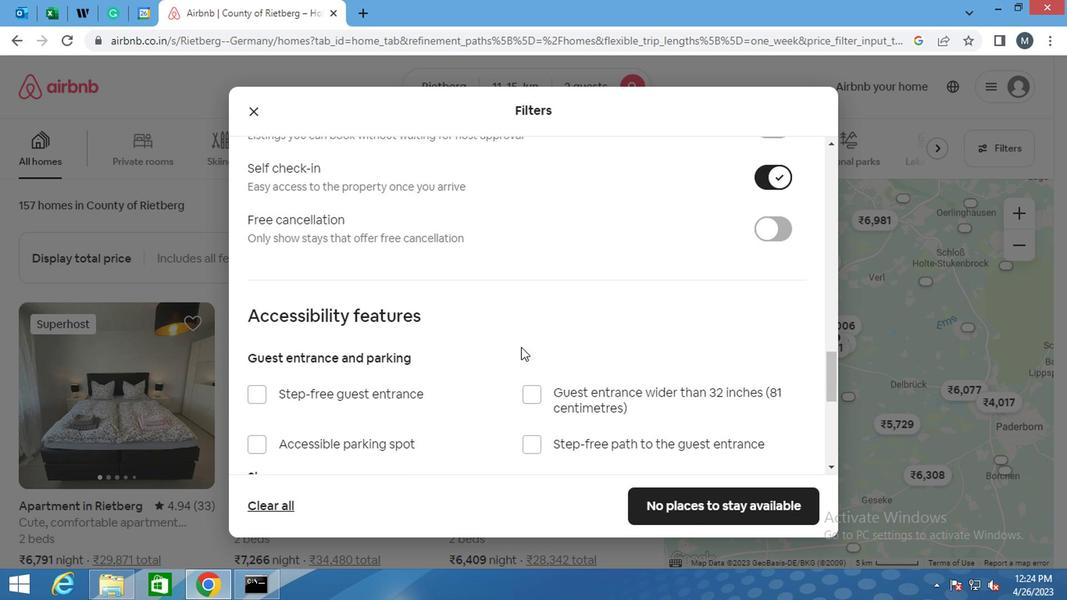 
Action: Mouse scrolled (509, 348) with delta (0, -1)
Screenshot: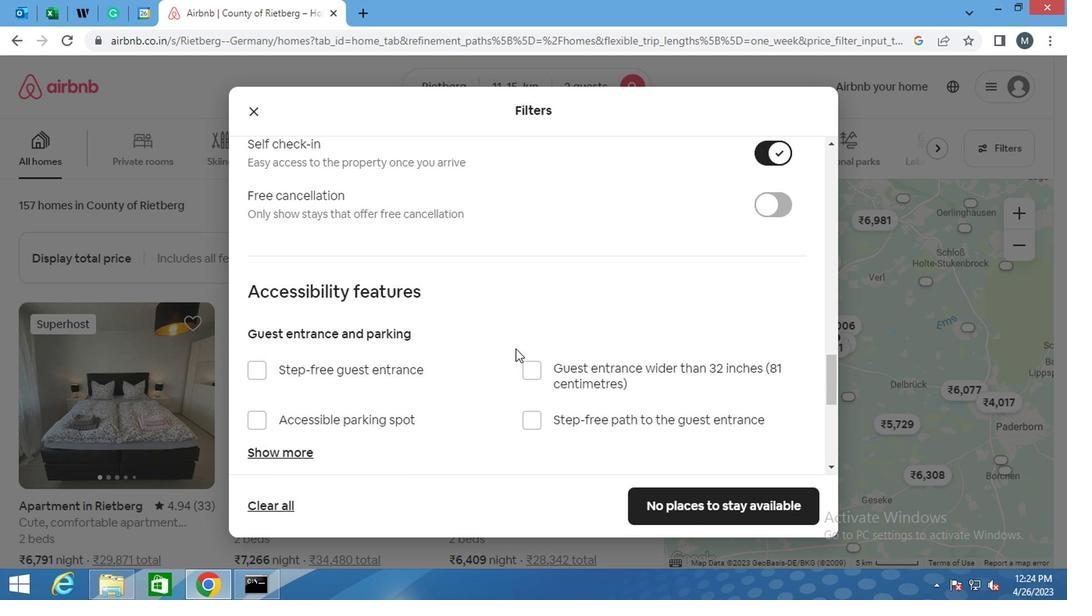 
Action: Mouse moved to (469, 342)
Screenshot: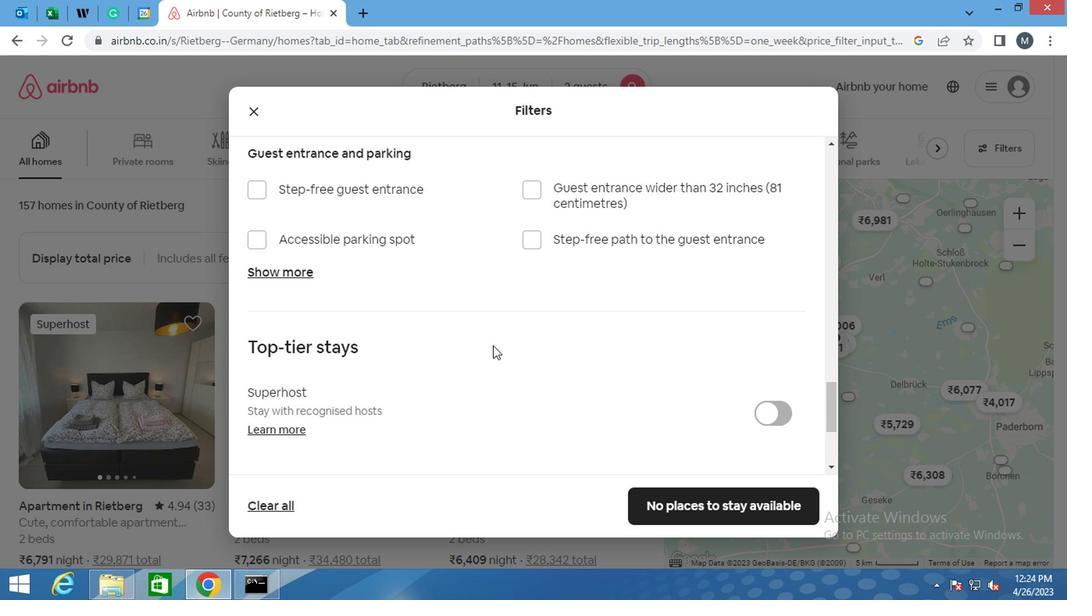 
Action: Mouse scrolled (469, 341) with delta (0, 0)
Screenshot: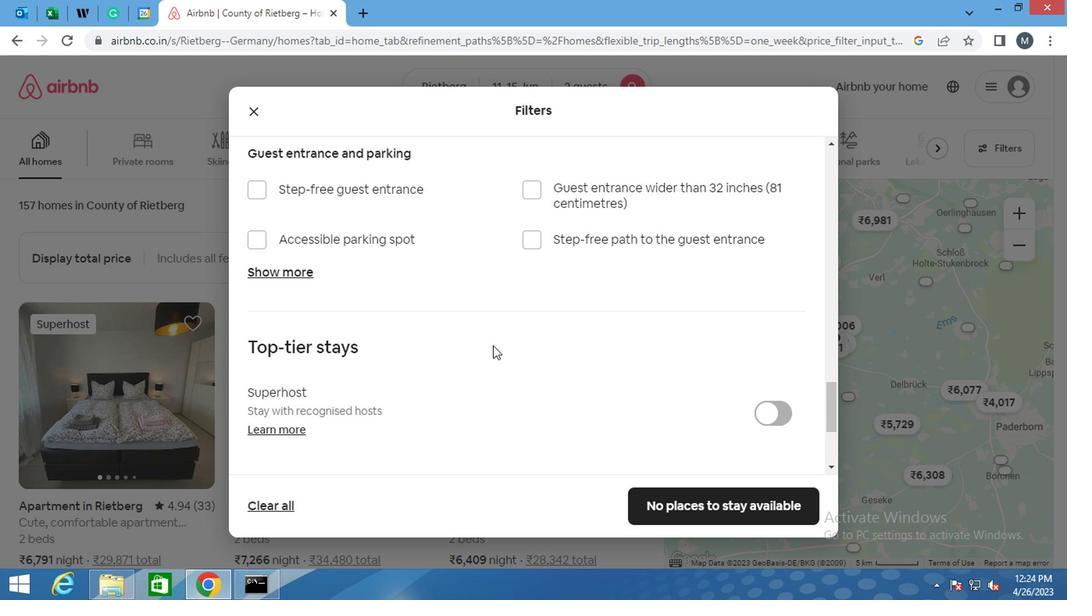 
Action: Mouse moved to (464, 342)
Screenshot: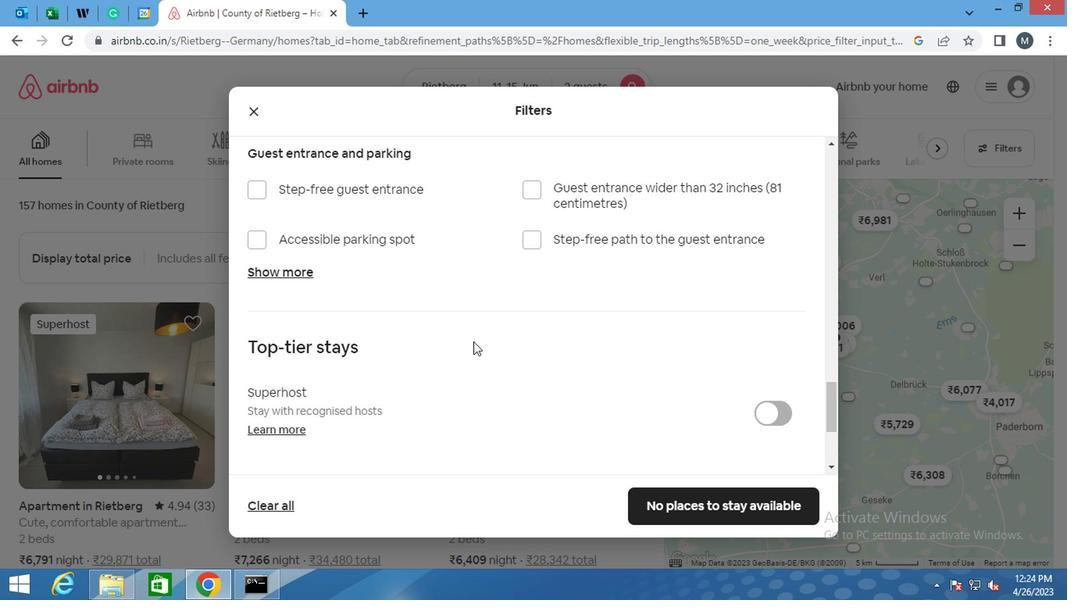 
Action: Mouse scrolled (464, 341) with delta (0, 0)
Screenshot: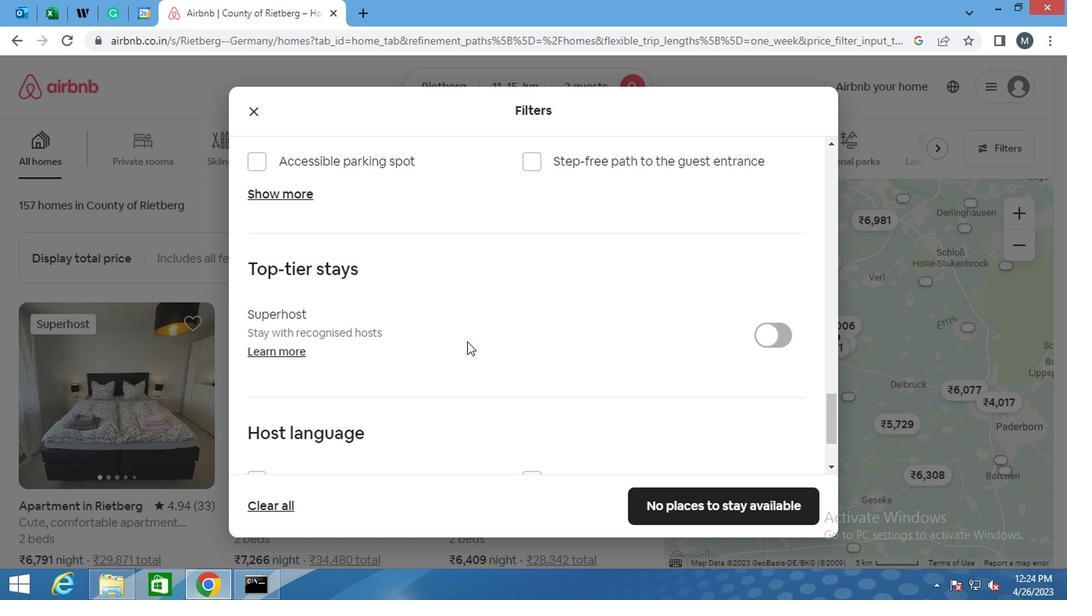 
Action: Mouse moved to (431, 351)
Screenshot: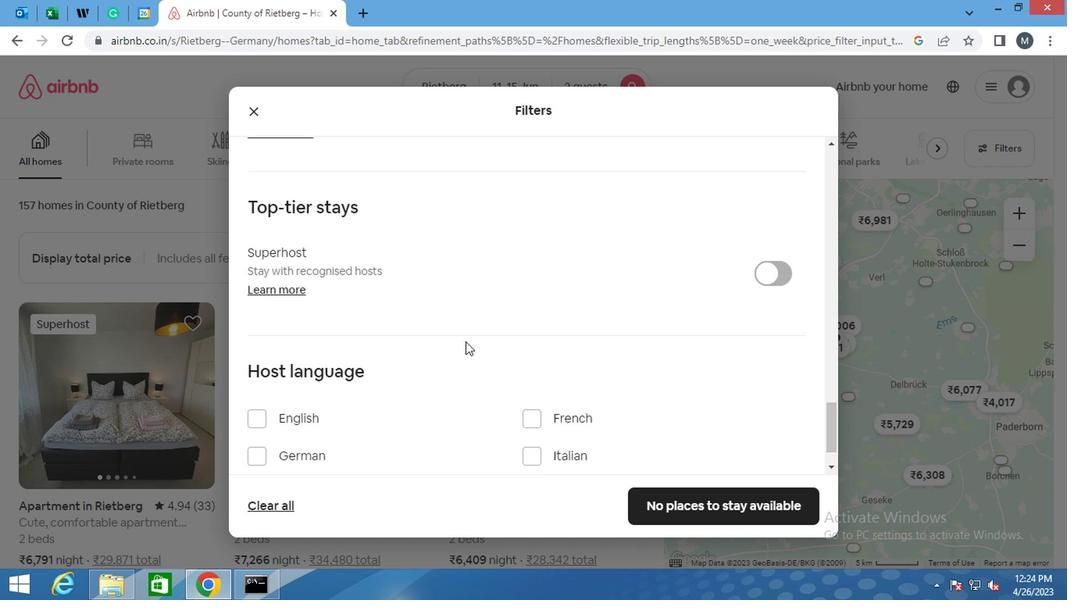 
Action: Mouse scrolled (431, 350) with delta (0, -1)
Screenshot: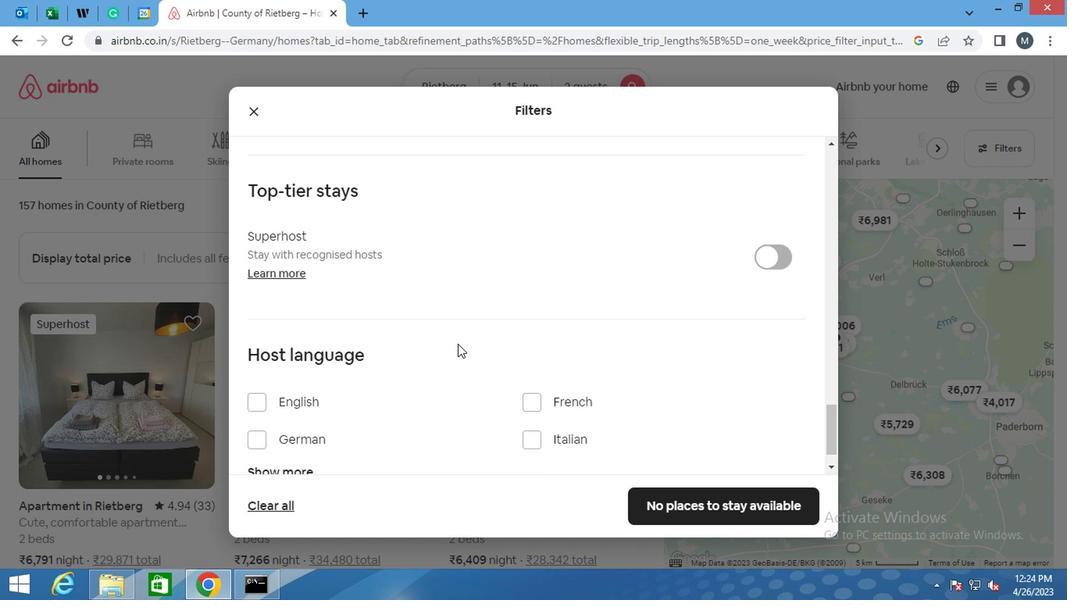 
Action: Mouse moved to (430, 355)
Screenshot: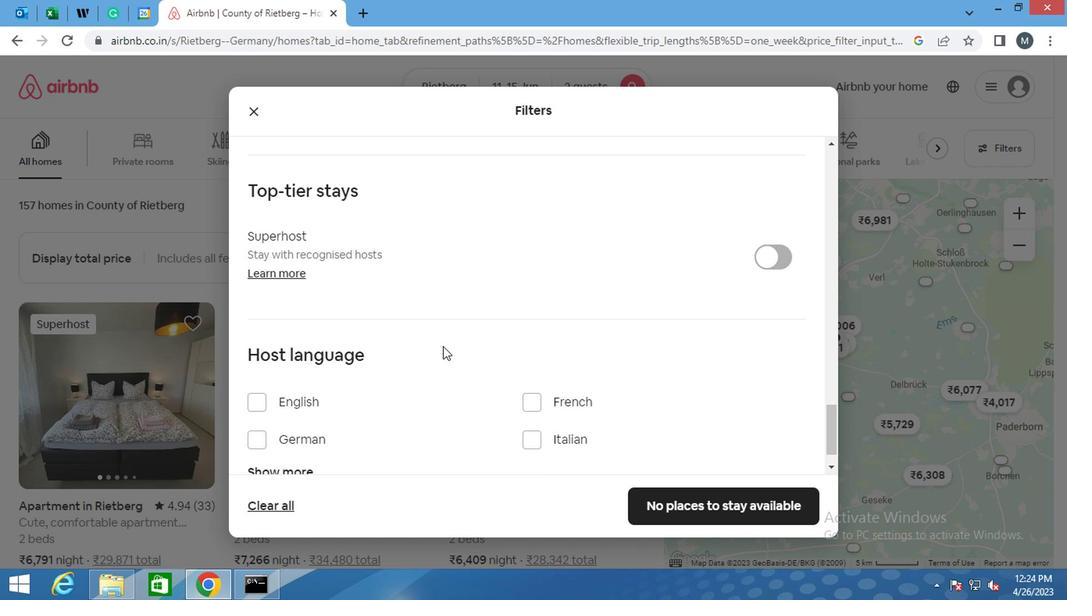 
Action: Mouse scrolled (430, 354) with delta (0, -1)
Screenshot: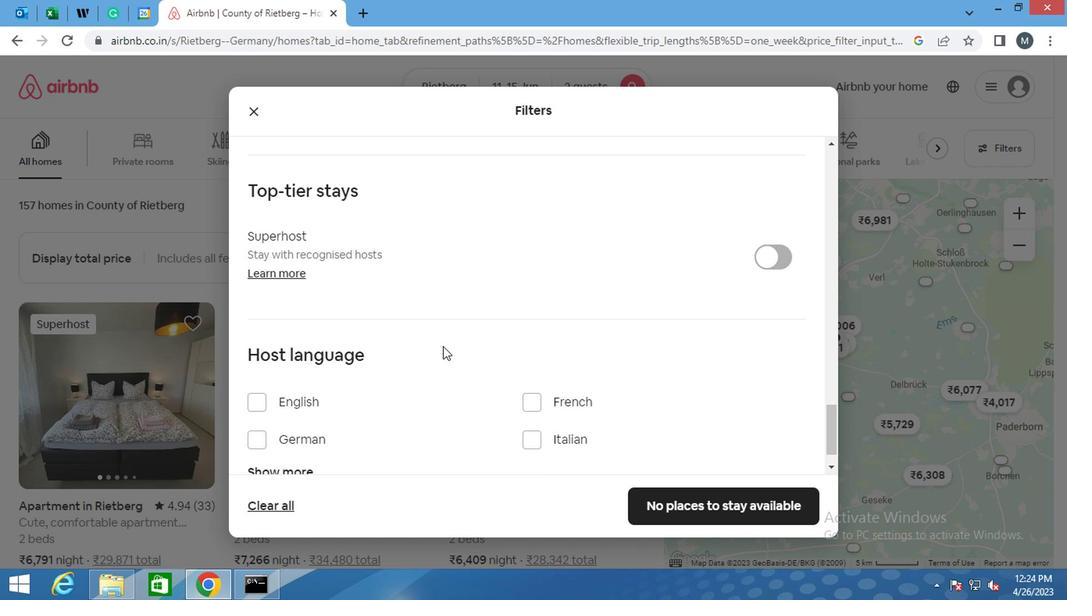 
Action: Mouse moved to (259, 367)
Screenshot: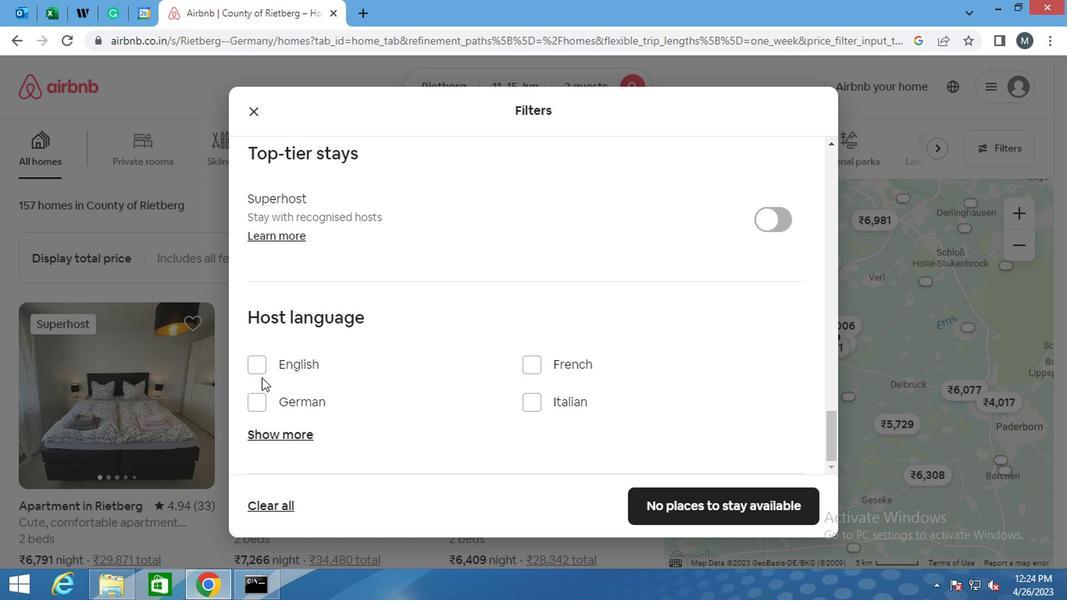 
Action: Mouse pressed left at (259, 367)
Screenshot: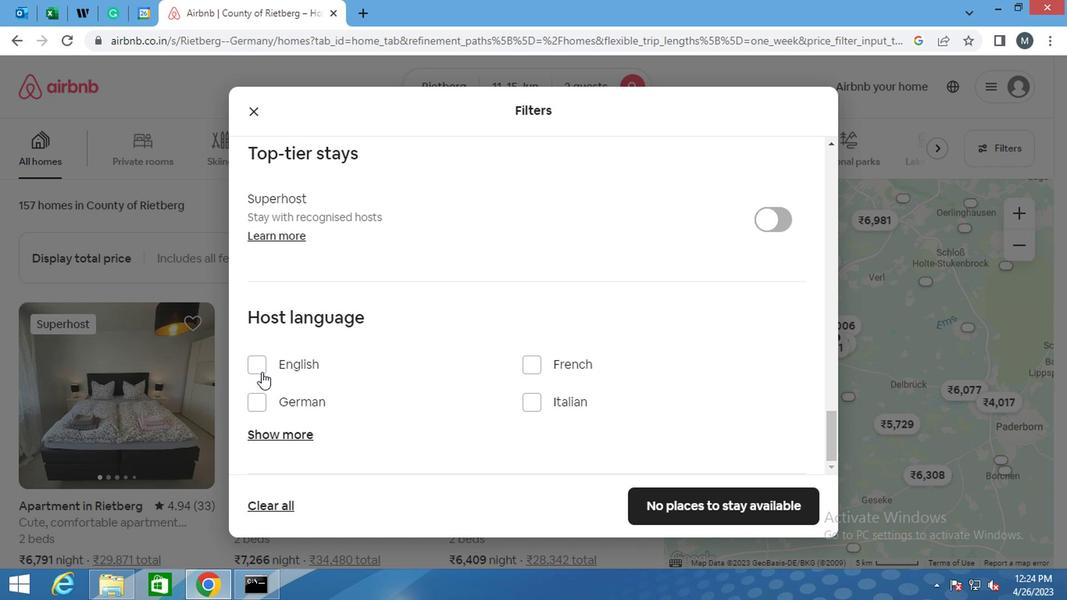 
Action: Mouse moved to (739, 500)
Screenshot: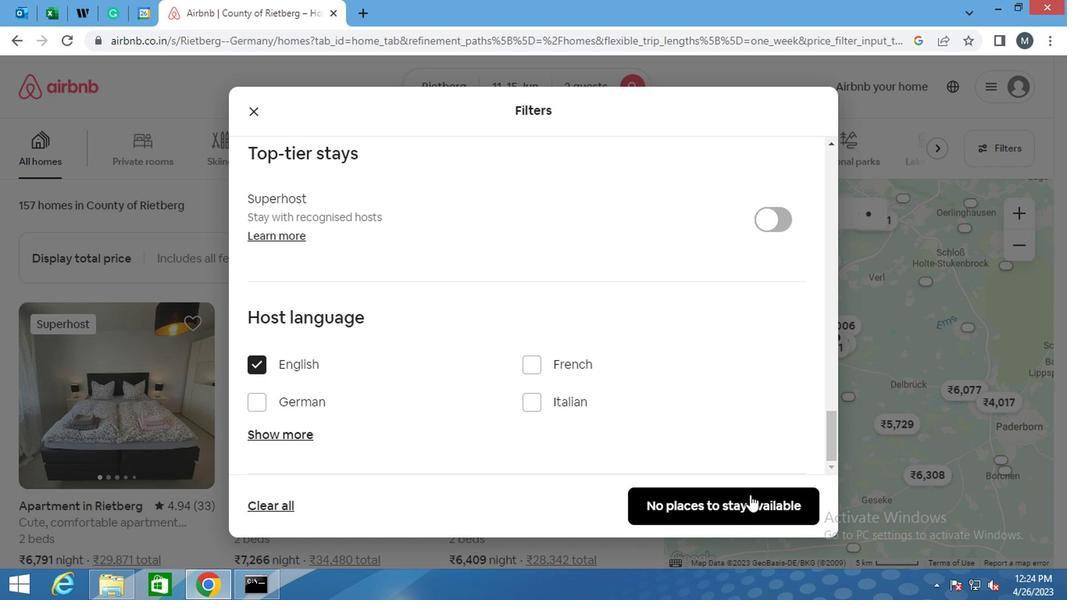 
Action: Mouse pressed left at (739, 500)
Screenshot: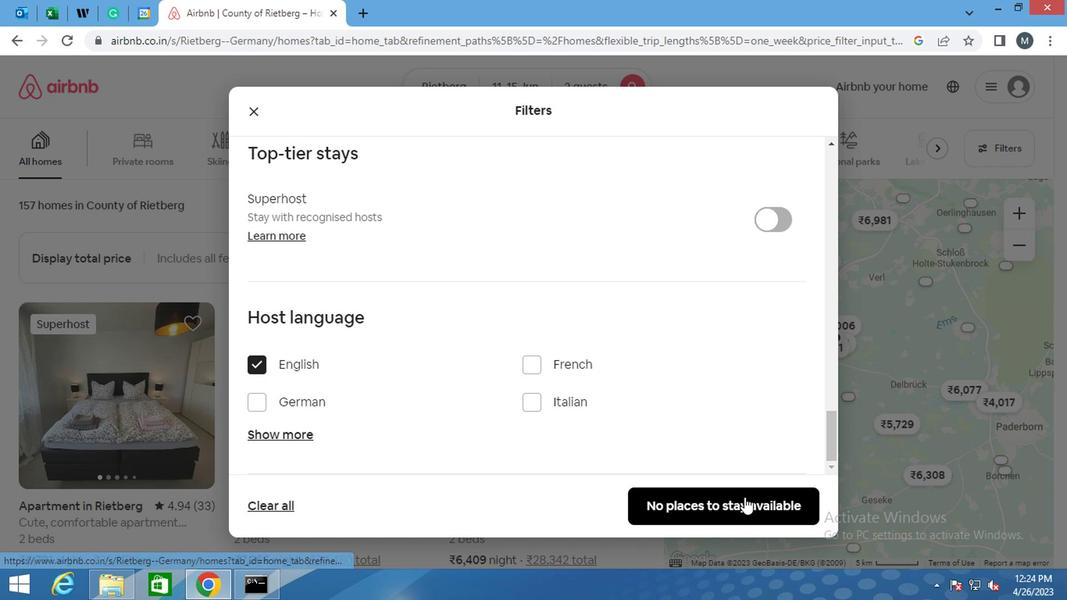 
Action: Mouse moved to (740, 496)
Screenshot: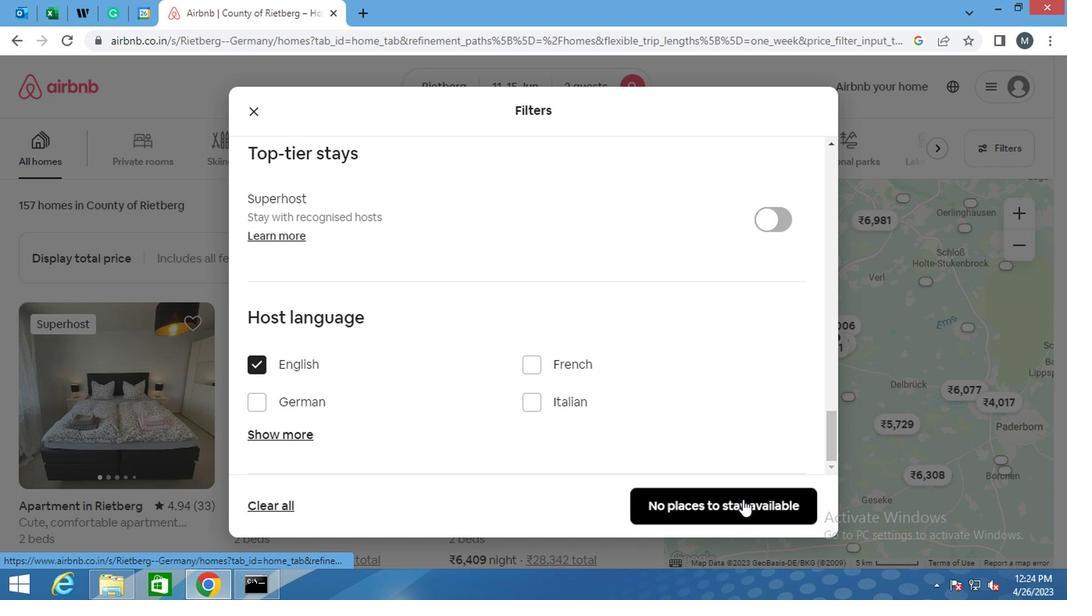 
